 Task: Look for space in Strogino, Russia from 12th July, 2023 to 16th July, 2023 for 8 adults in price range Rs.10000 to Rs.16000. Place can be private room with 8 bedrooms having 8 beds and 8 bathrooms. Property type can be house, flat, guest house. Amenities needed are: wifi, TV, free parkinig on premises, gym, breakfast. Booking option can be shelf check-in. Required host language is English.
Action: Mouse moved to (446, 90)
Screenshot: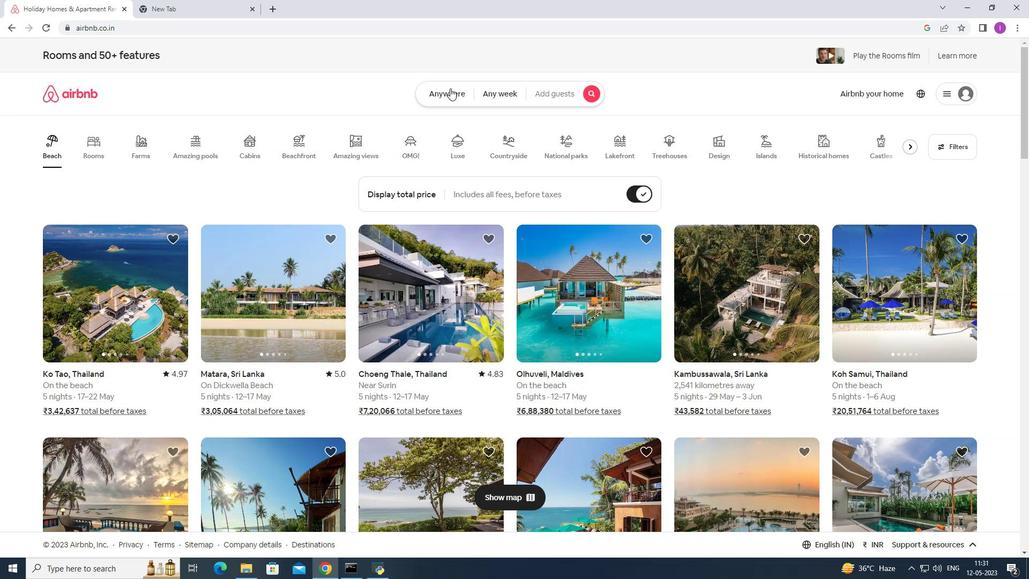 
Action: Mouse pressed left at (446, 90)
Screenshot: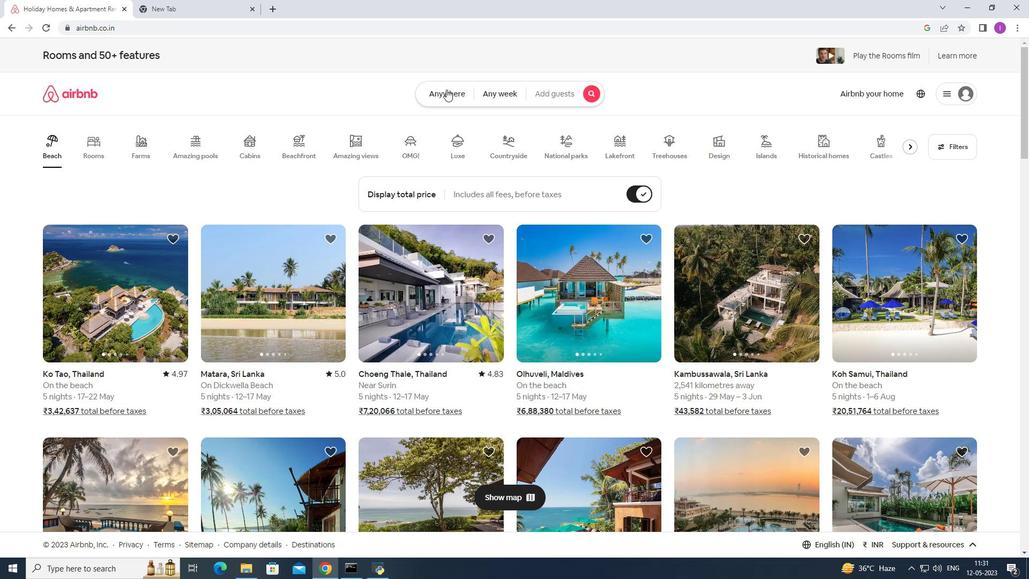 
Action: Mouse moved to (349, 138)
Screenshot: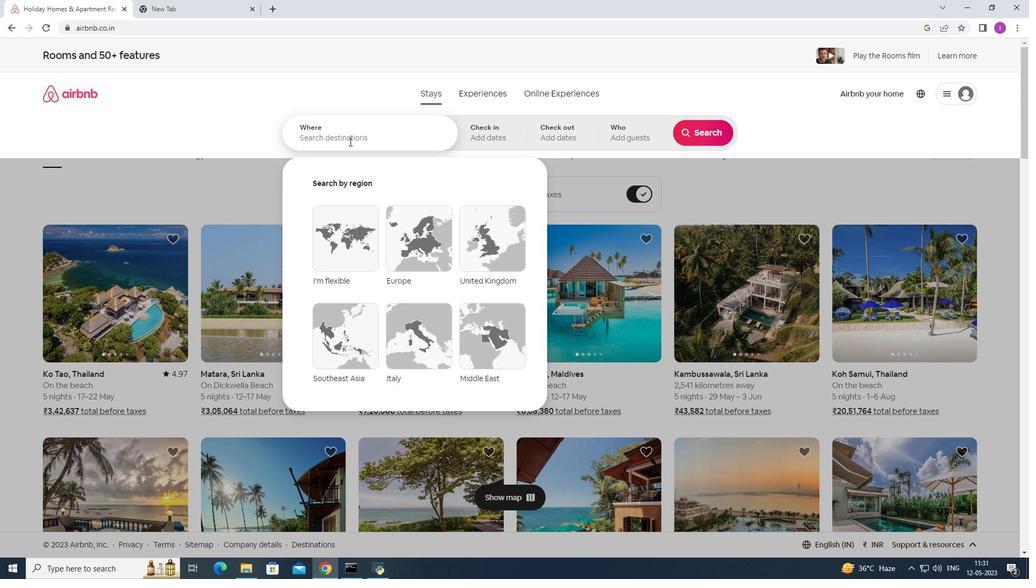 
Action: Mouse pressed left at (349, 138)
Screenshot: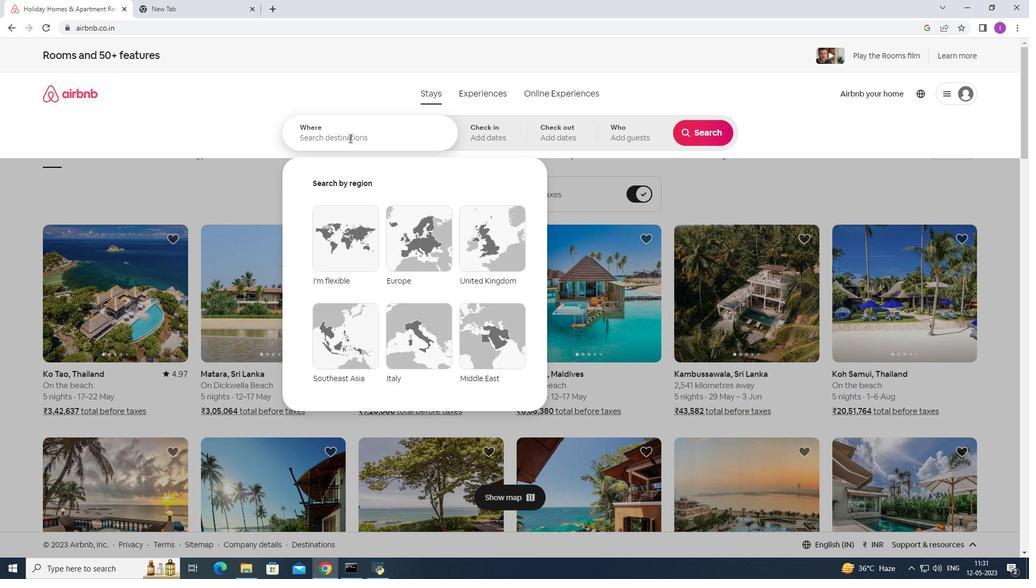 
Action: Mouse moved to (386, 129)
Screenshot: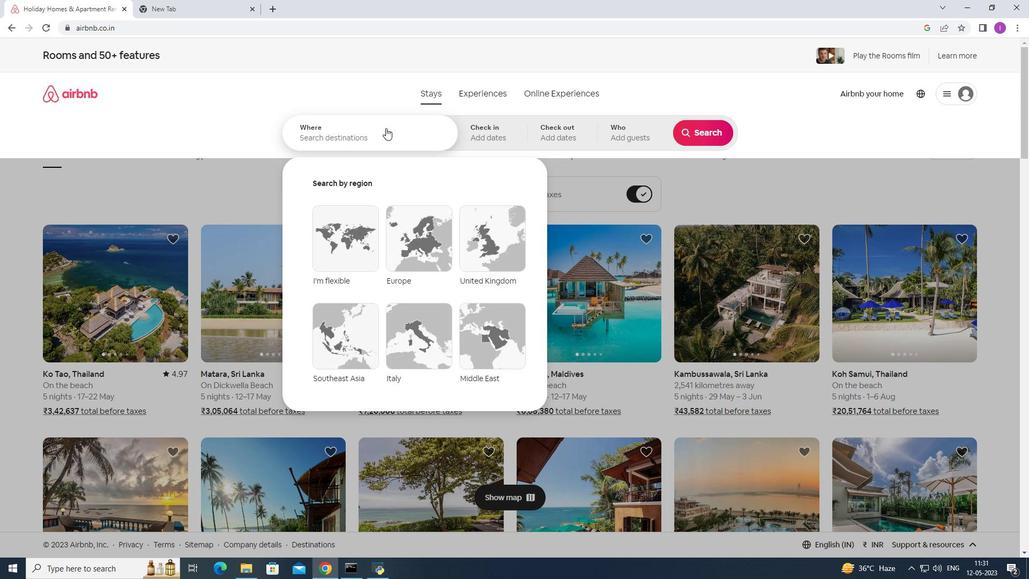 
Action: Key pressed <Key.shift>Strogino,<Key.shift><Key.shift><Key.shift><Key.shift><Key.shift><Key.shift><Key.shift><Key.shift><Key.shift><Key.shift><Key.shift><Key.shift><Key.shift><Key.shift>Russia
Screenshot: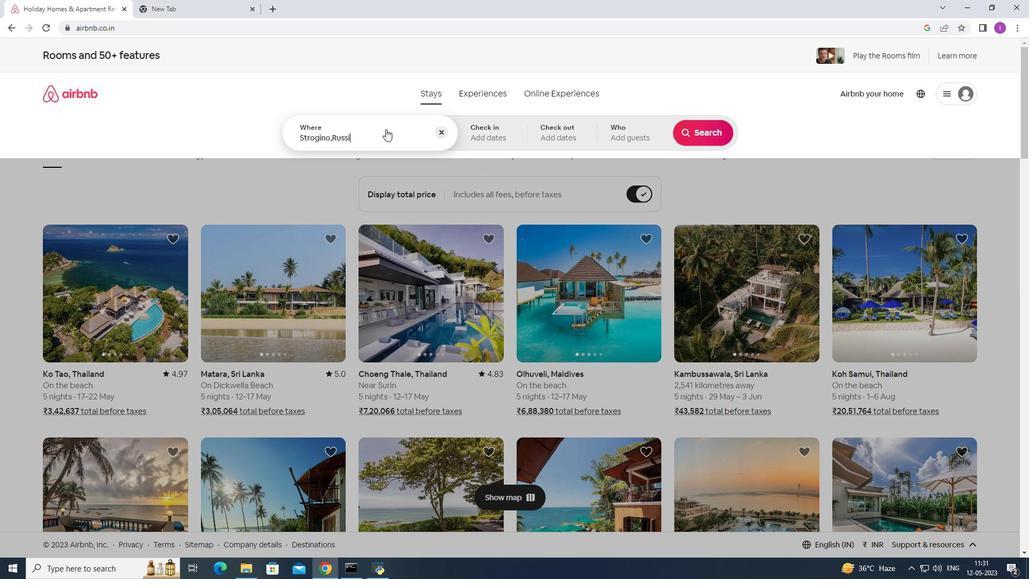 
Action: Mouse moved to (502, 136)
Screenshot: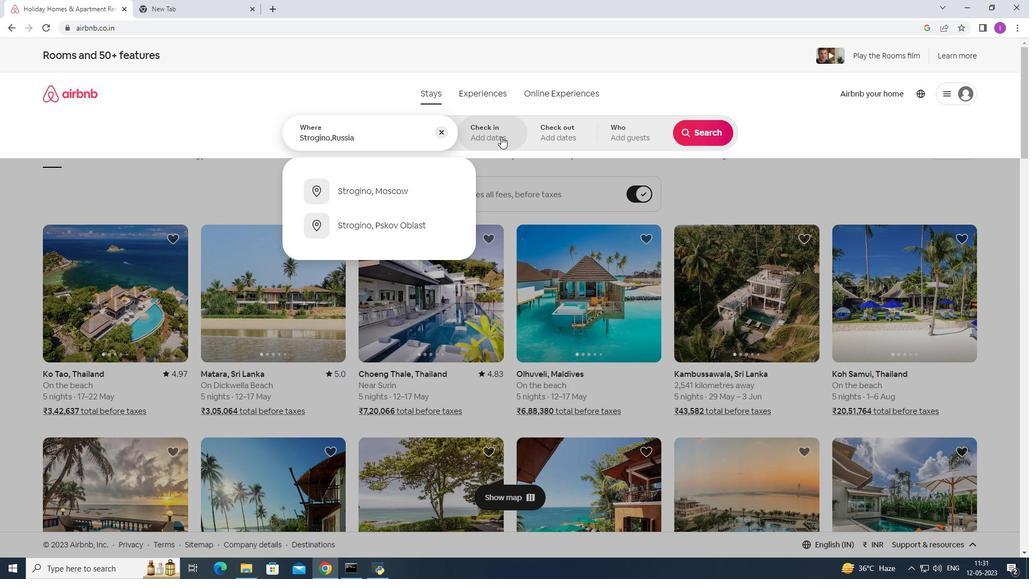 
Action: Mouse pressed left at (502, 136)
Screenshot: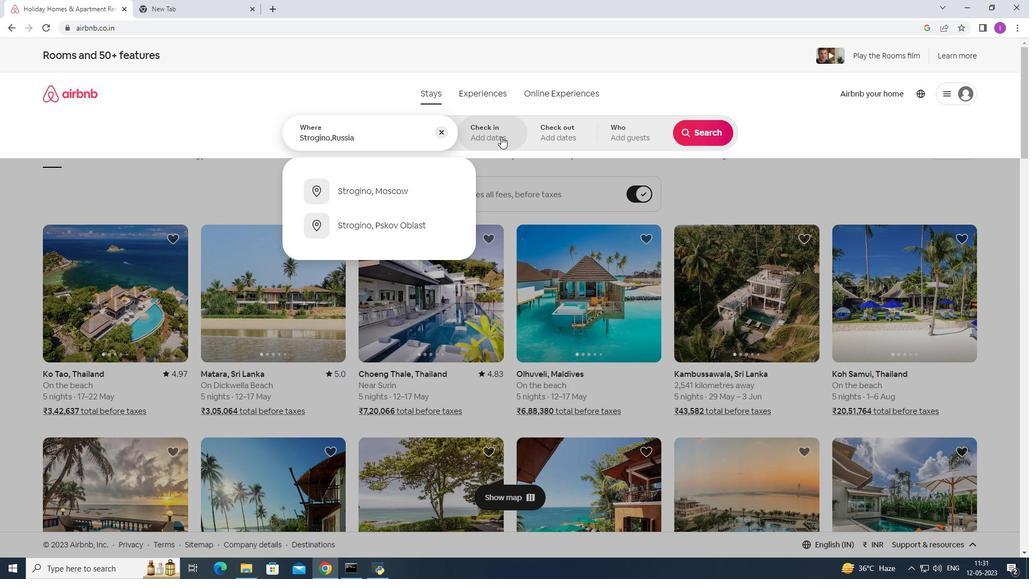 
Action: Mouse moved to (696, 212)
Screenshot: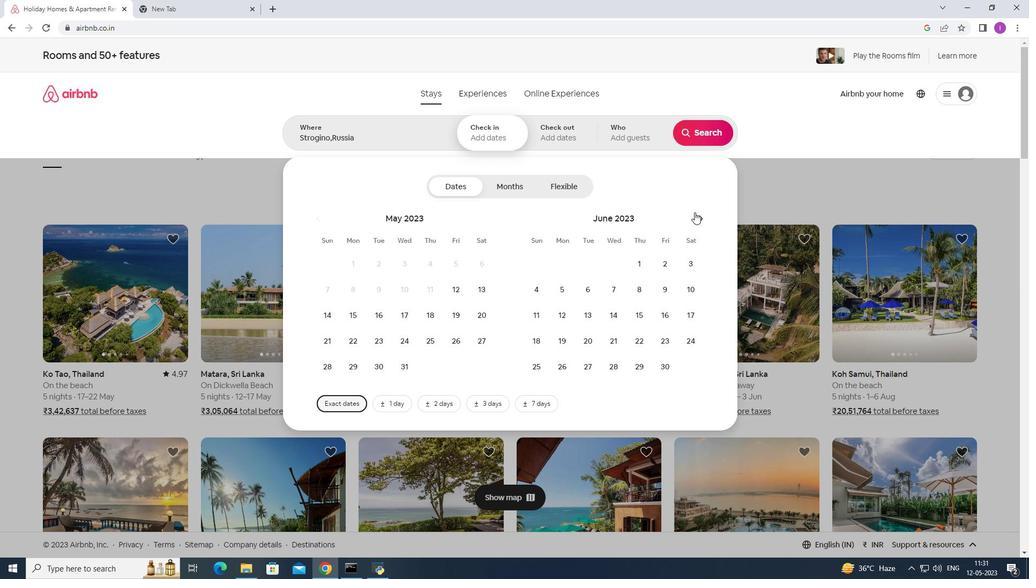 
Action: Mouse pressed left at (696, 212)
Screenshot: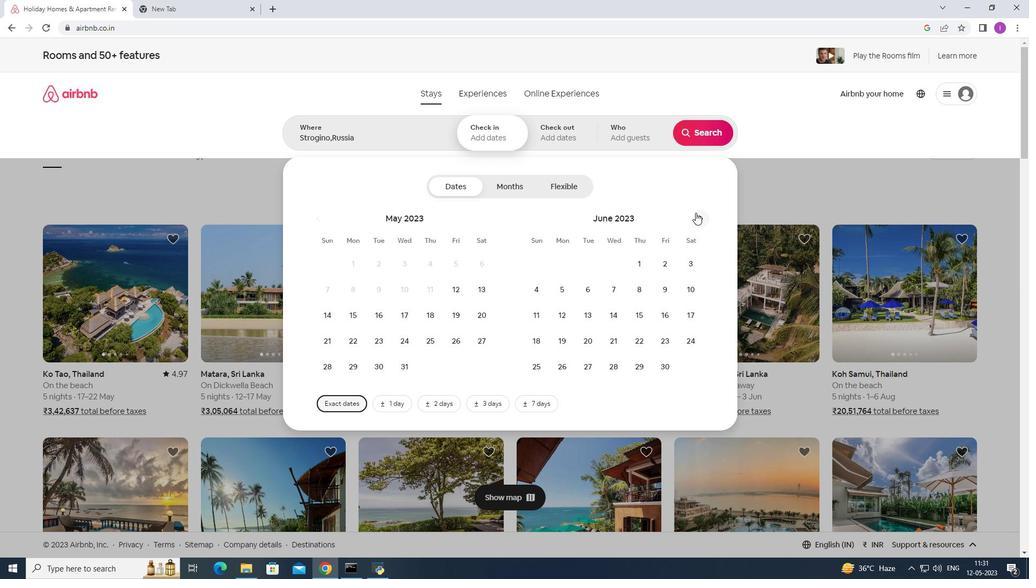 
Action: Mouse moved to (614, 310)
Screenshot: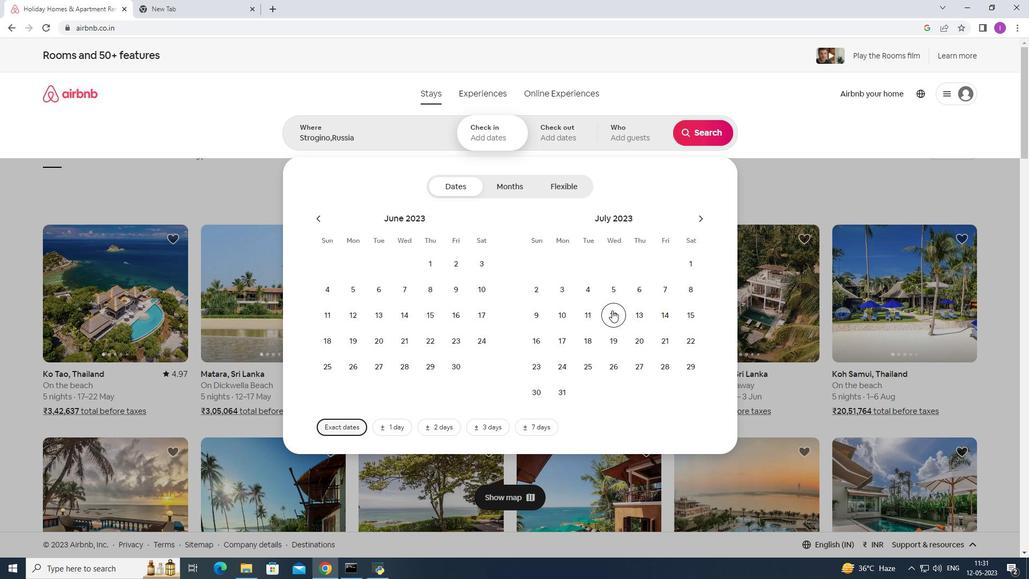 
Action: Mouse pressed left at (614, 310)
Screenshot: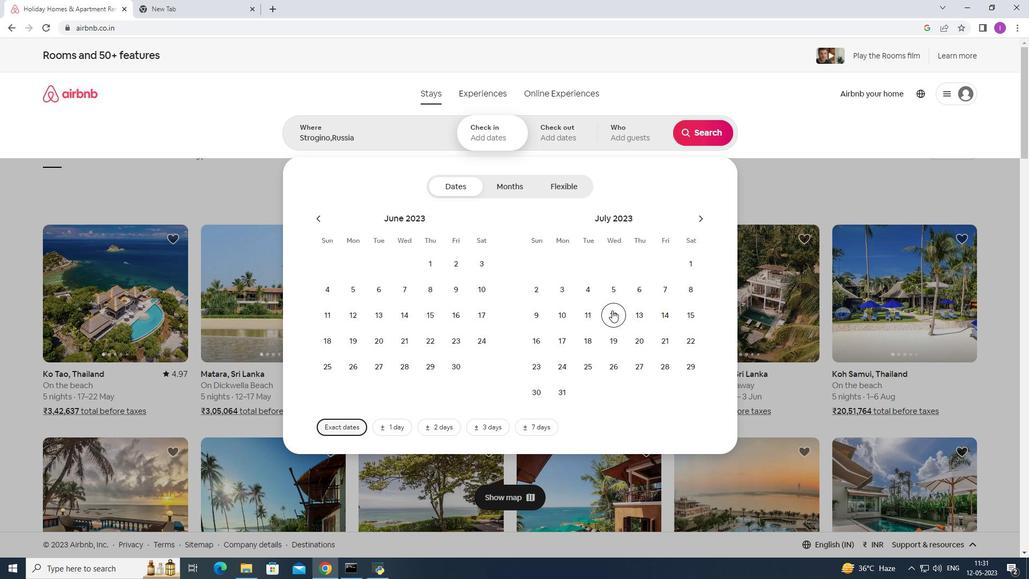 
Action: Mouse moved to (535, 345)
Screenshot: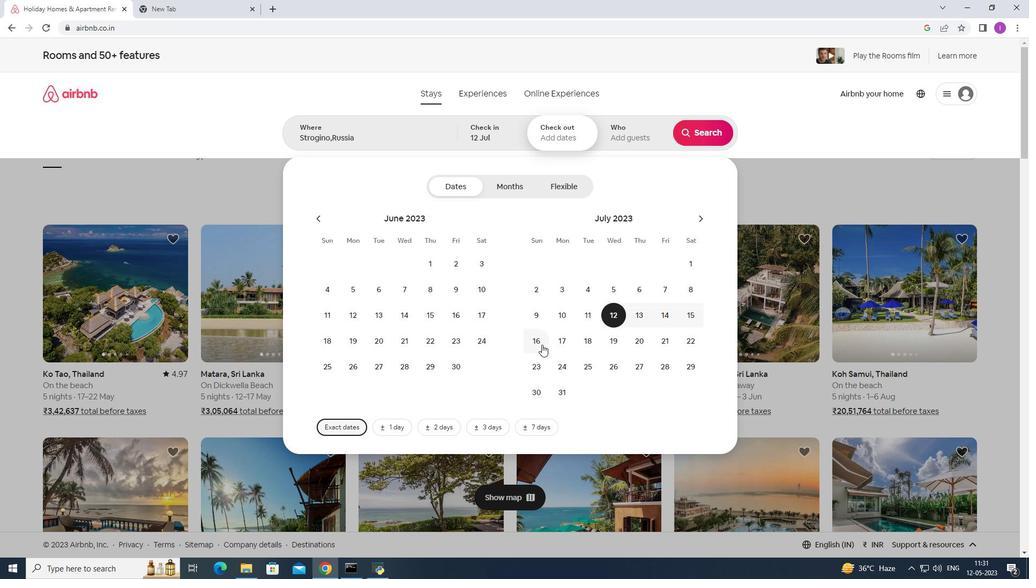 
Action: Mouse pressed left at (535, 345)
Screenshot: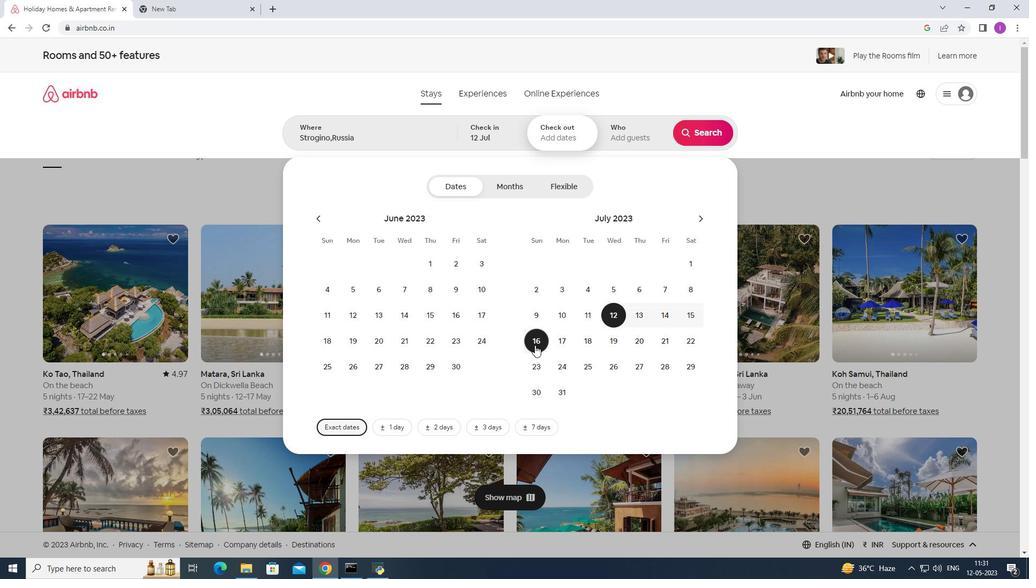 
Action: Mouse moved to (611, 141)
Screenshot: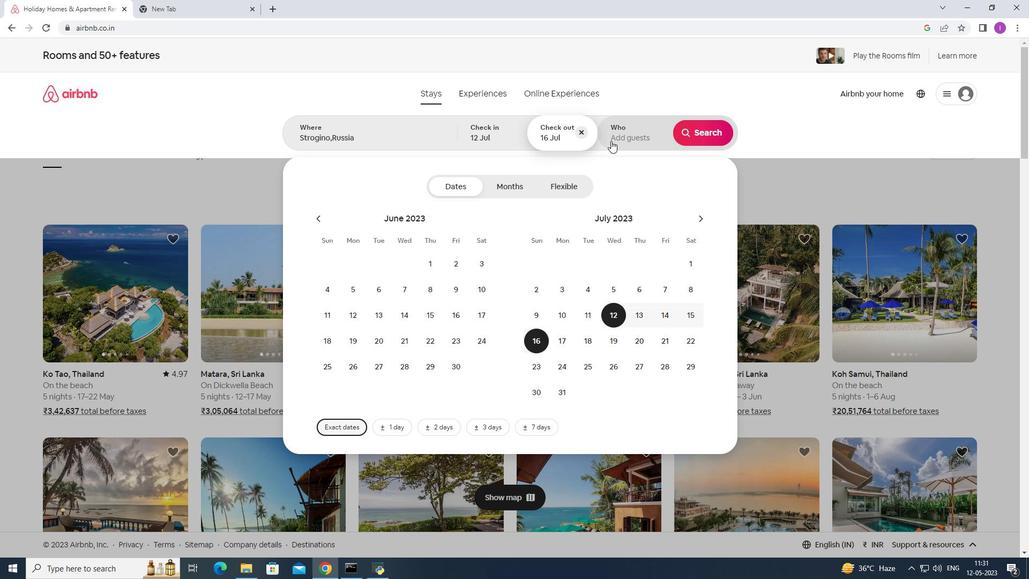 
Action: Mouse pressed left at (611, 141)
Screenshot: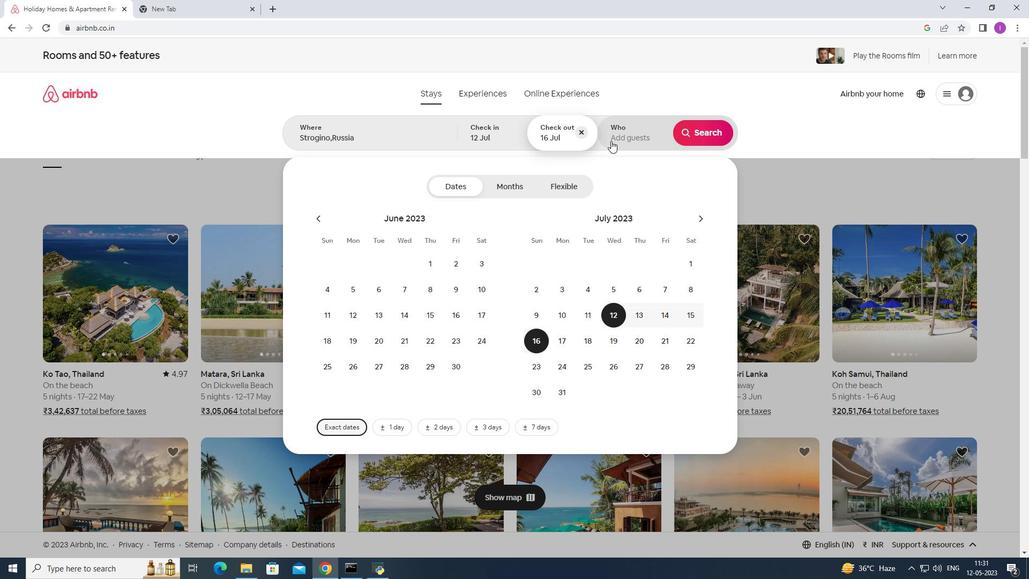 
Action: Mouse moved to (705, 186)
Screenshot: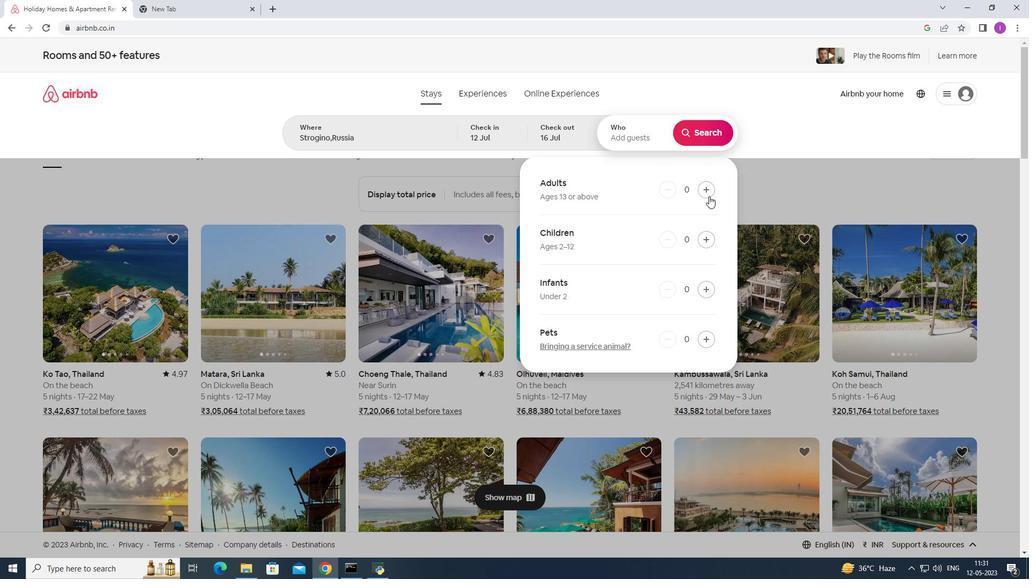 
Action: Mouse pressed left at (705, 186)
Screenshot: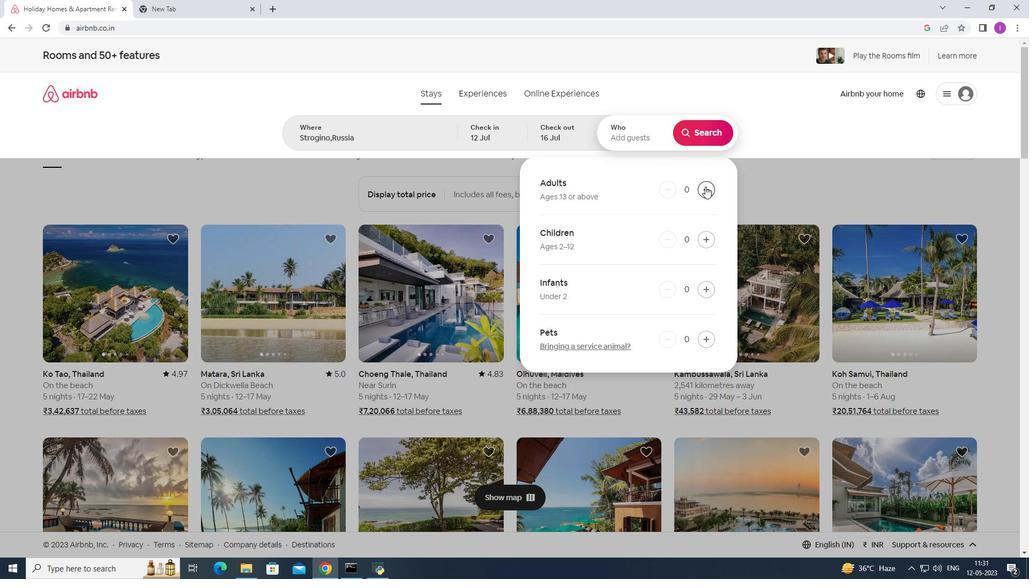 
Action: Mouse pressed left at (705, 186)
Screenshot: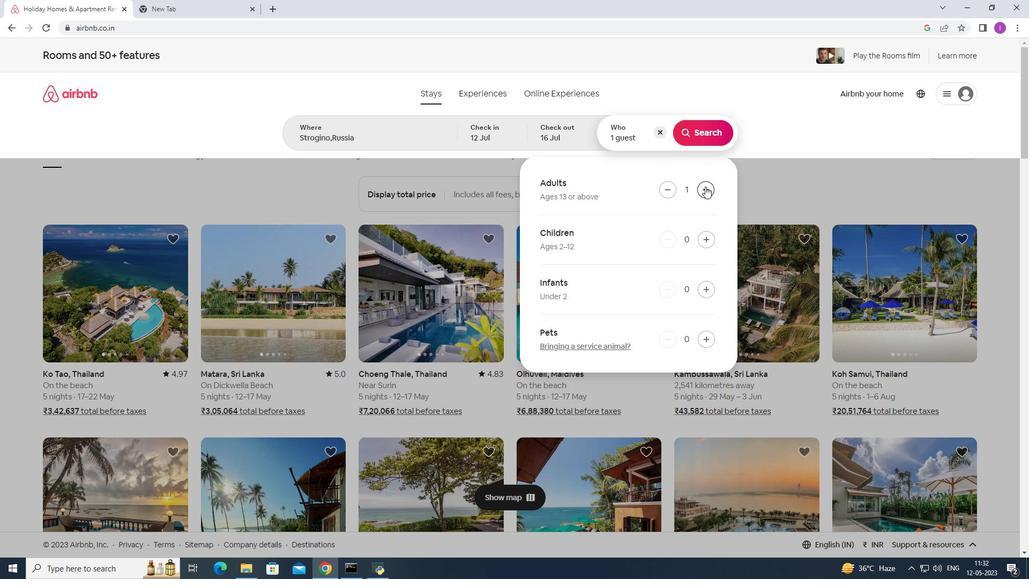 
Action: Mouse pressed left at (705, 186)
Screenshot: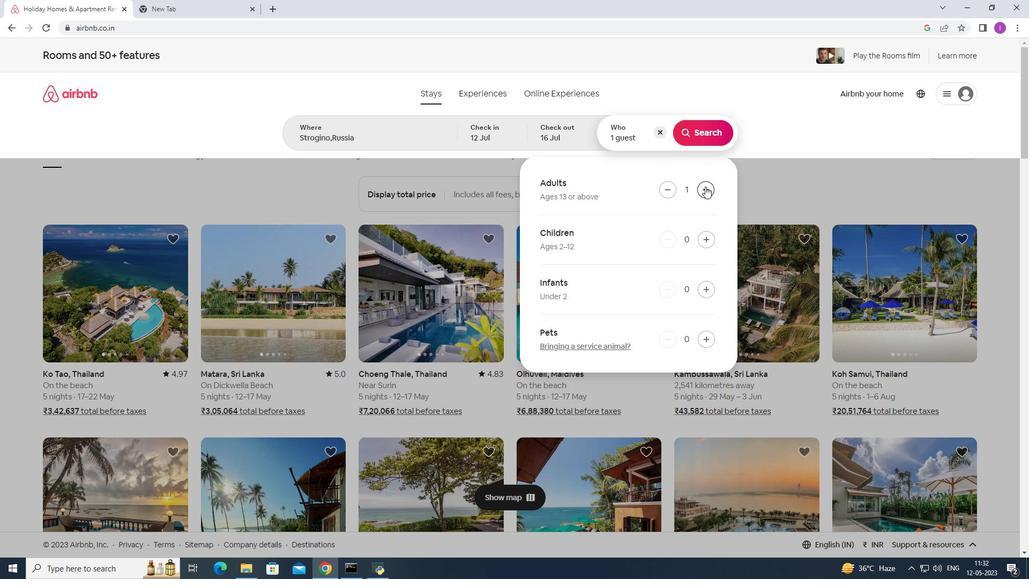 
Action: Mouse pressed left at (705, 186)
Screenshot: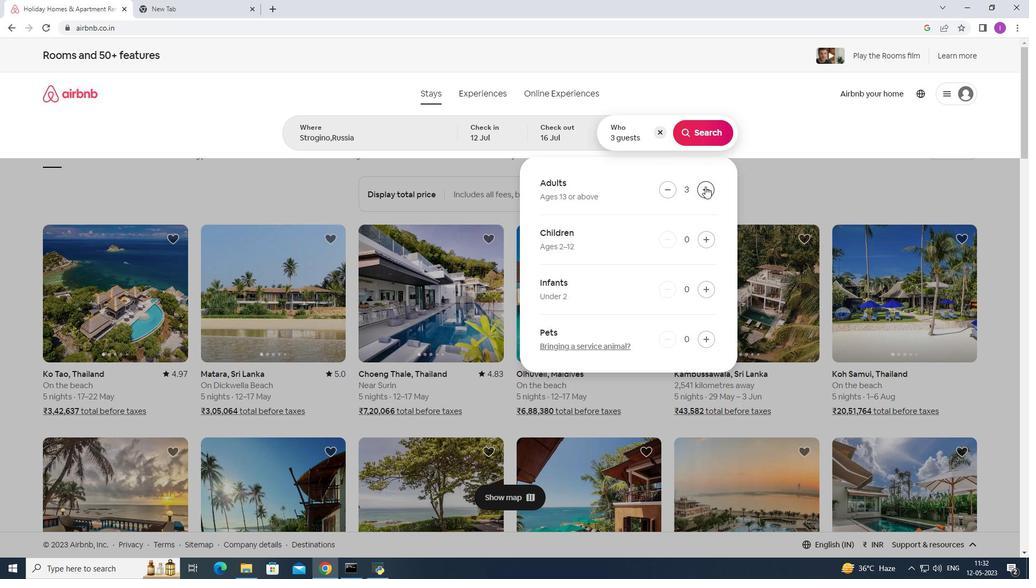 
Action: Mouse pressed left at (705, 186)
Screenshot: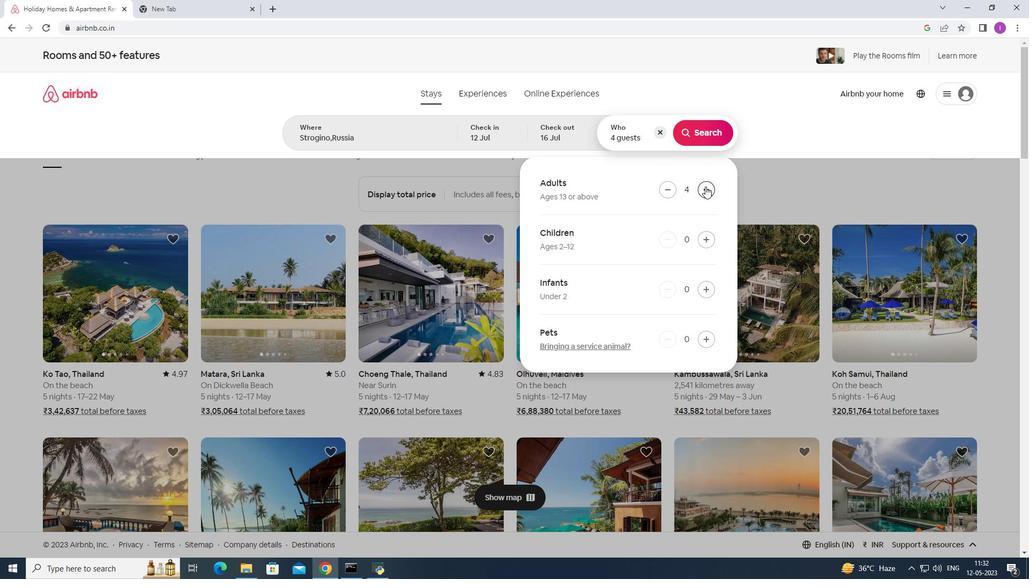 
Action: Mouse pressed left at (705, 186)
Screenshot: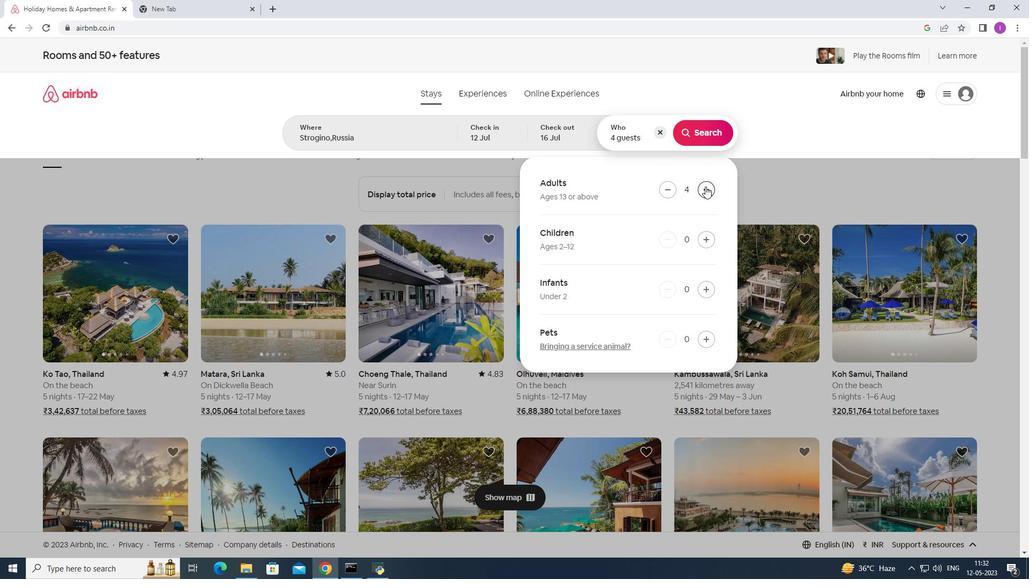 
Action: Mouse pressed left at (705, 186)
Screenshot: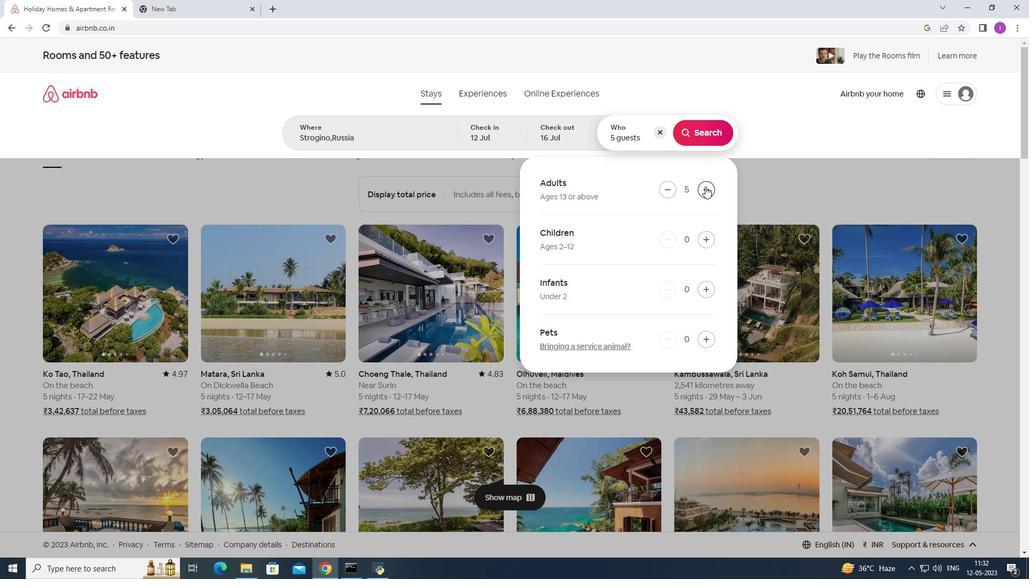 
Action: Mouse pressed left at (705, 186)
Screenshot: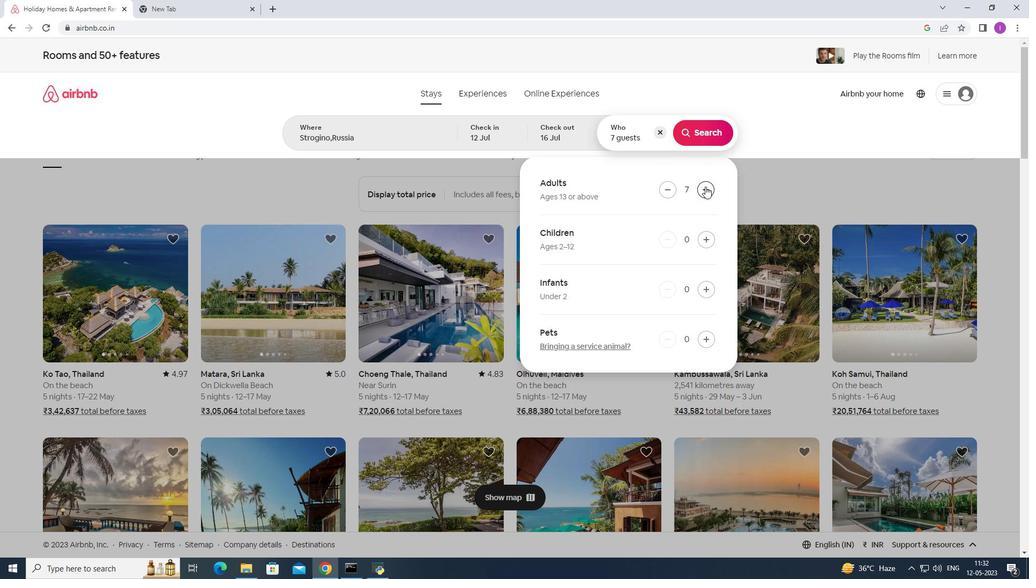 
Action: Mouse moved to (692, 135)
Screenshot: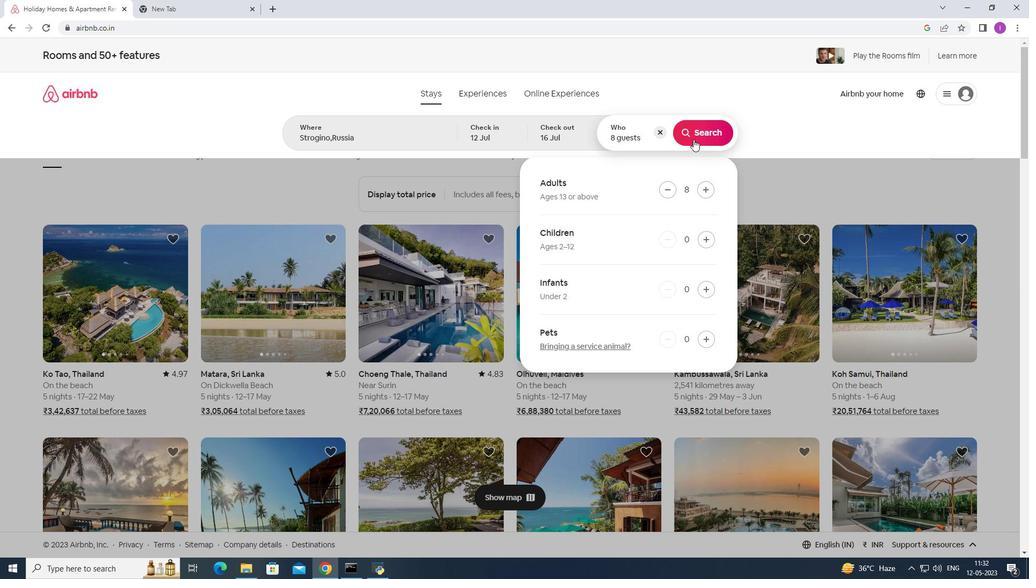 
Action: Mouse pressed left at (692, 135)
Screenshot: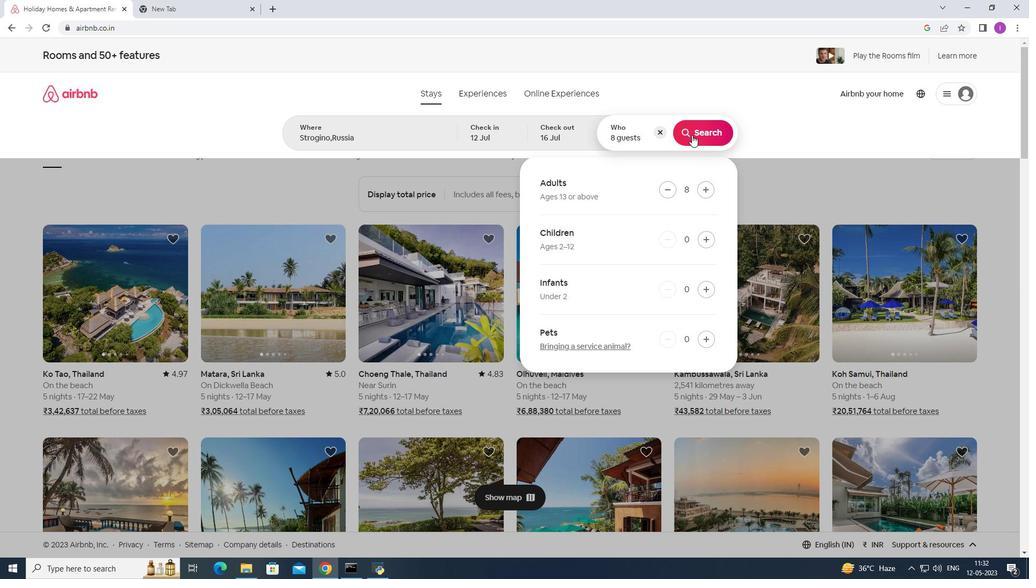 
Action: Mouse moved to (982, 98)
Screenshot: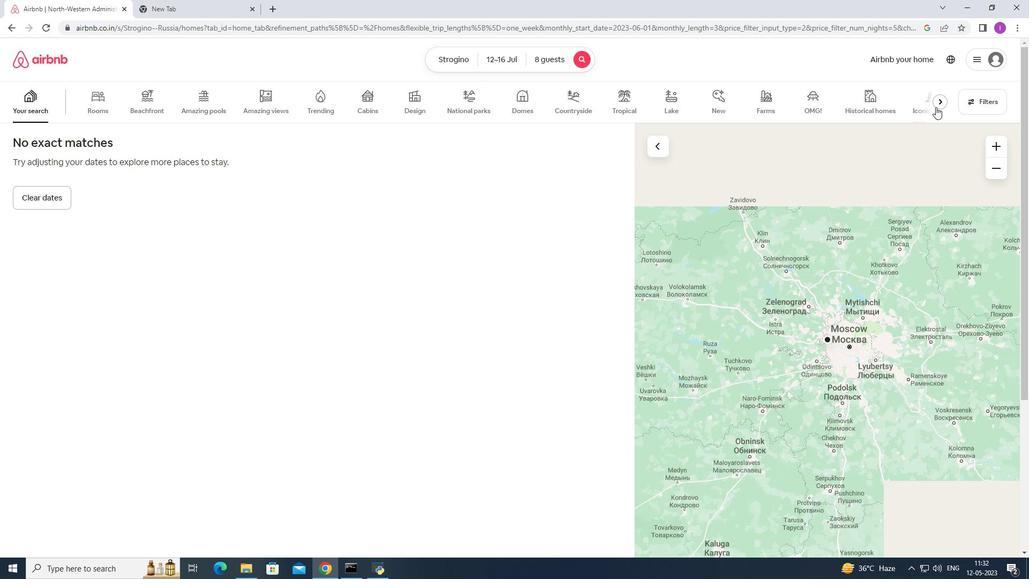 
Action: Mouse pressed left at (982, 98)
Screenshot: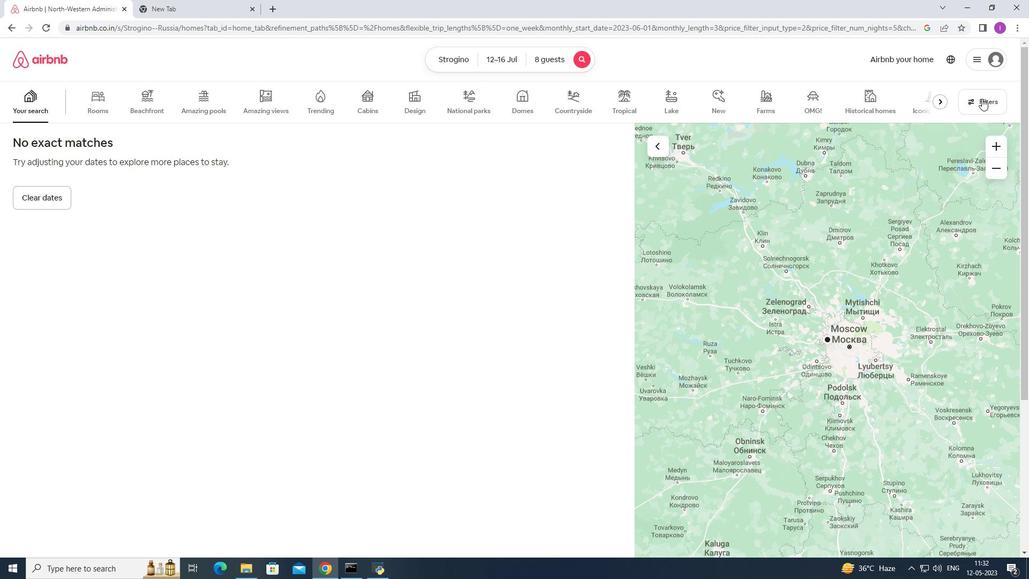 
Action: Mouse moved to (591, 367)
Screenshot: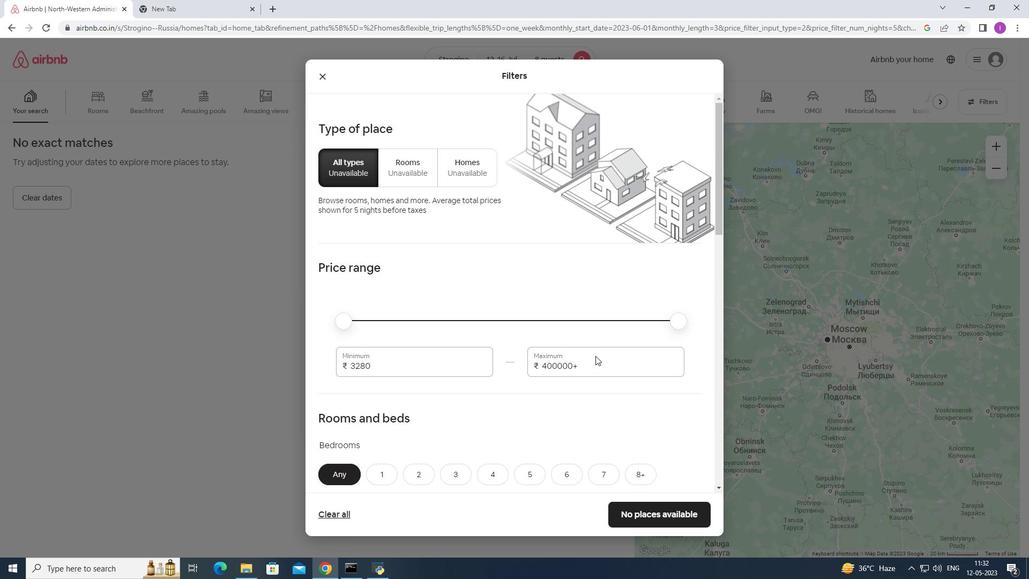 
Action: Mouse pressed left at (591, 367)
Screenshot: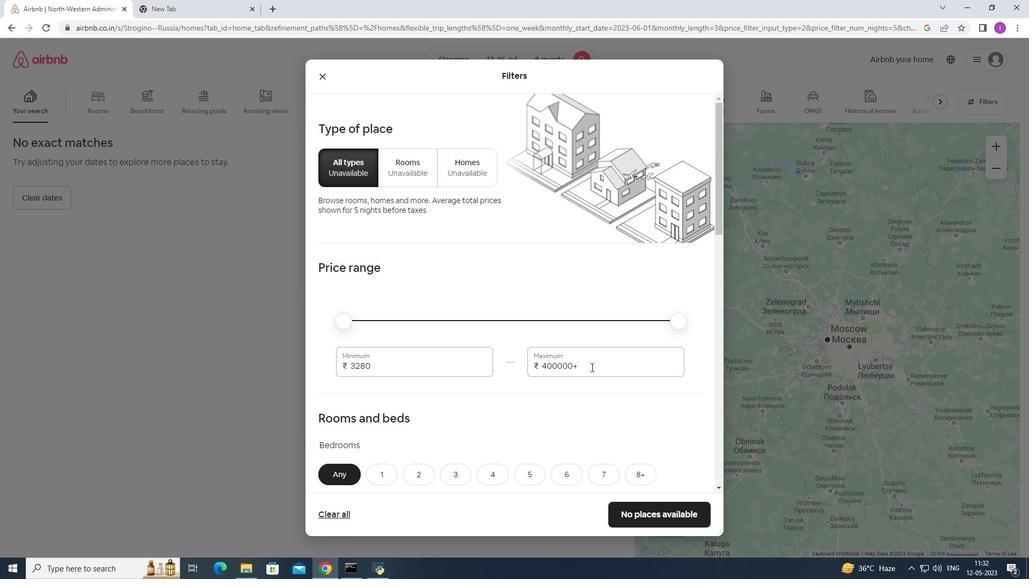 
Action: Mouse moved to (530, 368)
Screenshot: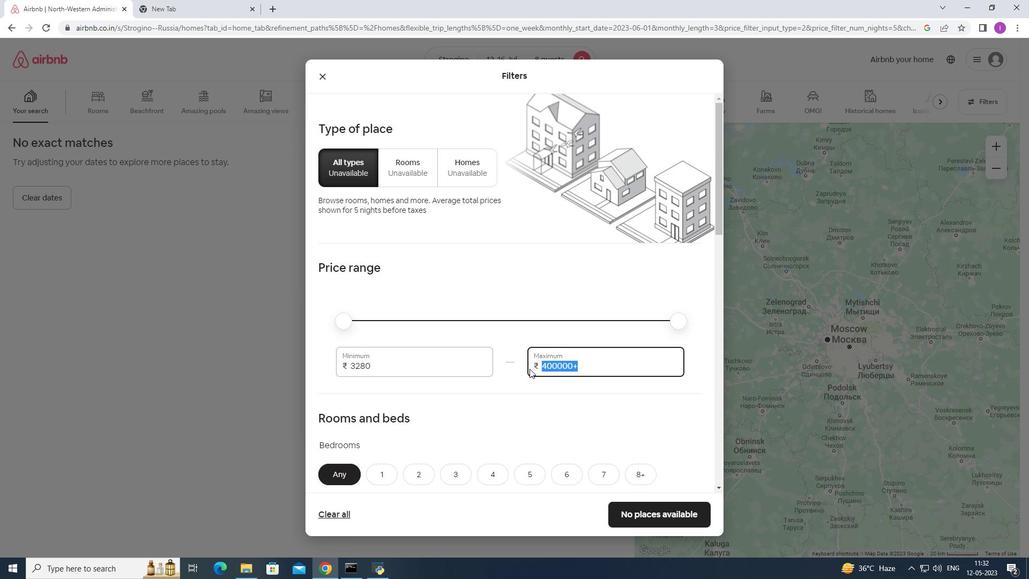 
Action: Key pressed 1
Screenshot: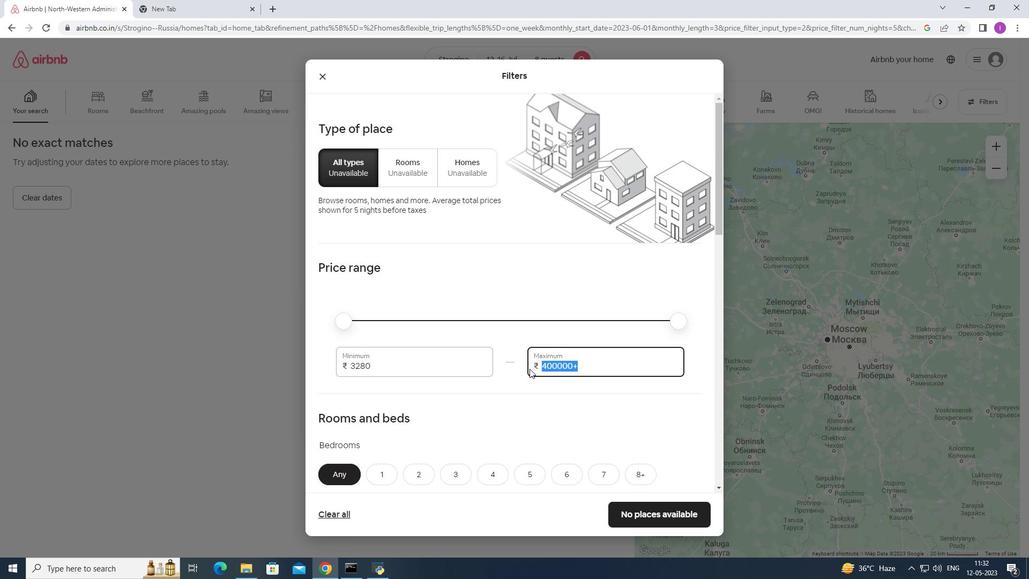 
Action: Mouse moved to (531, 368)
Screenshot: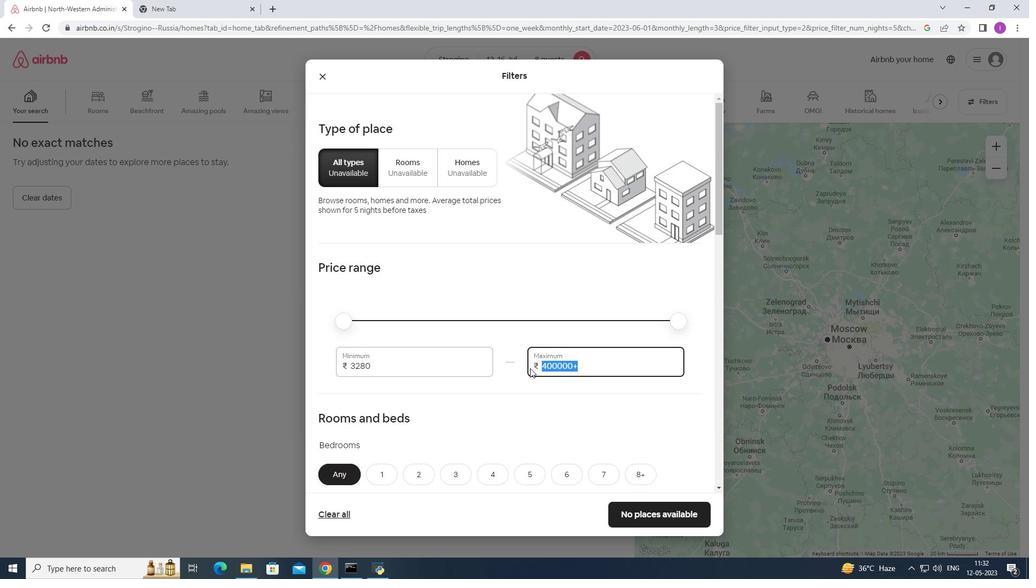 
Action: Key pressed 6
Screenshot: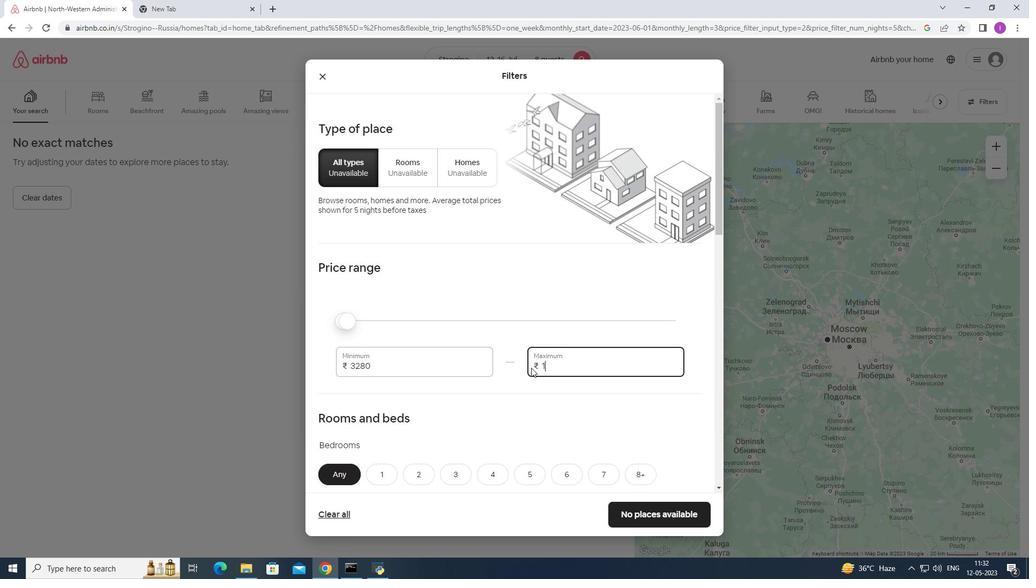 
Action: Mouse moved to (532, 367)
Screenshot: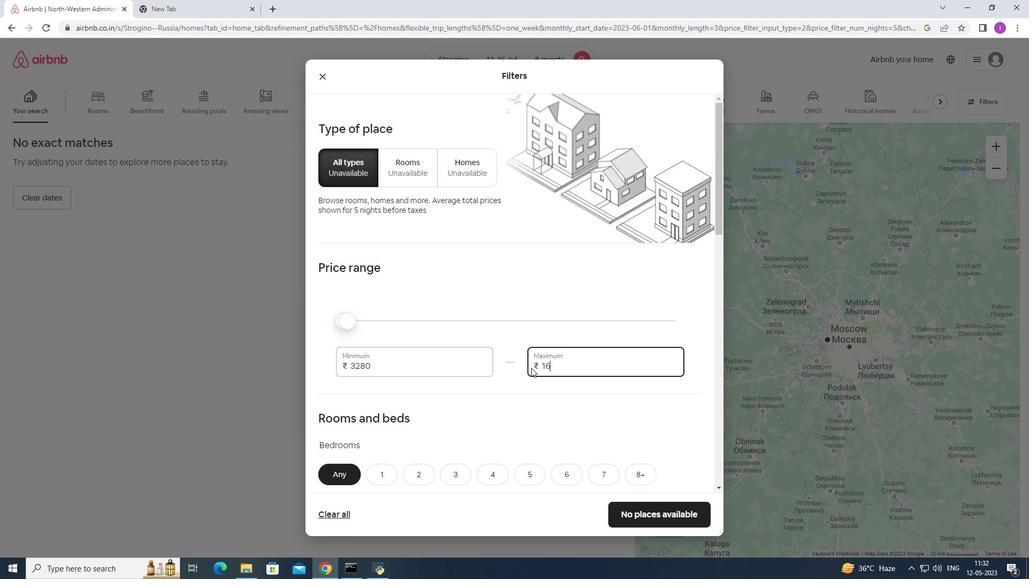 
Action: Key pressed 000
Screenshot: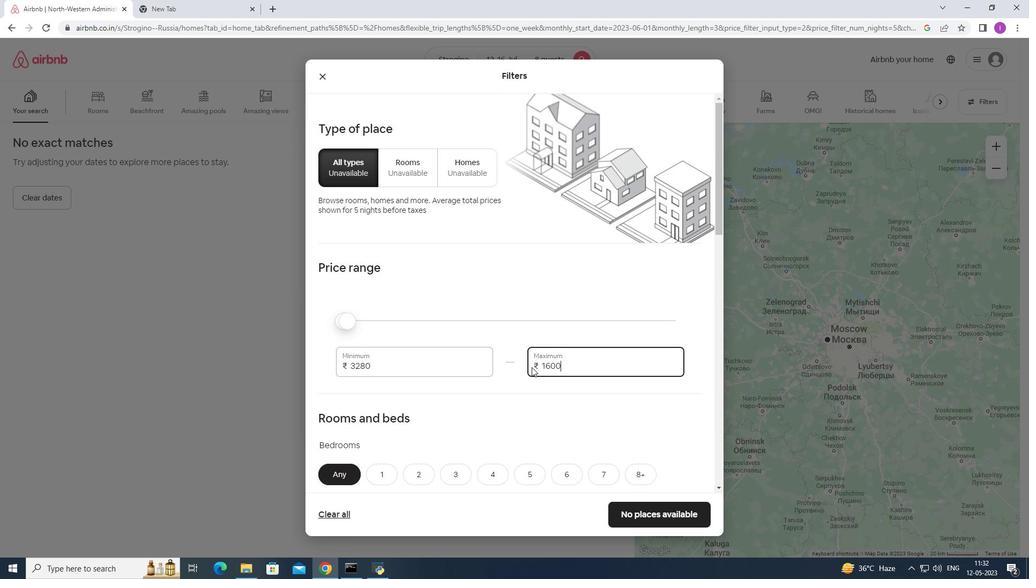 
Action: Mouse moved to (388, 369)
Screenshot: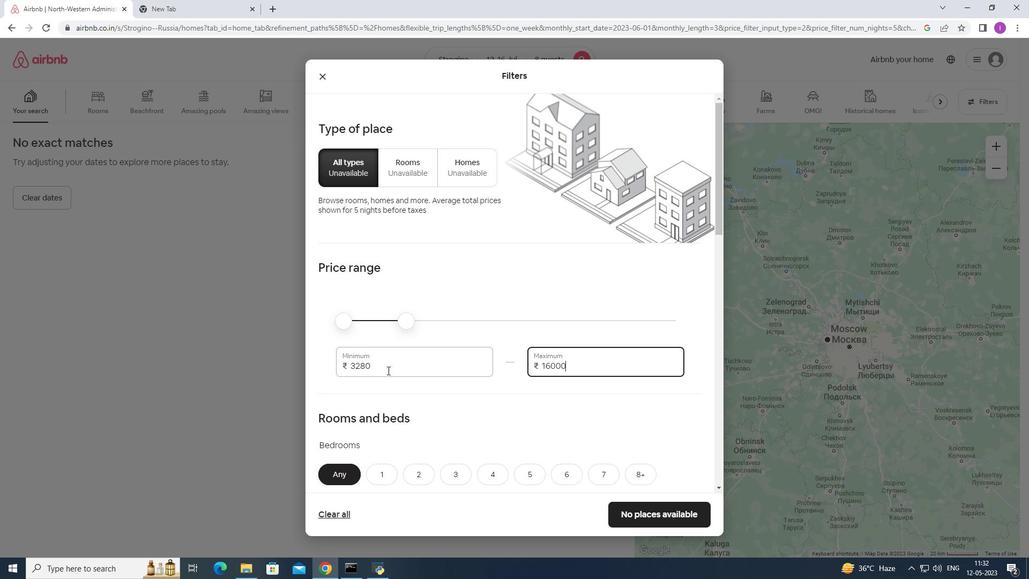 
Action: Mouse pressed left at (388, 369)
Screenshot: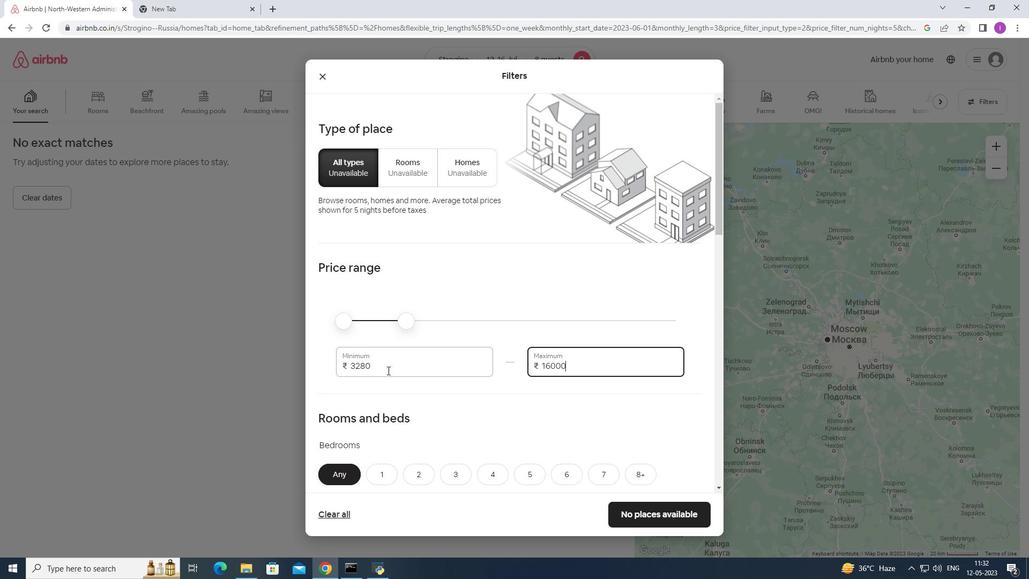 
Action: Mouse moved to (424, 365)
Screenshot: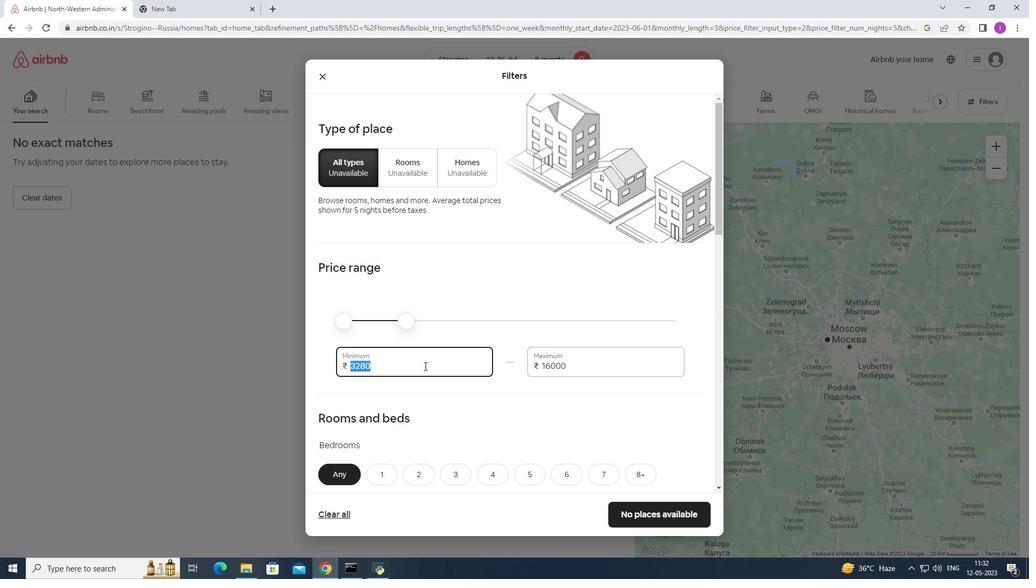 
Action: Key pressed 10000
Screenshot: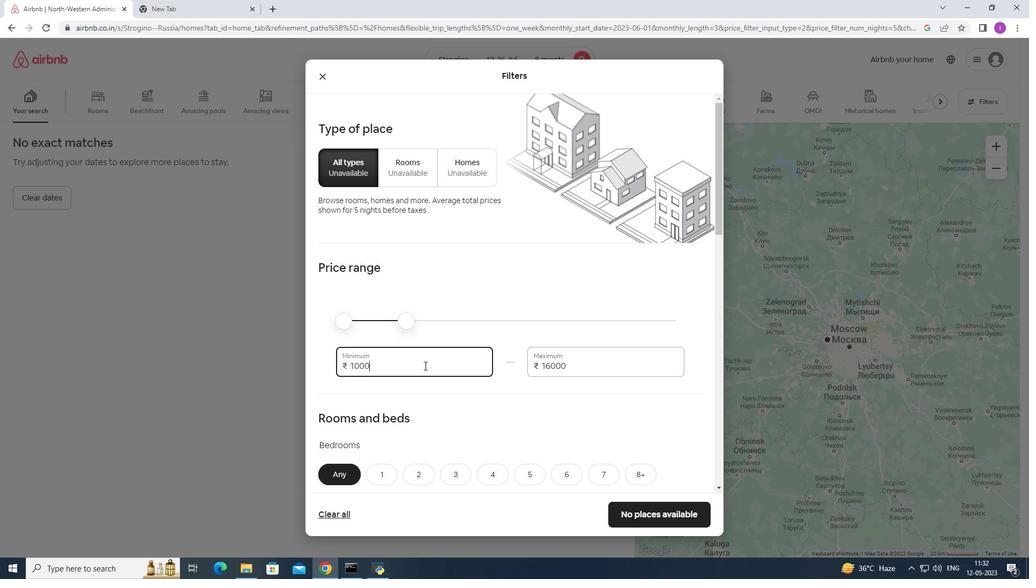 
Action: Mouse moved to (386, 396)
Screenshot: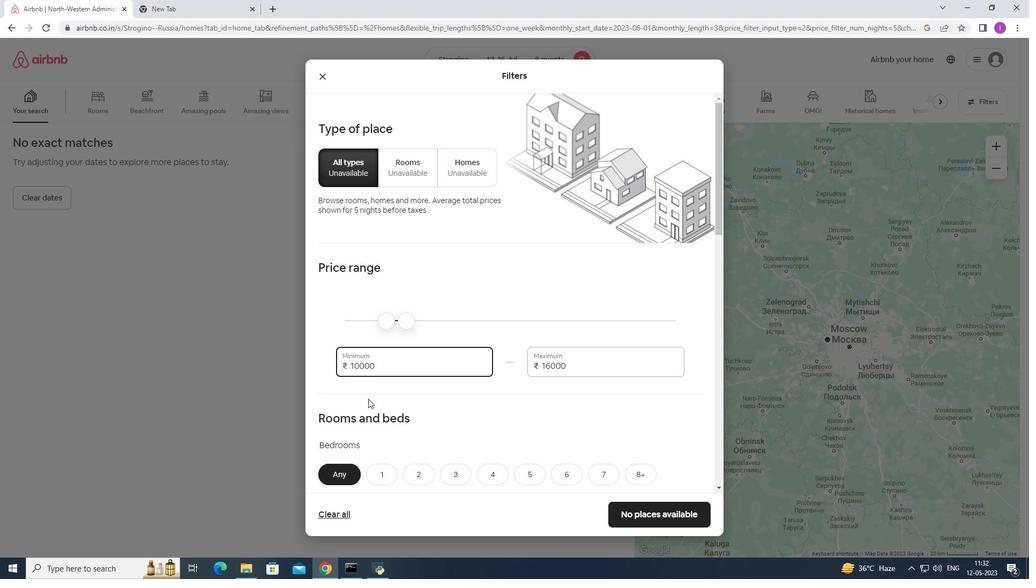 
Action: Mouse scrolled (386, 396) with delta (0, 0)
Screenshot: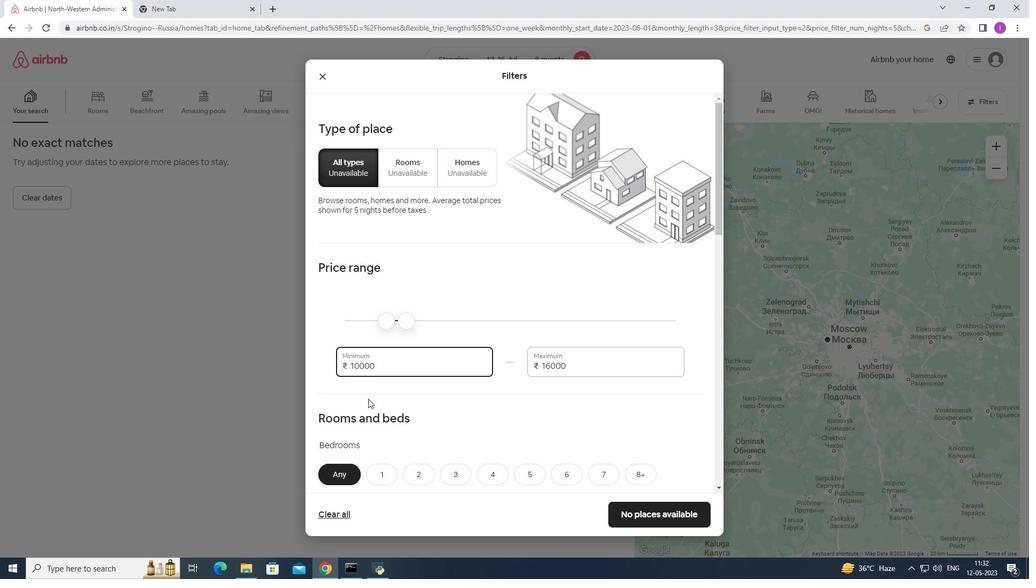 
Action: Mouse moved to (390, 396)
Screenshot: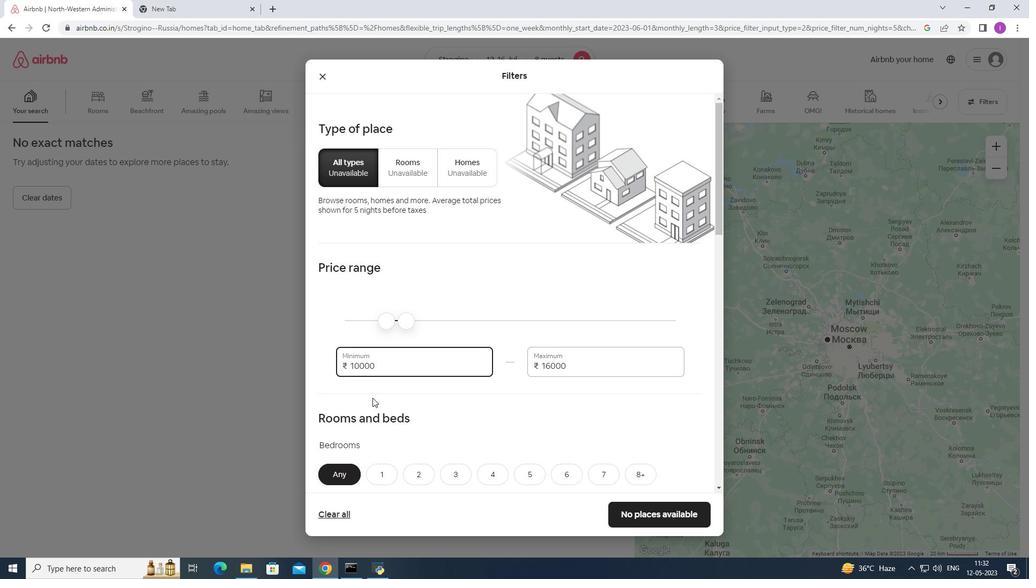 
Action: Mouse scrolled (390, 396) with delta (0, 0)
Screenshot: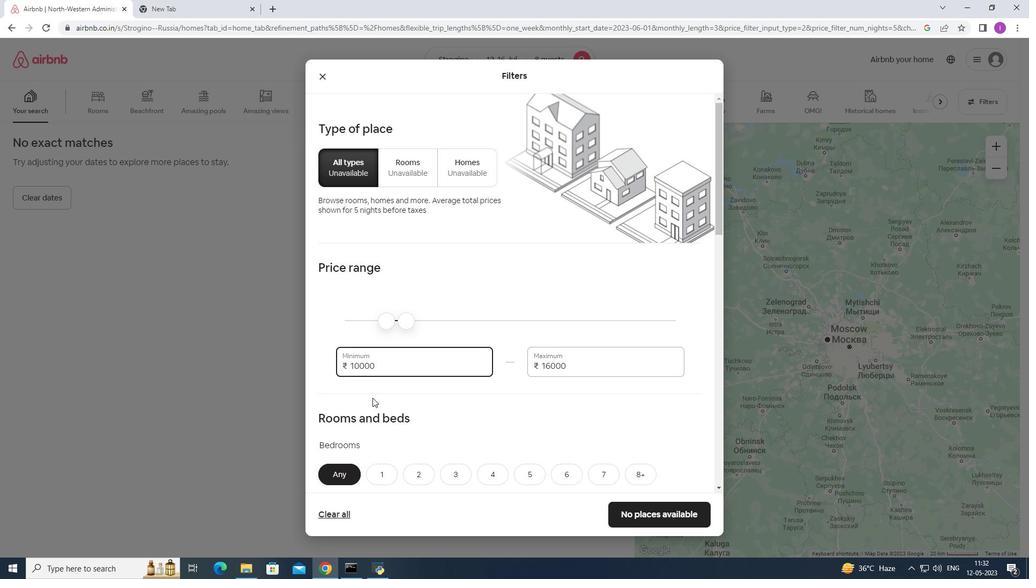
Action: Mouse moved to (393, 396)
Screenshot: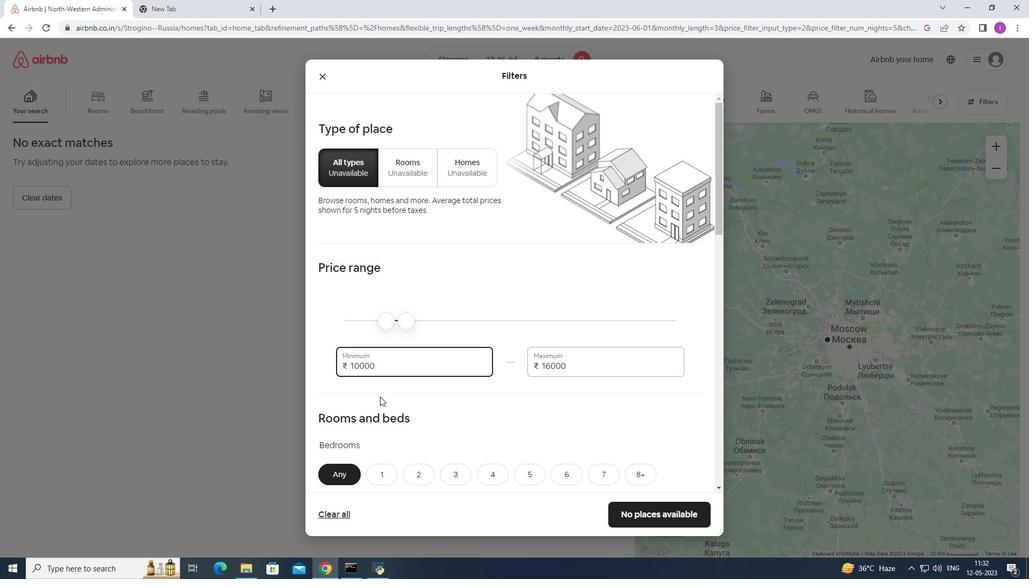 
Action: Mouse scrolled (393, 396) with delta (0, 0)
Screenshot: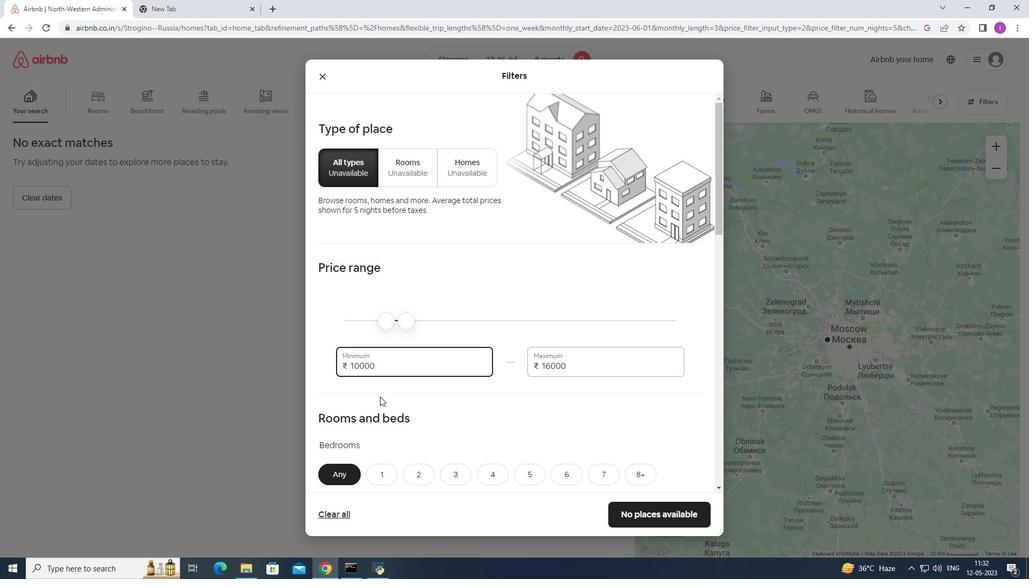
Action: Mouse moved to (394, 396)
Screenshot: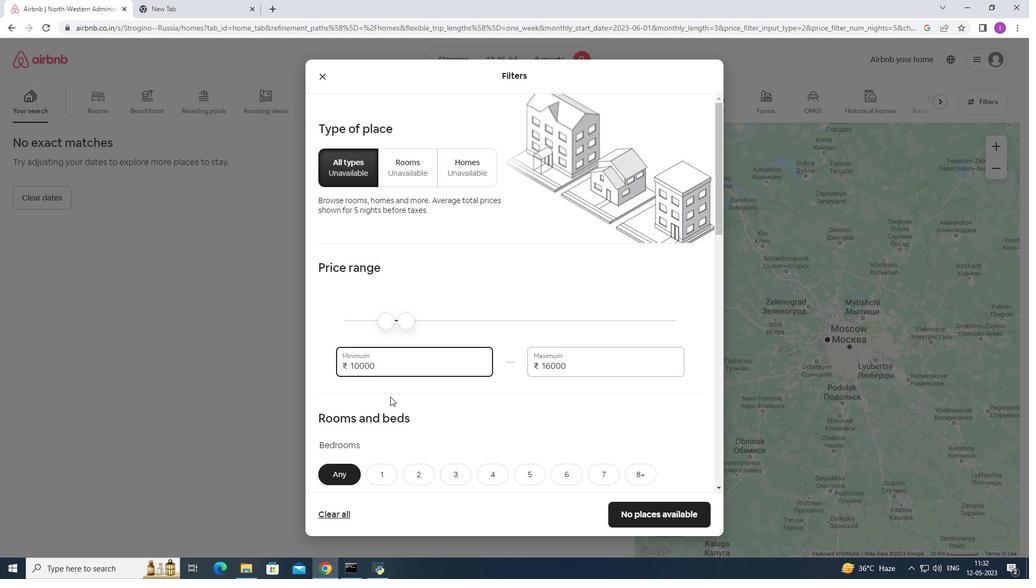 
Action: Mouse scrolled (393, 396) with delta (0, 0)
Screenshot: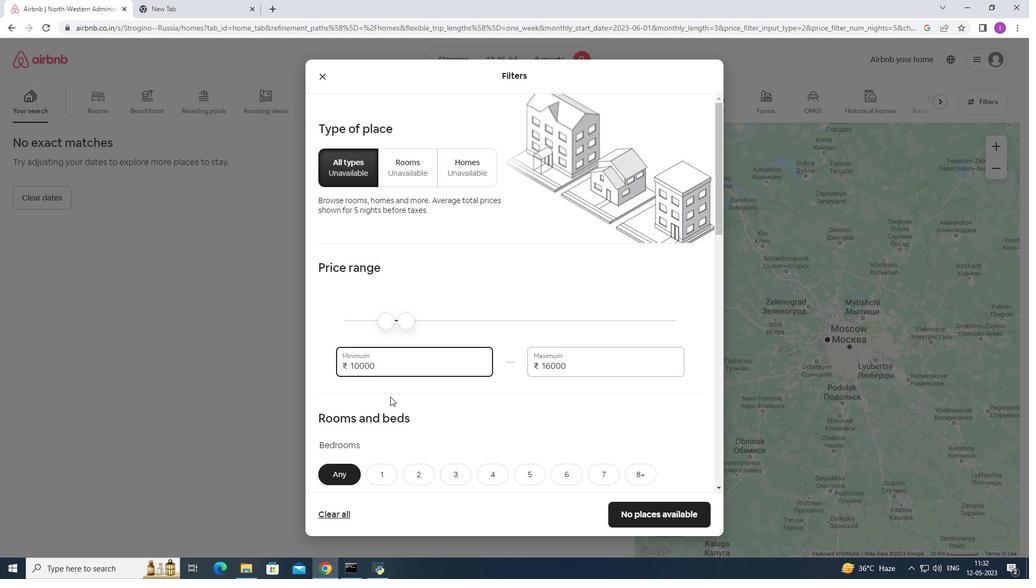 
Action: Mouse moved to (400, 394)
Screenshot: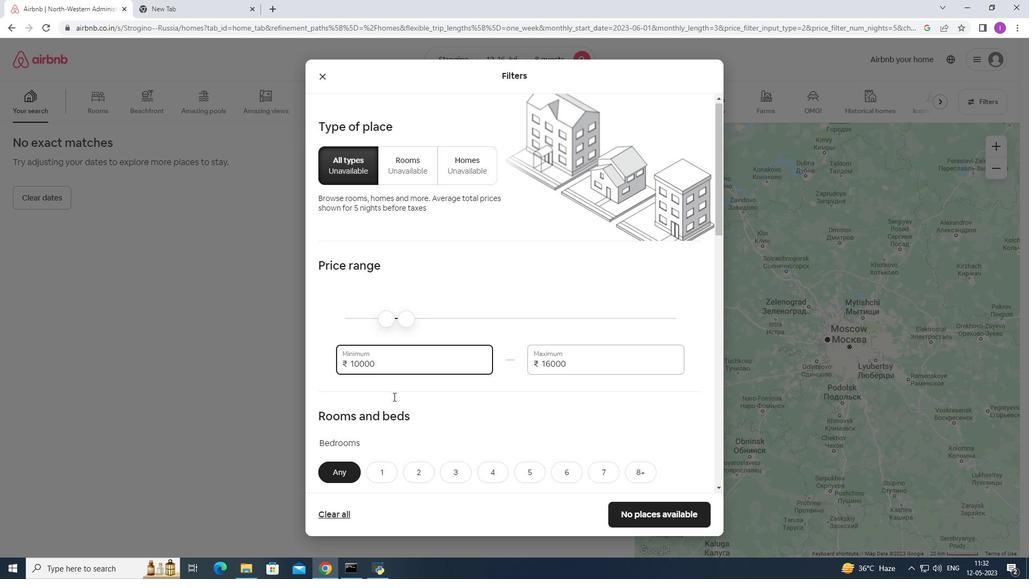 
Action: Mouse scrolled (399, 394) with delta (0, 0)
Screenshot: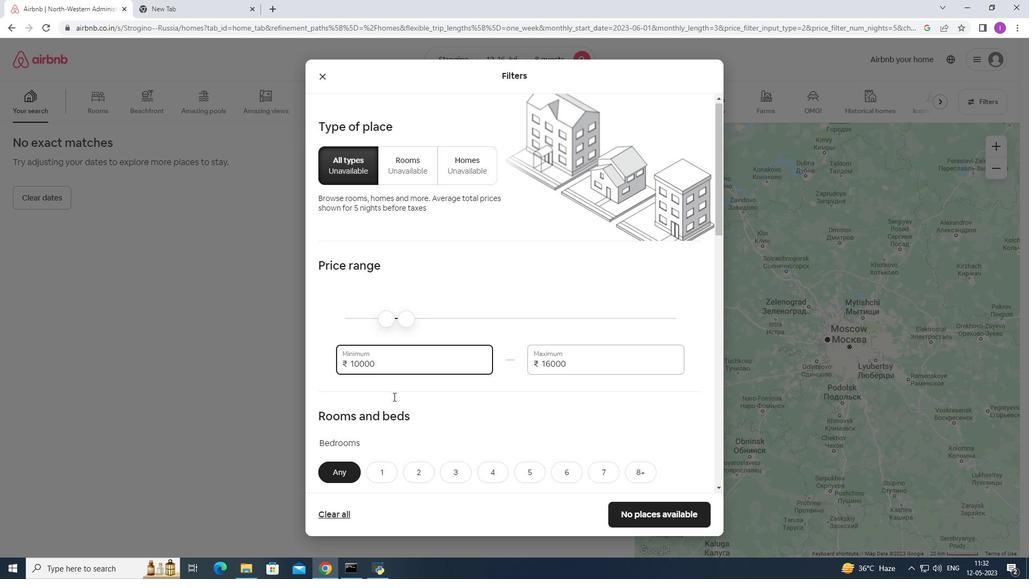 
Action: Mouse moved to (640, 202)
Screenshot: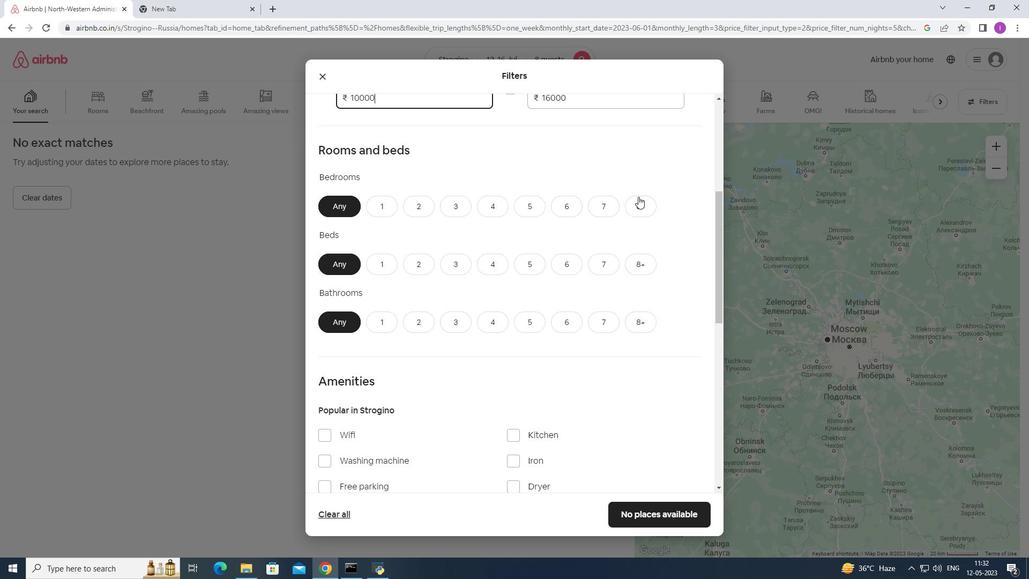 
Action: Mouse pressed left at (640, 202)
Screenshot: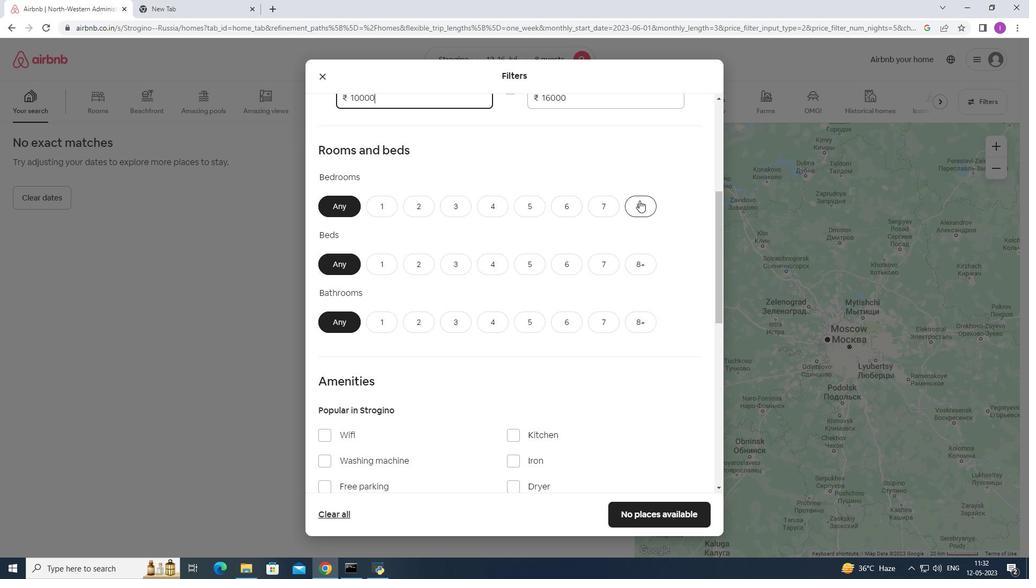 
Action: Mouse moved to (637, 260)
Screenshot: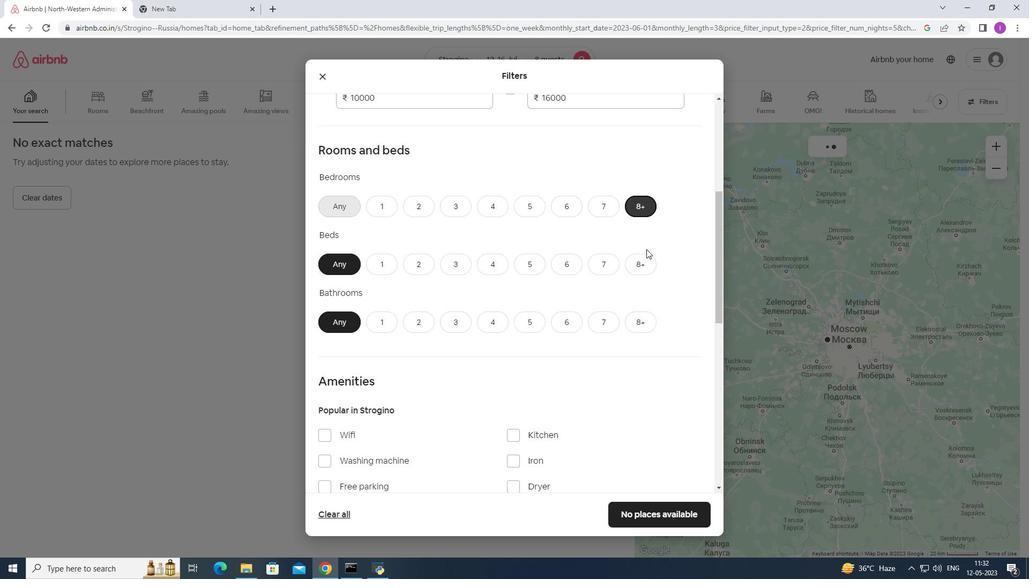 
Action: Mouse pressed left at (637, 260)
Screenshot: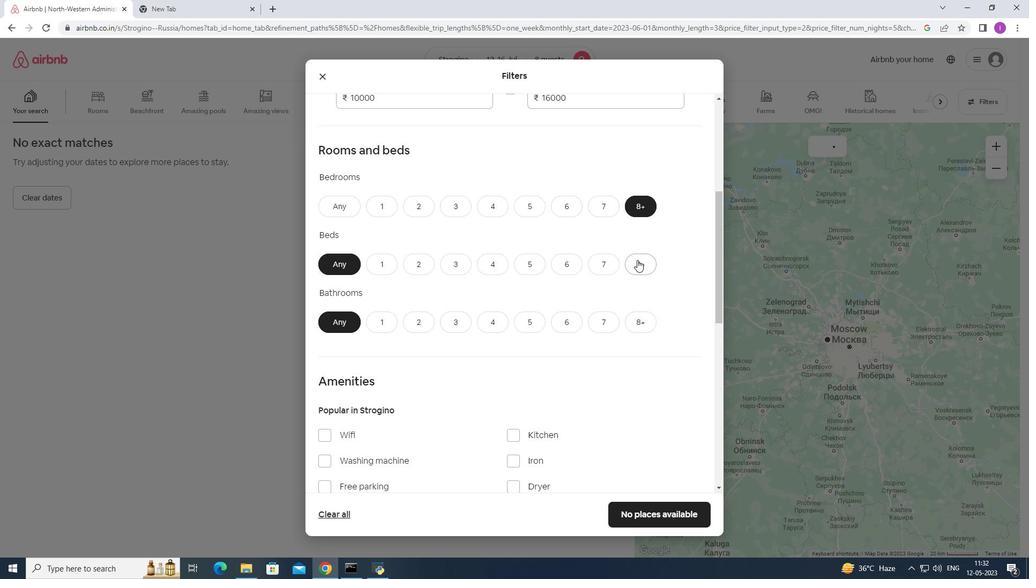 
Action: Mouse moved to (634, 315)
Screenshot: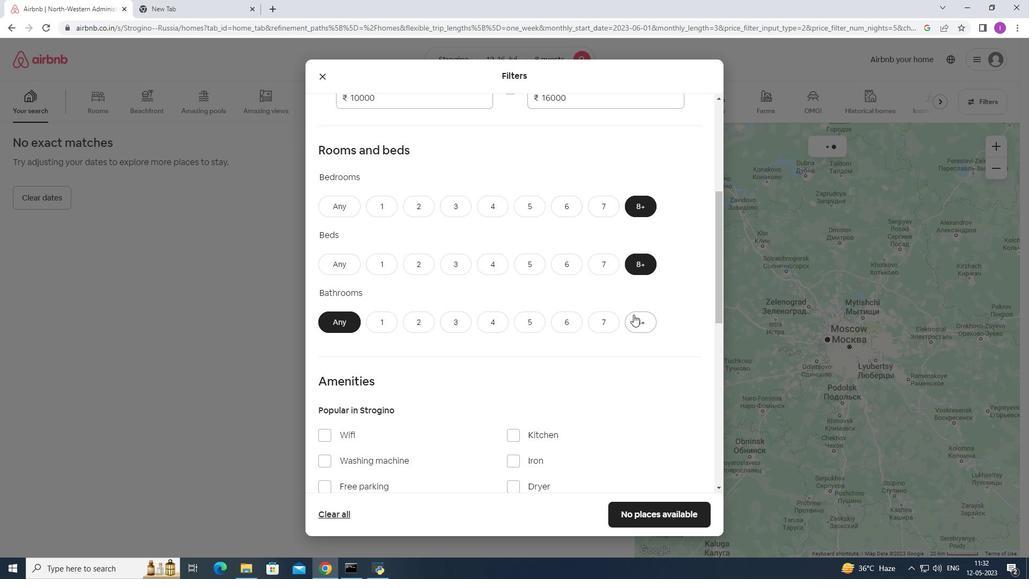 
Action: Mouse pressed left at (634, 315)
Screenshot: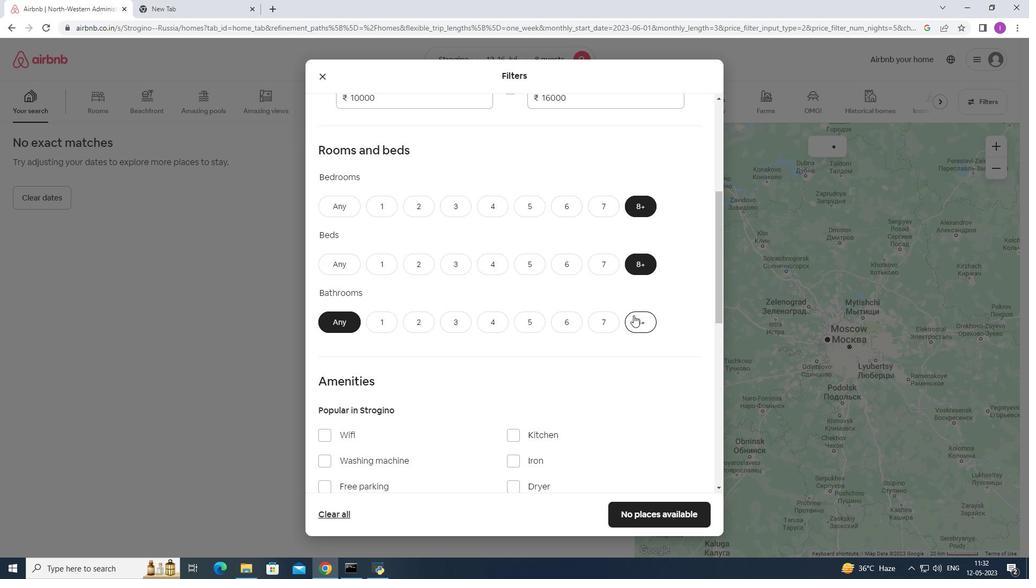 
Action: Mouse moved to (579, 336)
Screenshot: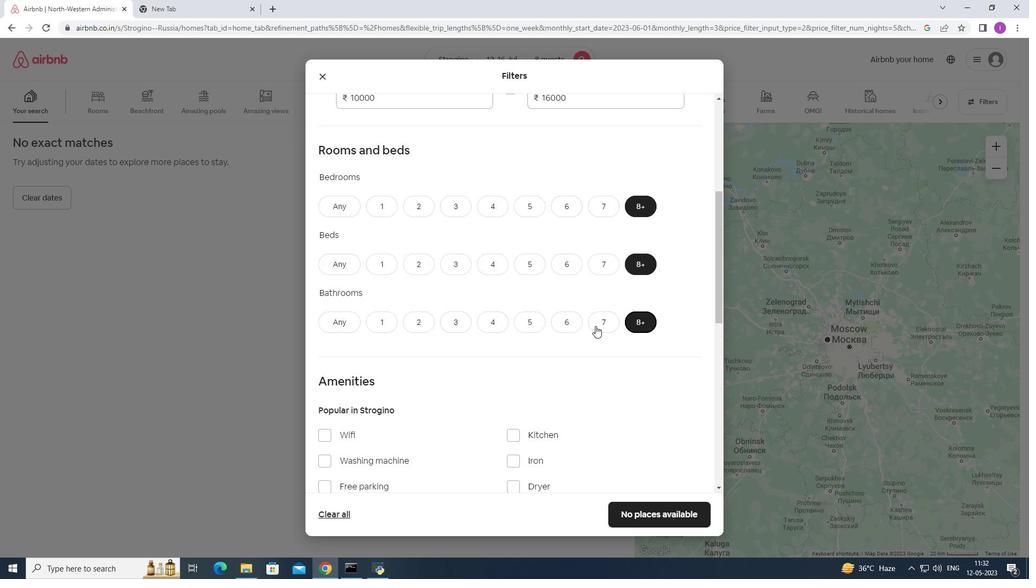 
Action: Mouse scrolled (579, 336) with delta (0, 0)
Screenshot: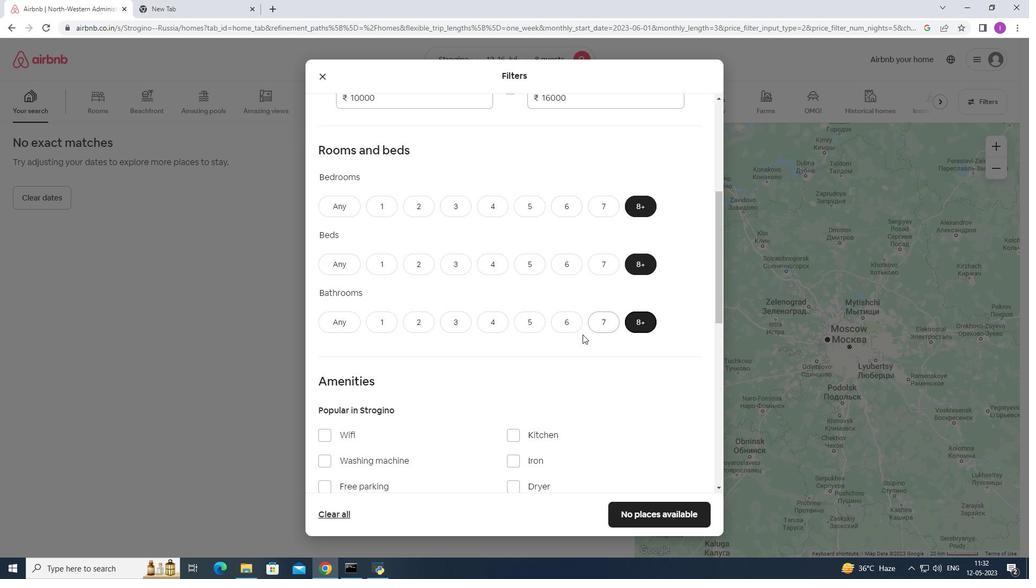 
Action: Mouse scrolled (579, 336) with delta (0, 0)
Screenshot: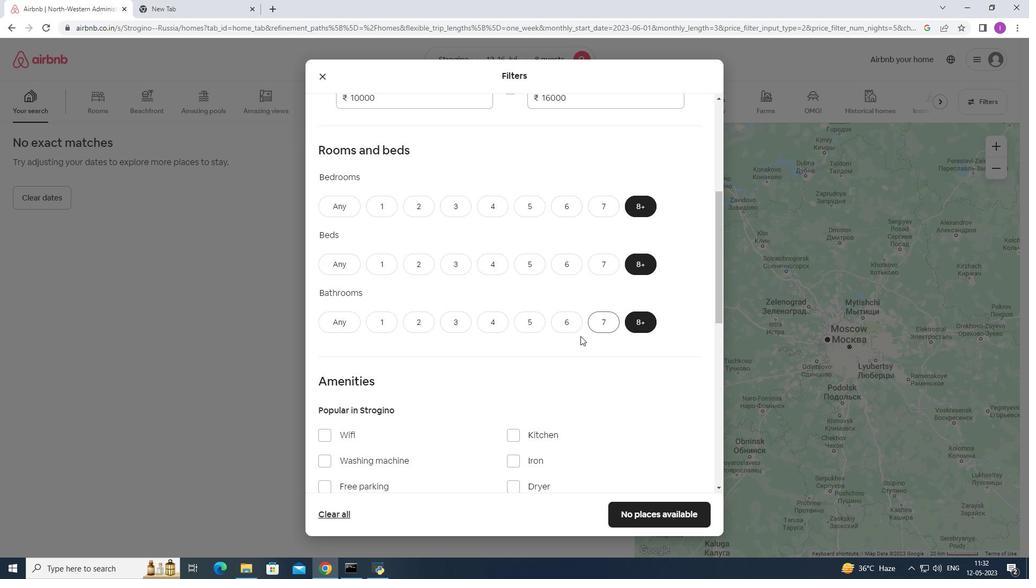 
Action: Mouse scrolled (579, 336) with delta (0, 0)
Screenshot: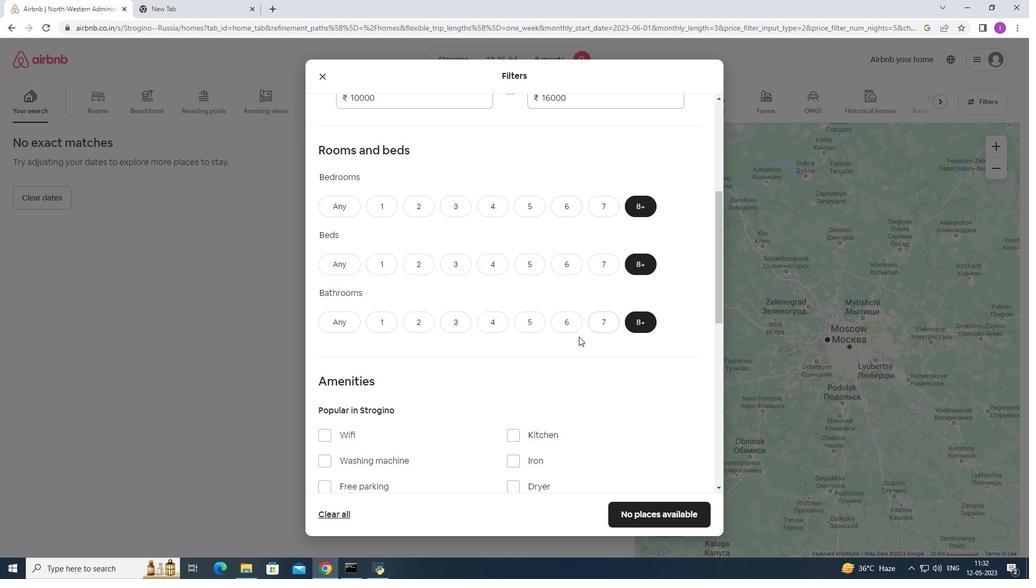 
Action: Mouse moved to (468, 328)
Screenshot: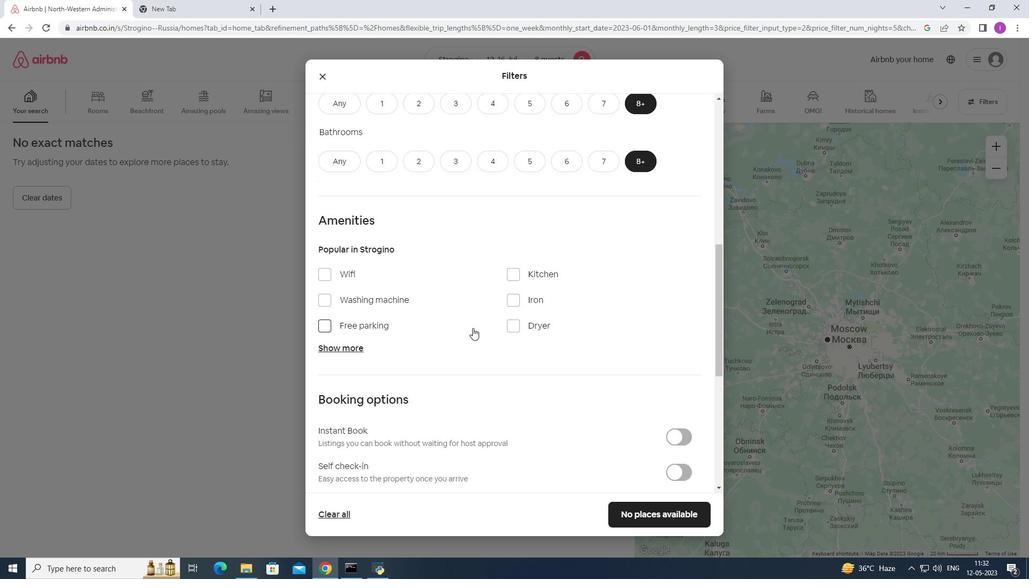 
Action: Mouse scrolled (468, 327) with delta (0, 0)
Screenshot: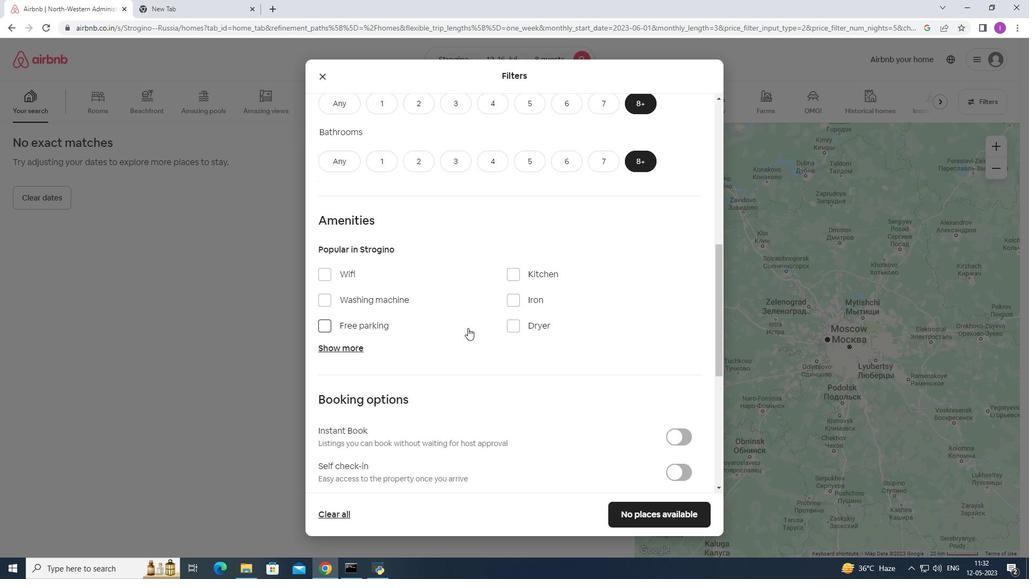 
Action: Mouse moved to (325, 219)
Screenshot: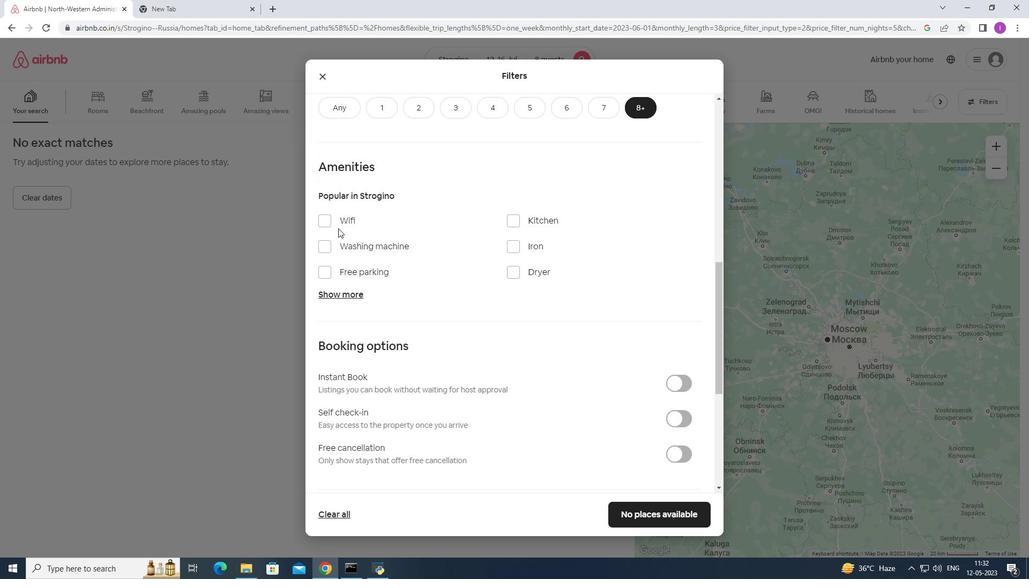 
Action: Mouse pressed left at (325, 219)
Screenshot: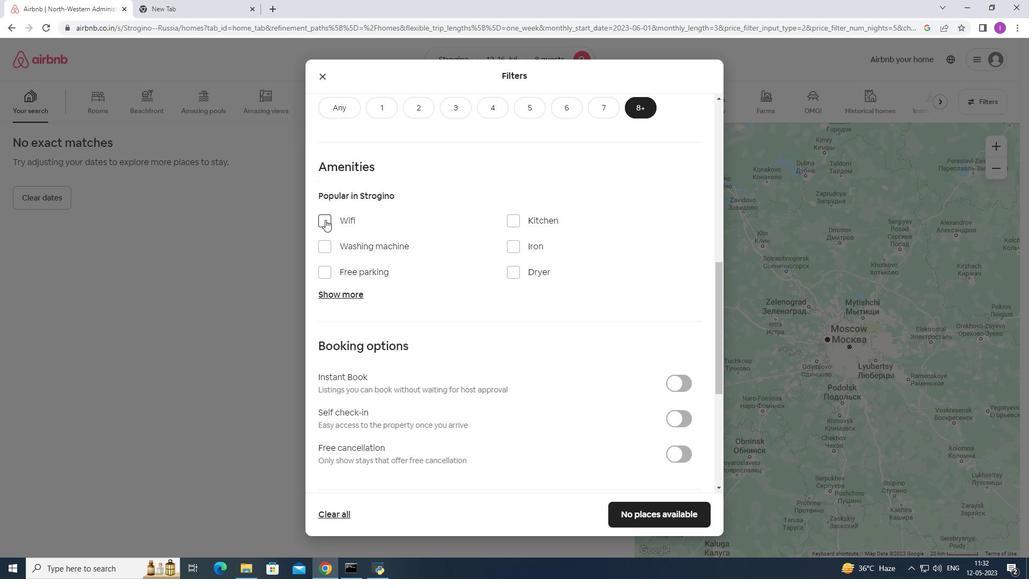 
Action: Mouse moved to (415, 237)
Screenshot: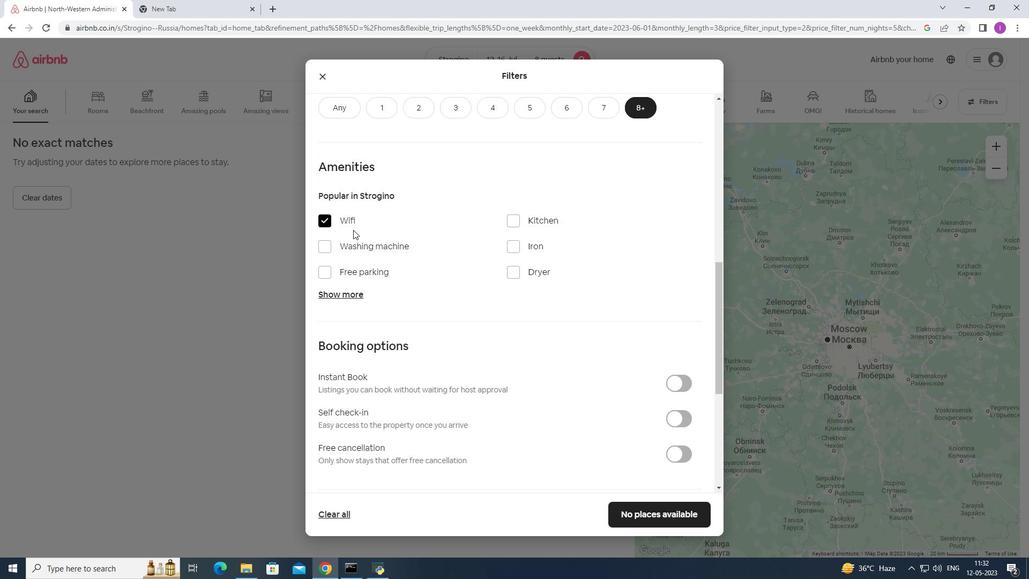 
Action: Mouse scrolled (415, 236) with delta (0, 0)
Screenshot: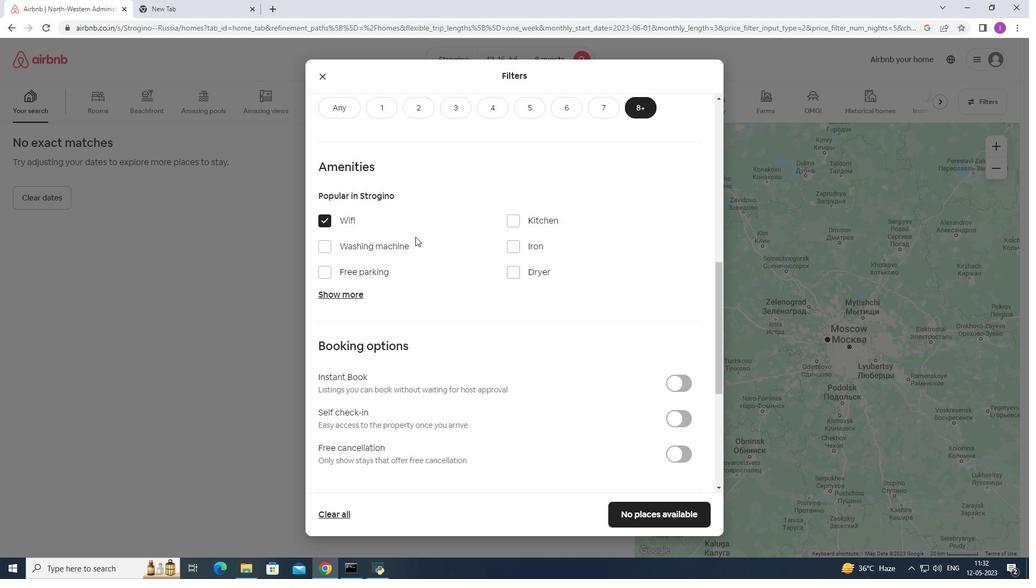 
Action: Mouse moved to (325, 225)
Screenshot: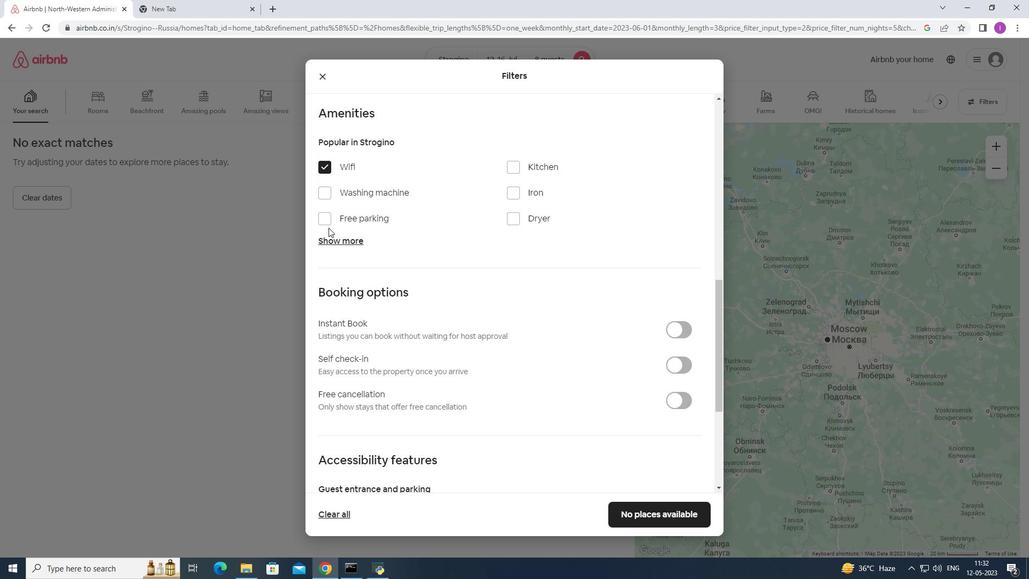
Action: Mouse pressed left at (325, 225)
Screenshot: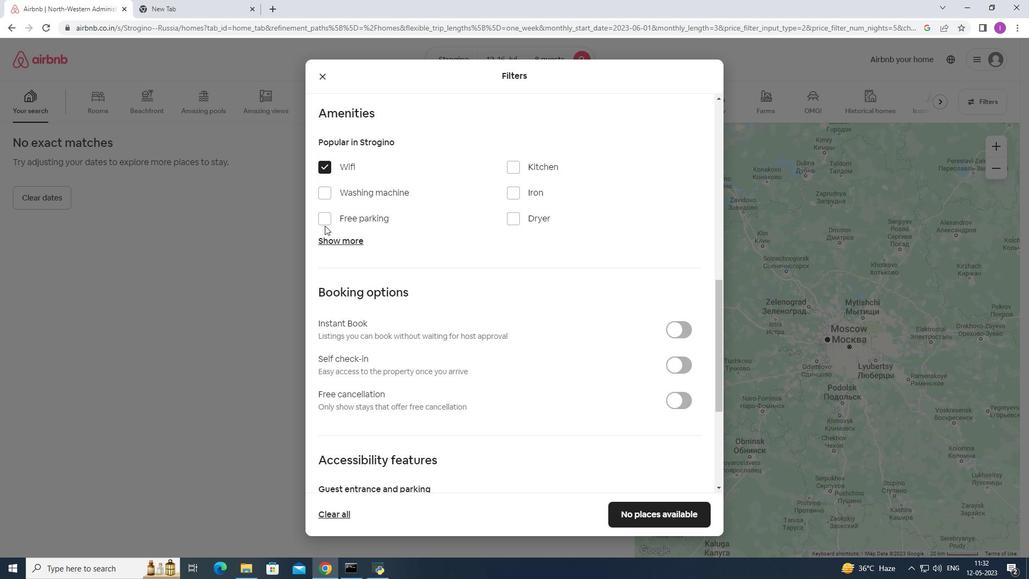 
Action: Mouse pressed left at (325, 225)
Screenshot: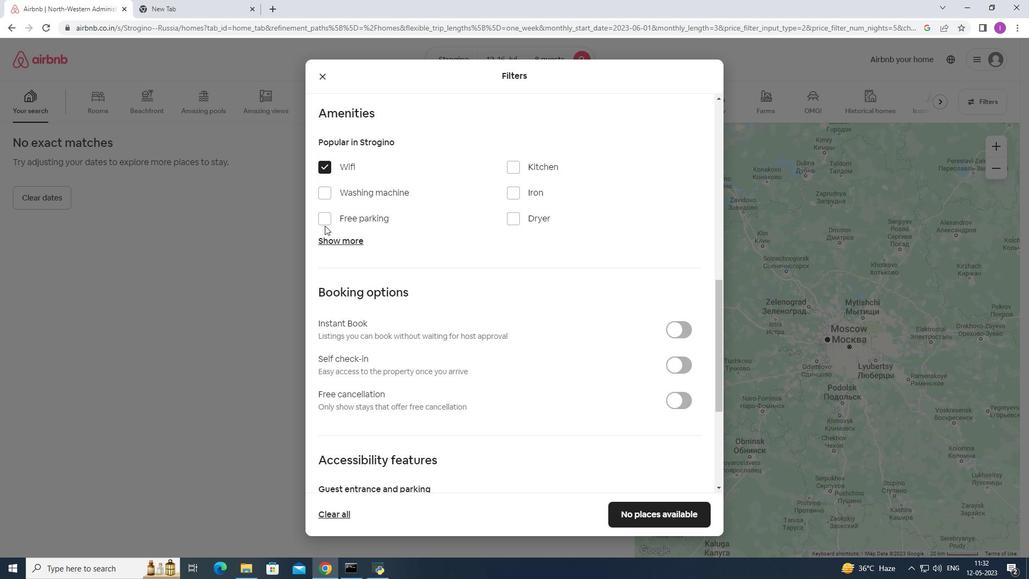 
Action: Mouse moved to (324, 220)
Screenshot: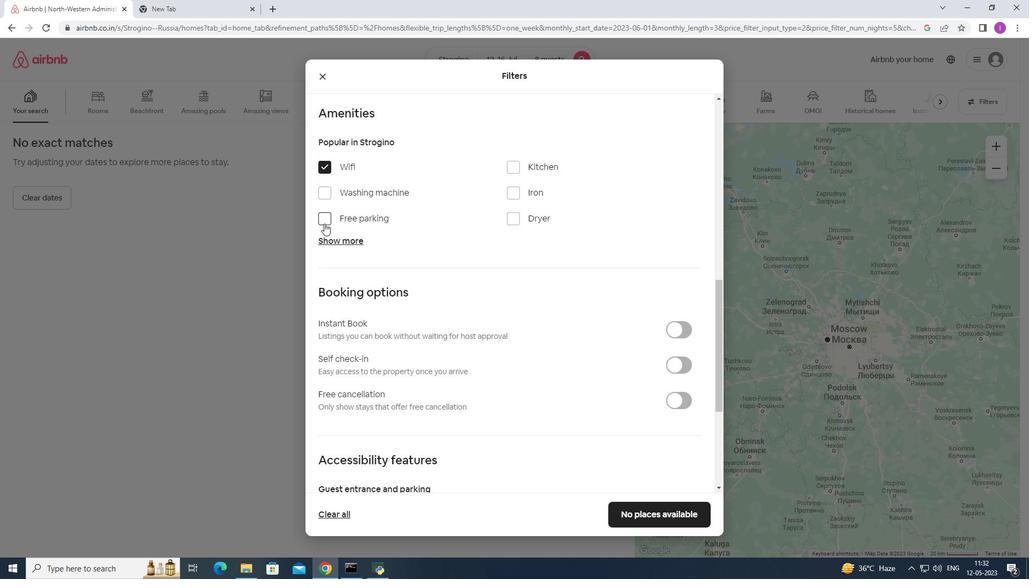 
Action: Mouse pressed left at (324, 220)
Screenshot: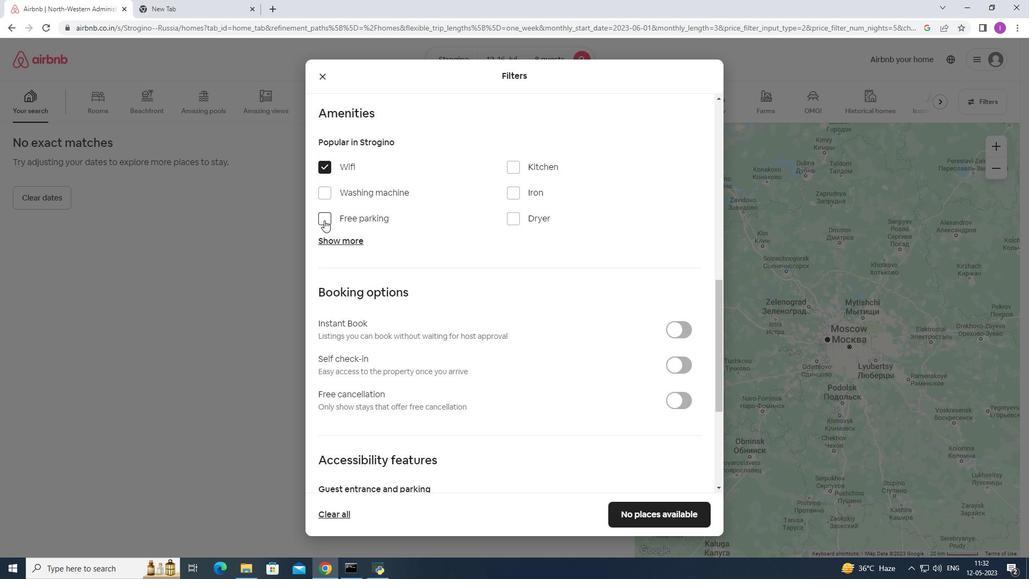 
Action: Mouse moved to (350, 239)
Screenshot: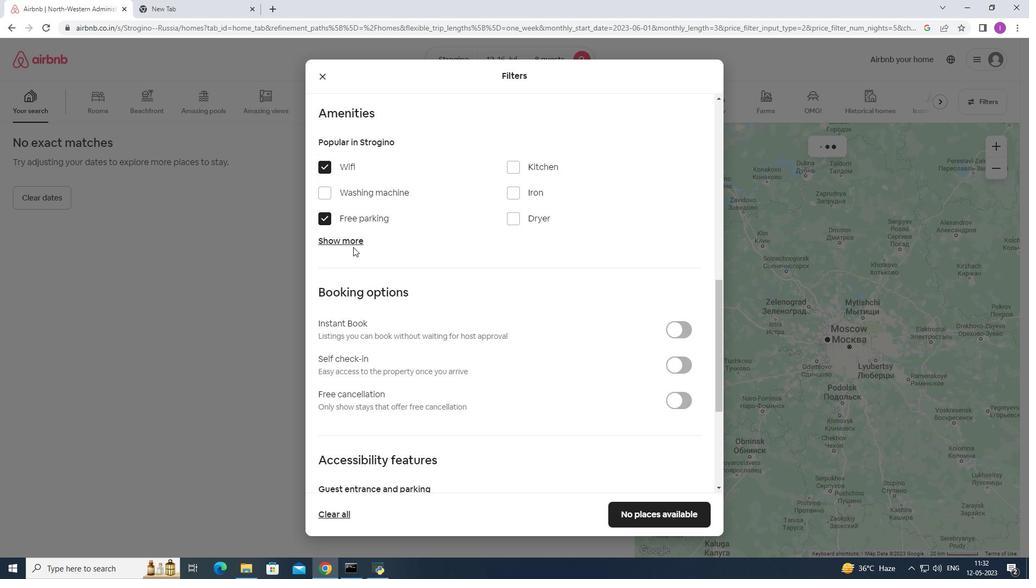
Action: Mouse pressed left at (350, 239)
Screenshot: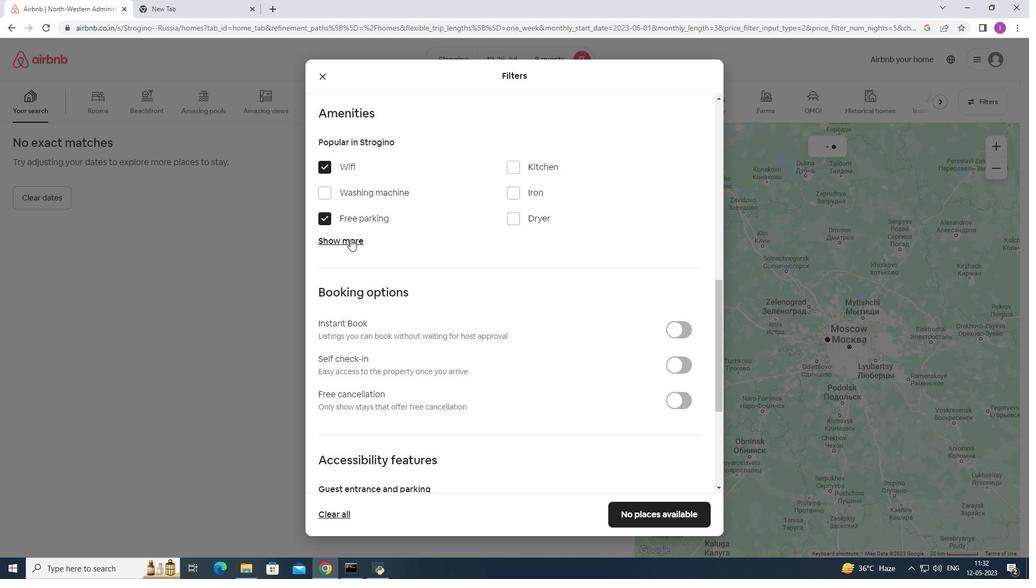 
Action: Mouse moved to (516, 302)
Screenshot: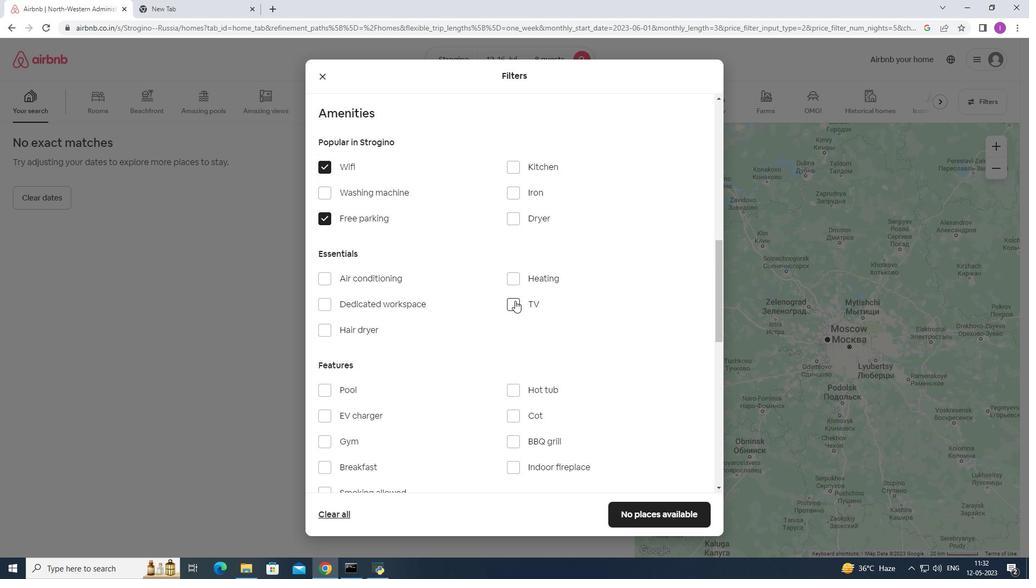 
Action: Mouse pressed left at (516, 302)
Screenshot: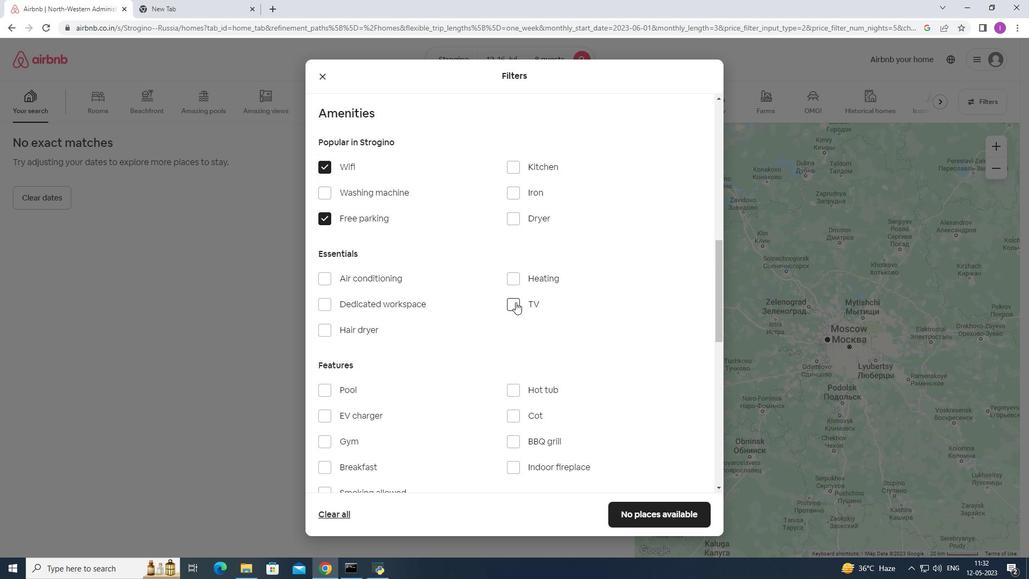 
Action: Mouse moved to (367, 336)
Screenshot: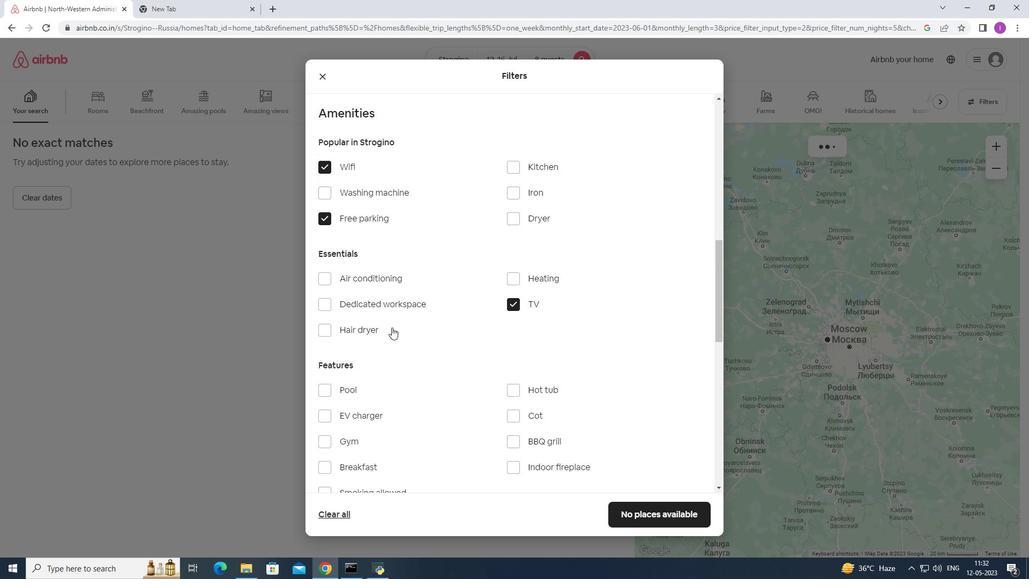 
Action: Mouse scrolled (367, 336) with delta (0, 0)
Screenshot: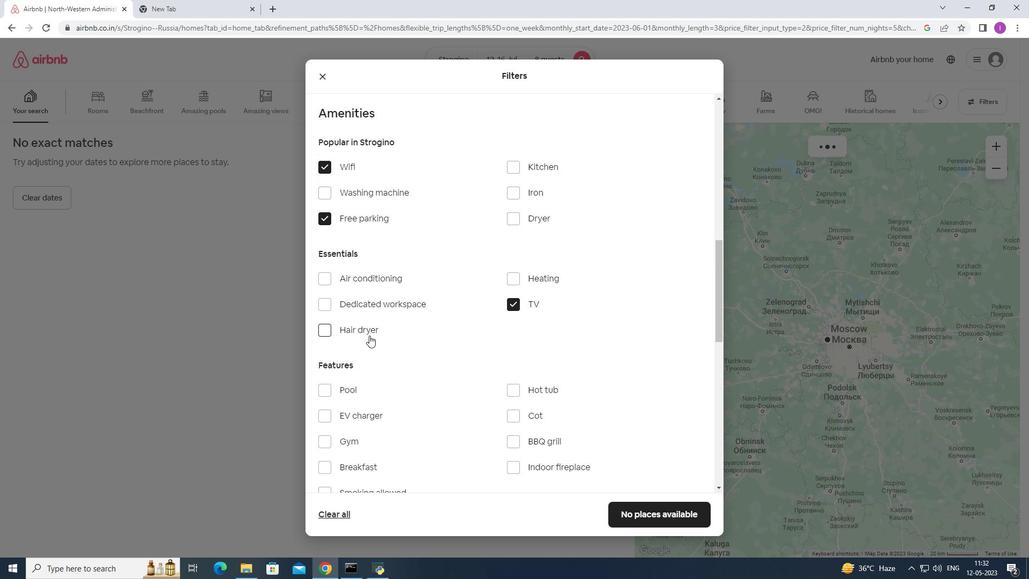 
Action: Mouse moved to (366, 337)
Screenshot: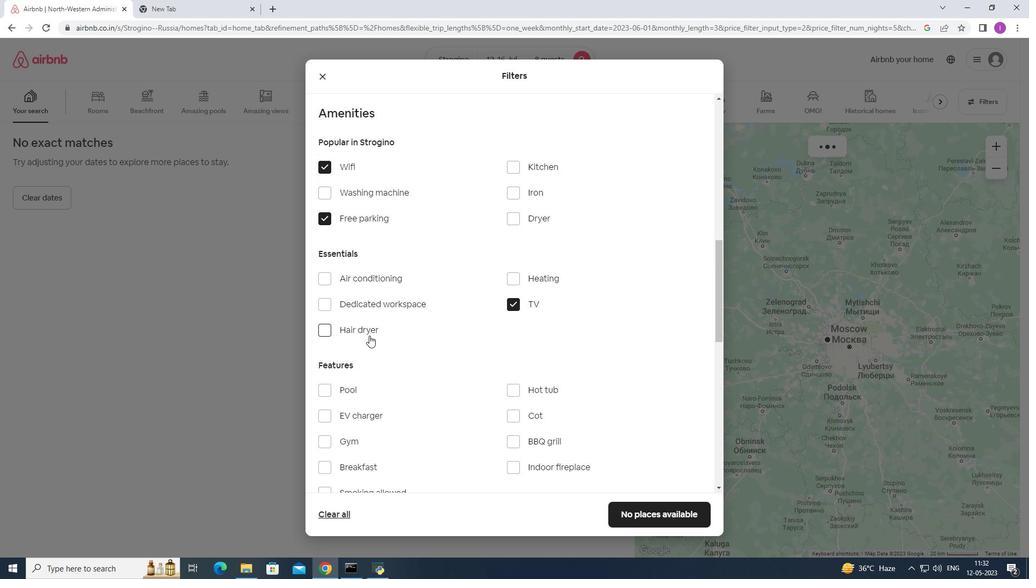 
Action: Mouse scrolled (366, 336) with delta (0, 0)
Screenshot: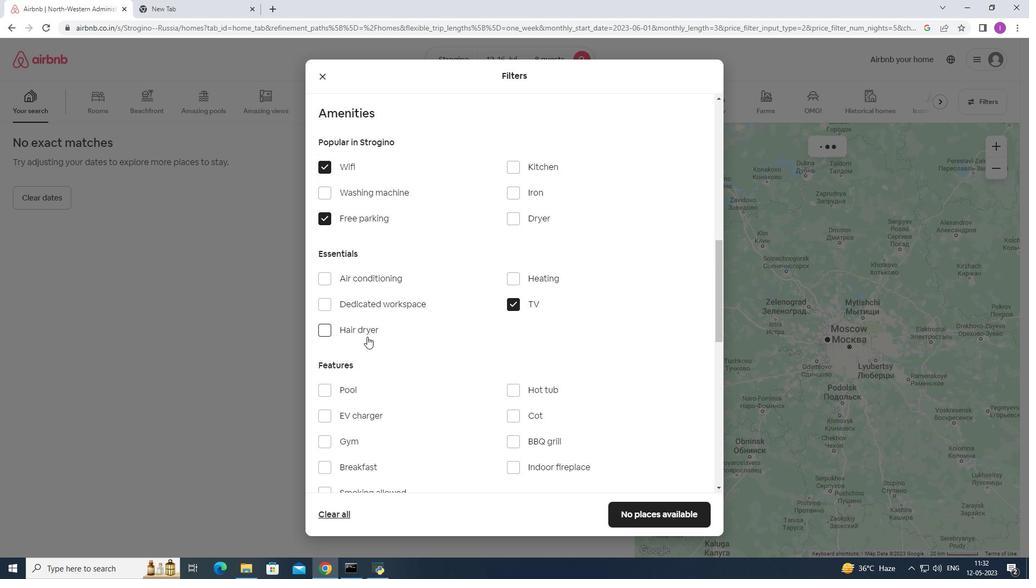 
Action: Mouse moved to (326, 335)
Screenshot: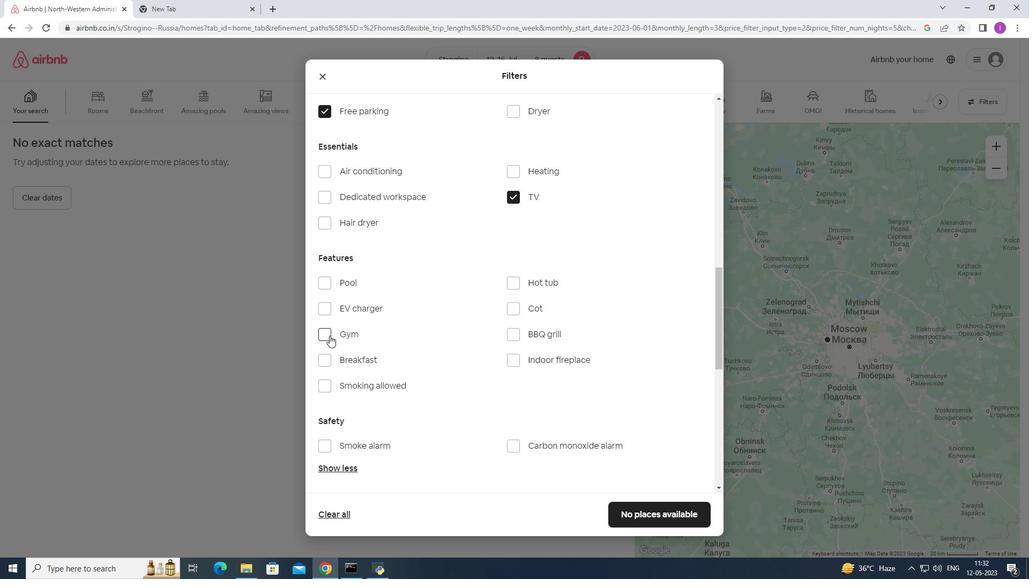 
Action: Mouse pressed left at (326, 335)
Screenshot: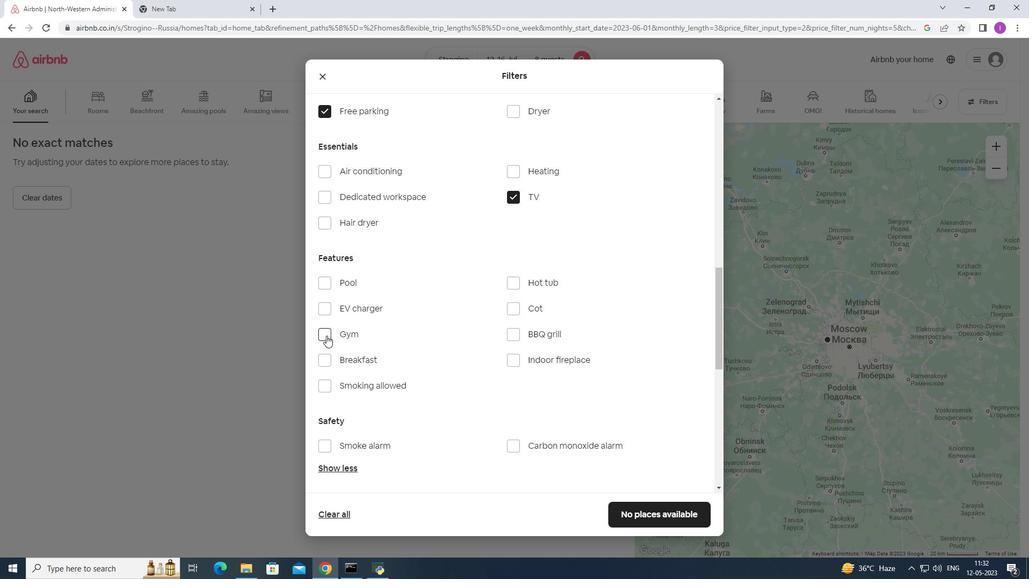
Action: Mouse moved to (326, 362)
Screenshot: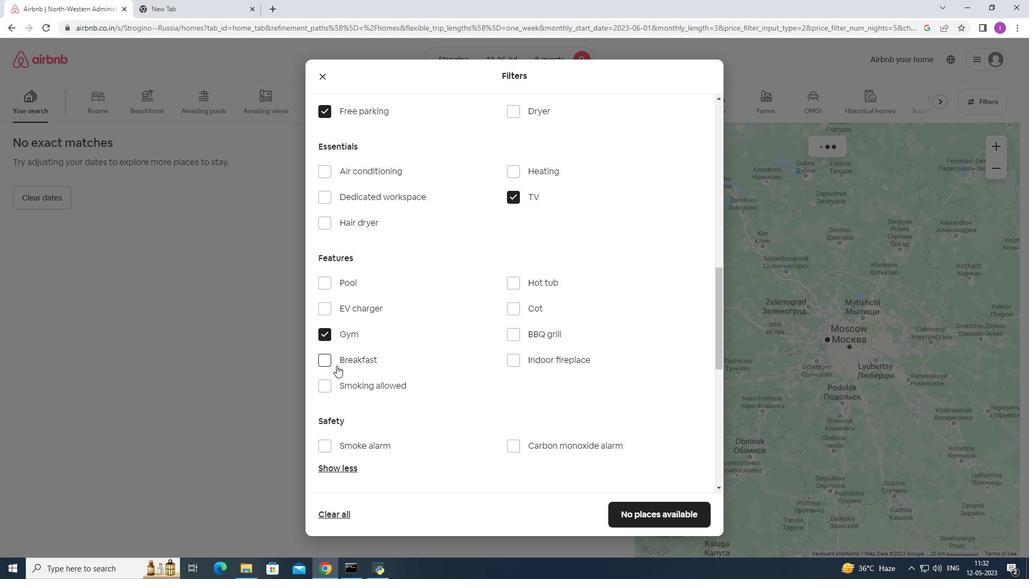 
Action: Mouse pressed left at (326, 362)
Screenshot: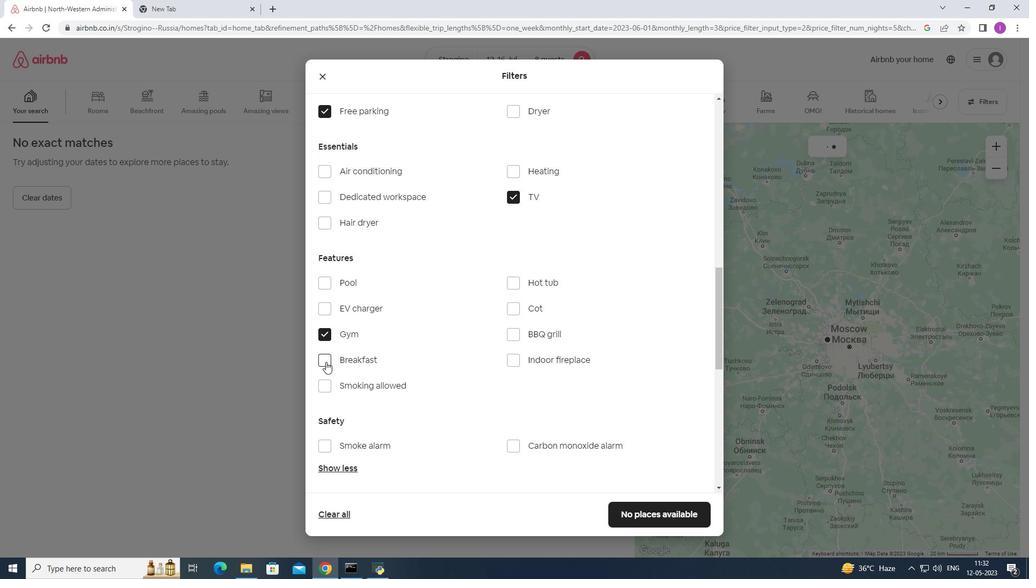 
Action: Mouse moved to (459, 347)
Screenshot: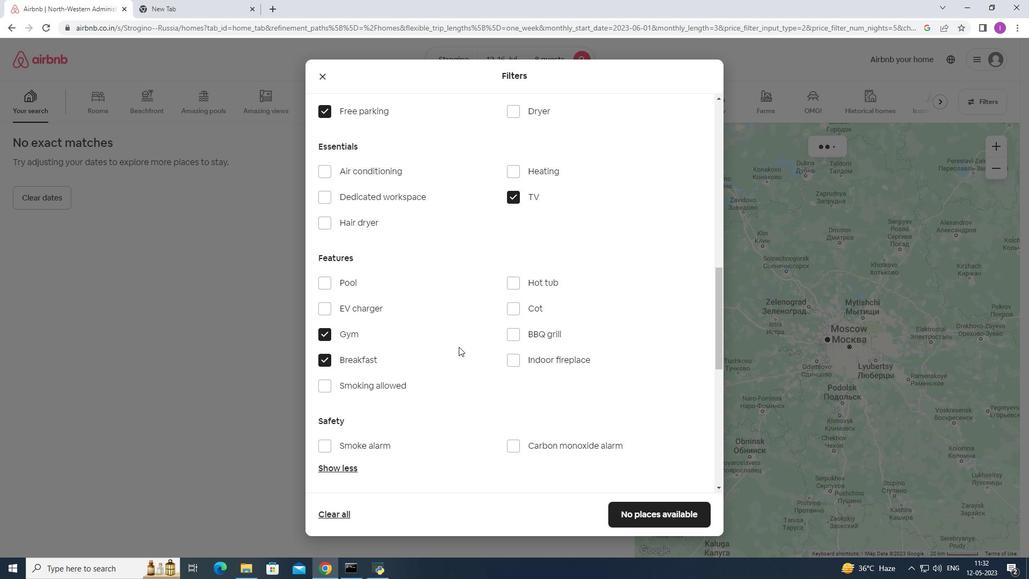 
Action: Mouse scrolled (459, 346) with delta (0, 0)
Screenshot: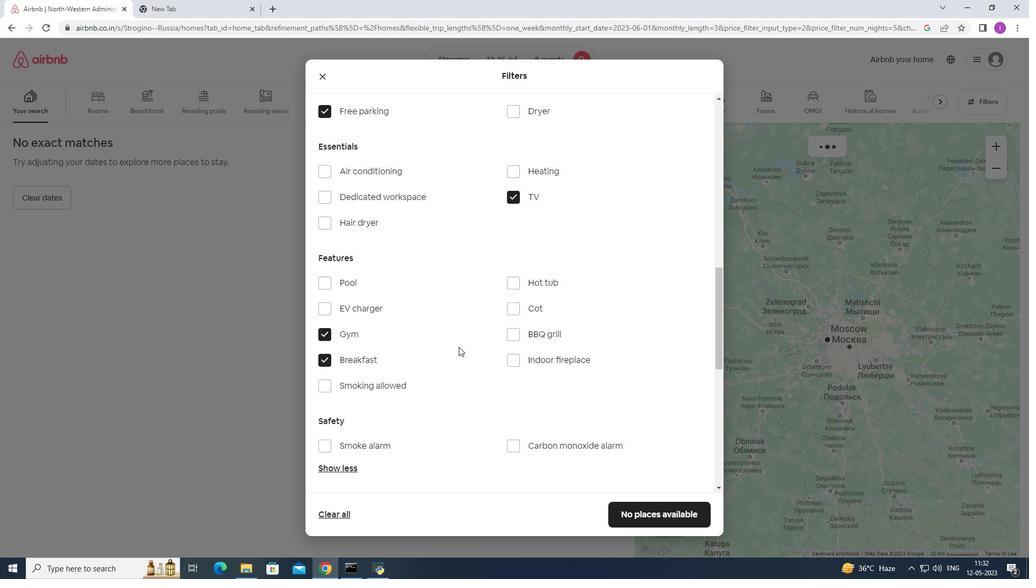 
Action: Mouse scrolled (459, 346) with delta (0, 0)
Screenshot: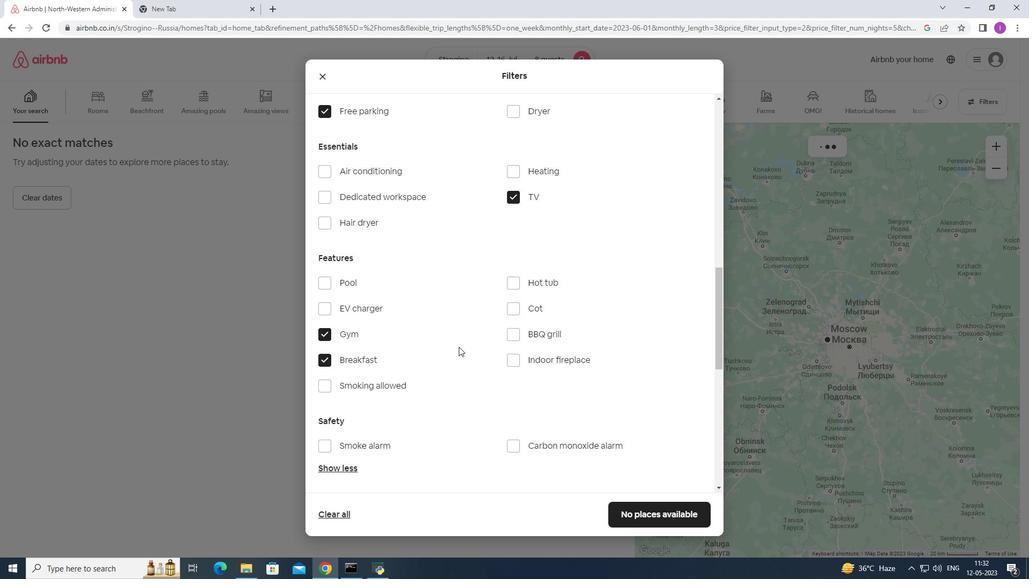 
Action: Mouse scrolled (459, 346) with delta (0, 0)
Screenshot: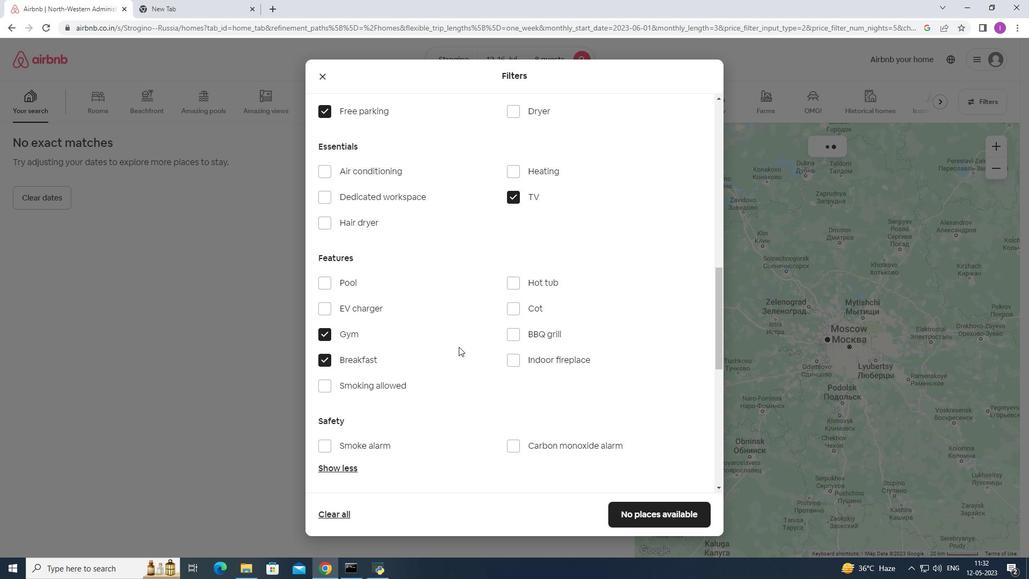 
Action: Mouse moved to (459, 347)
Screenshot: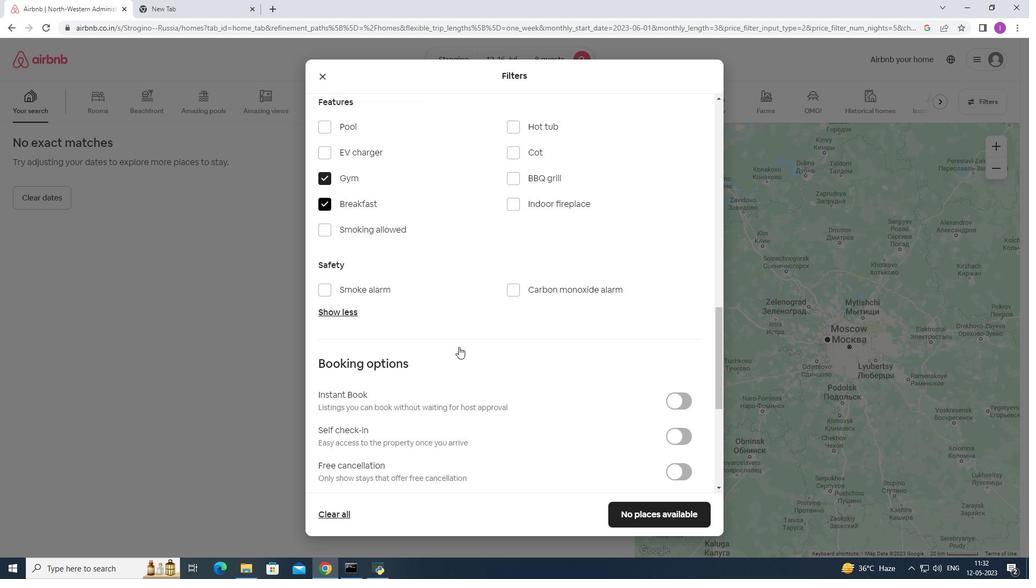 
Action: Mouse scrolled (459, 346) with delta (0, 0)
Screenshot: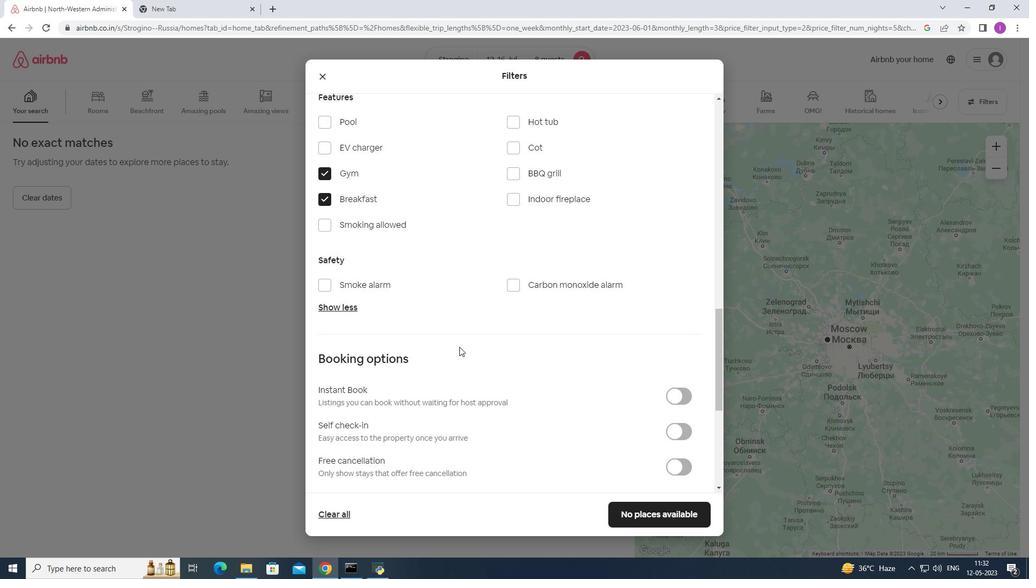 
Action: Mouse moved to (469, 346)
Screenshot: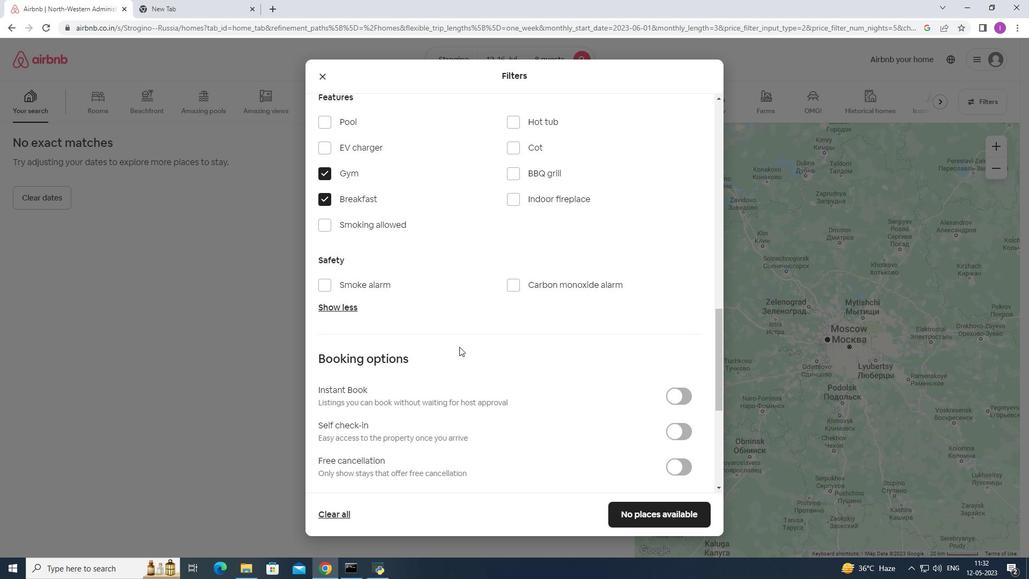 
Action: Mouse scrolled (469, 346) with delta (0, 0)
Screenshot: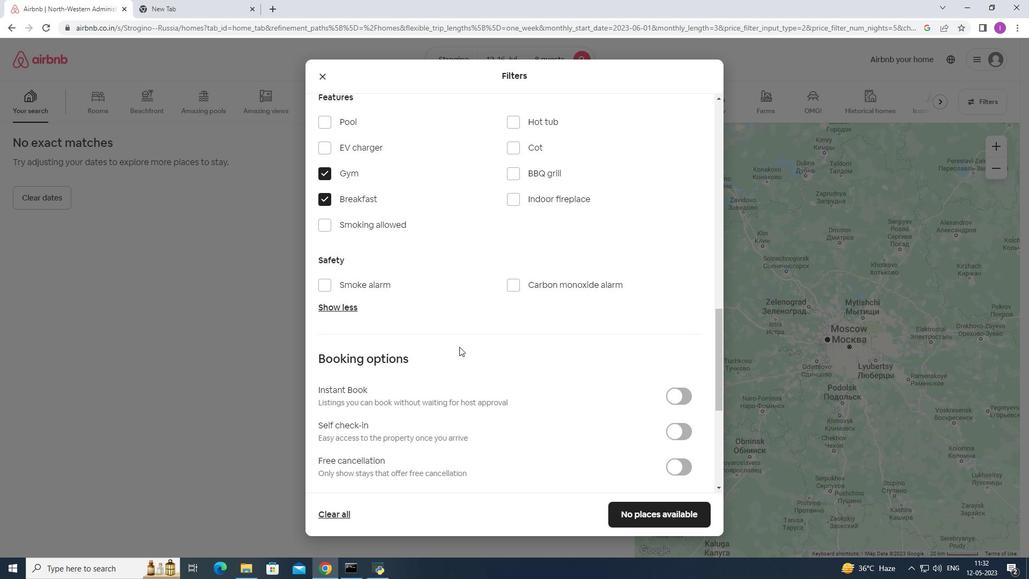
Action: Mouse moved to (687, 320)
Screenshot: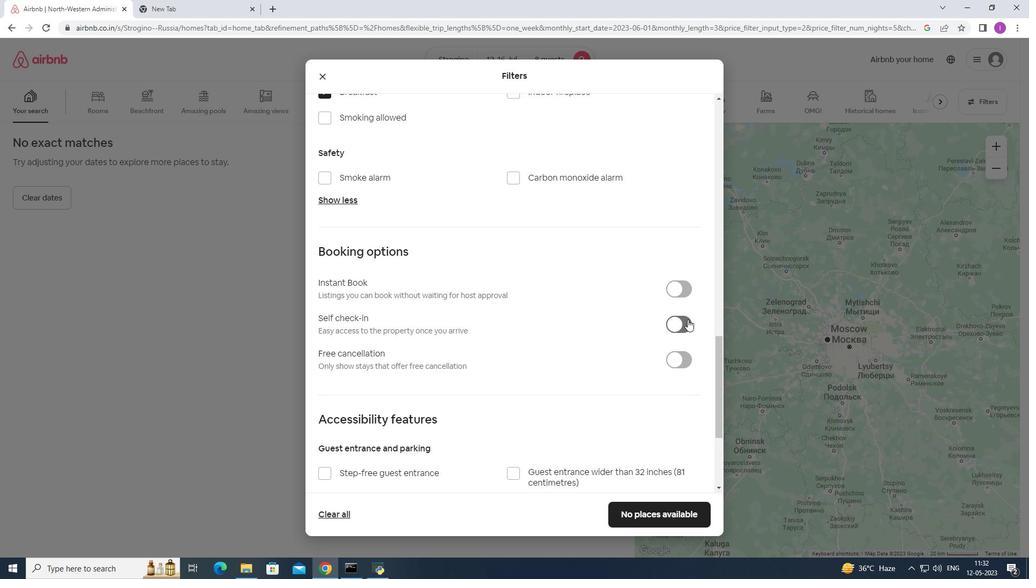 
Action: Mouse pressed left at (687, 320)
Screenshot: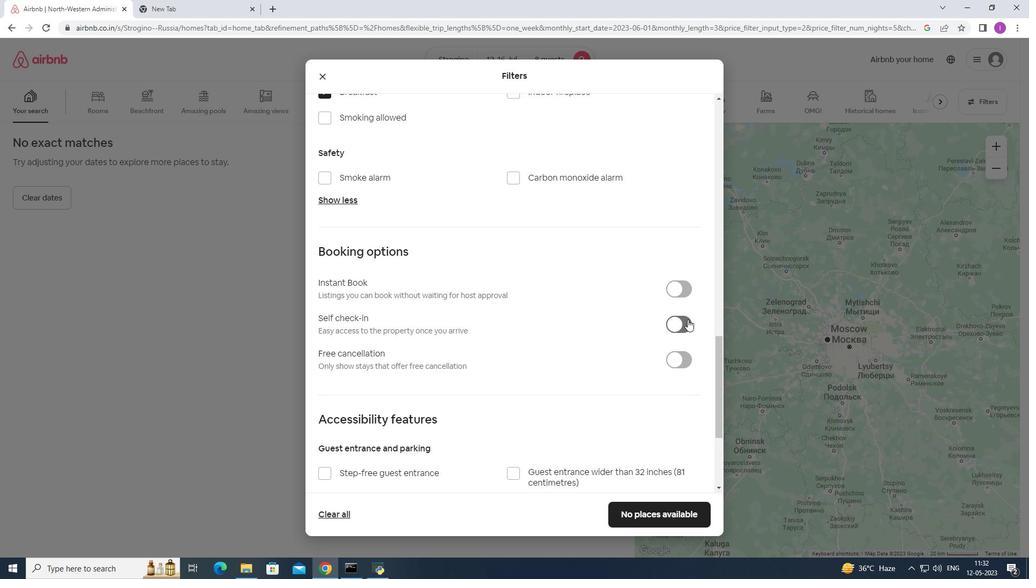 
Action: Mouse moved to (452, 353)
Screenshot: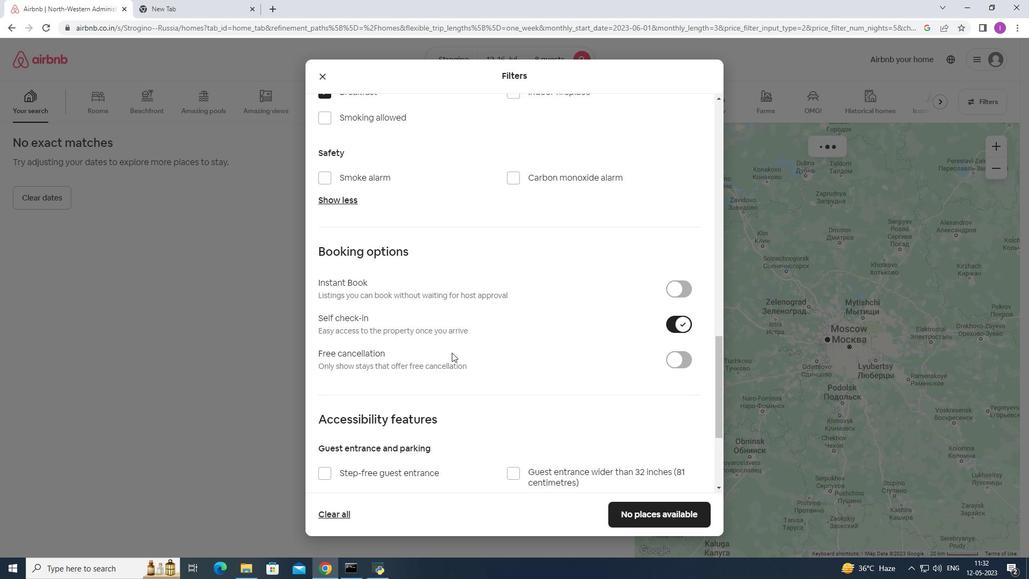 
Action: Mouse scrolled (452, 352) with delta (0, 0)
Screenshot: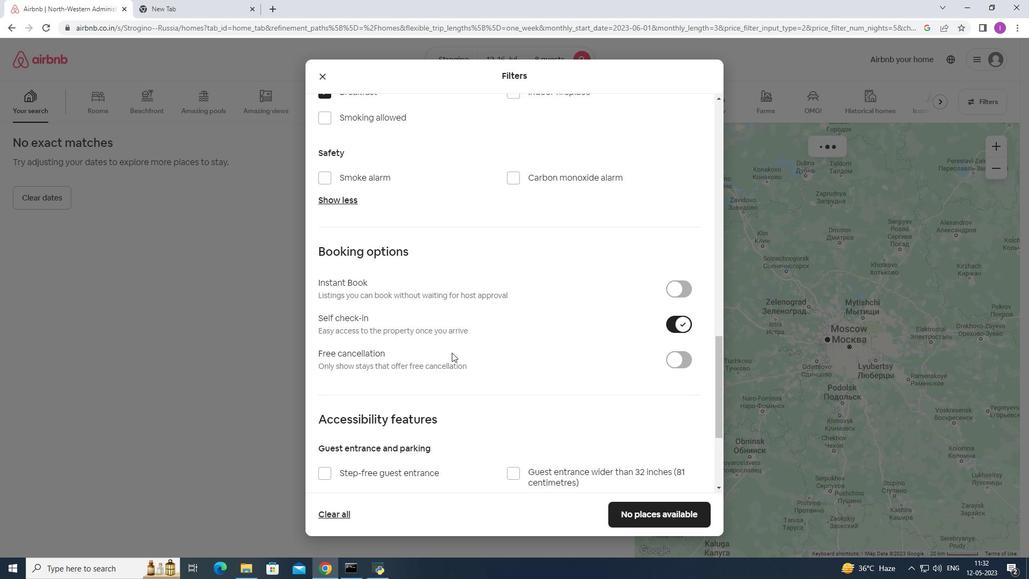 
Action: Mouse moved to (452, 354)
Screenshot: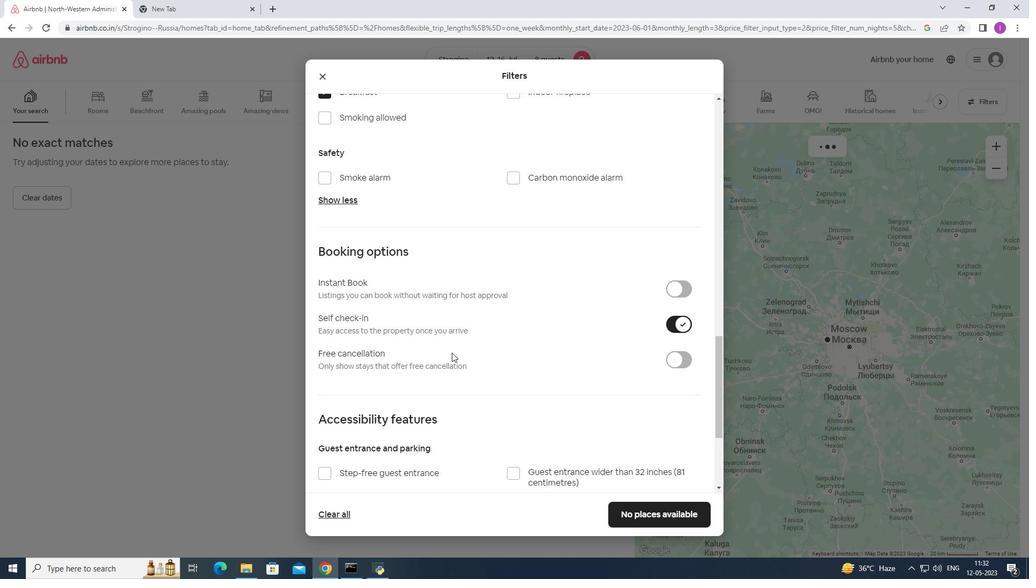 
Action: Mouse scrolled (452, 354) with delta (0, 0)
Screenshot: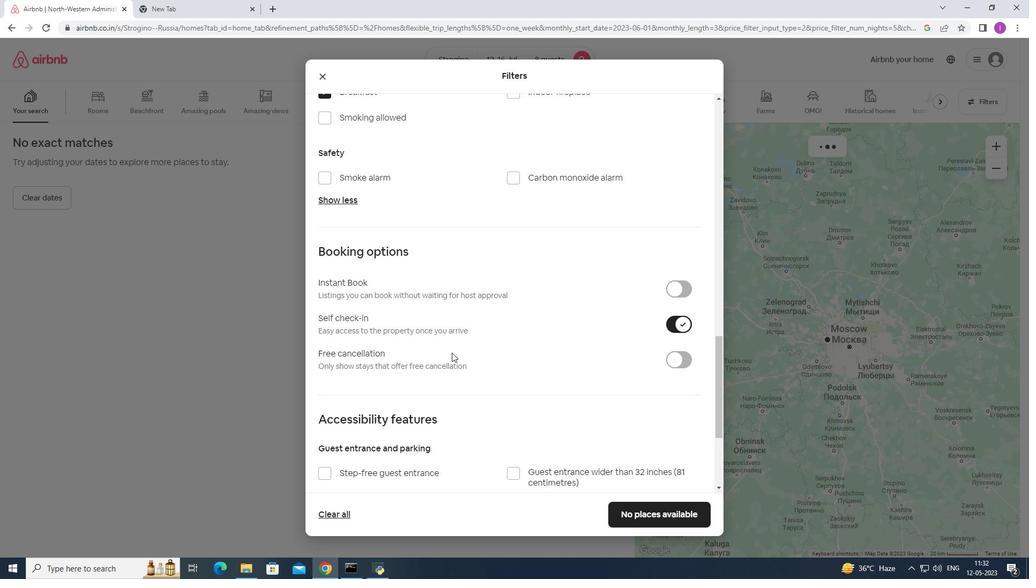 
Action: Mouse moved to (452, 355)
Screenshot: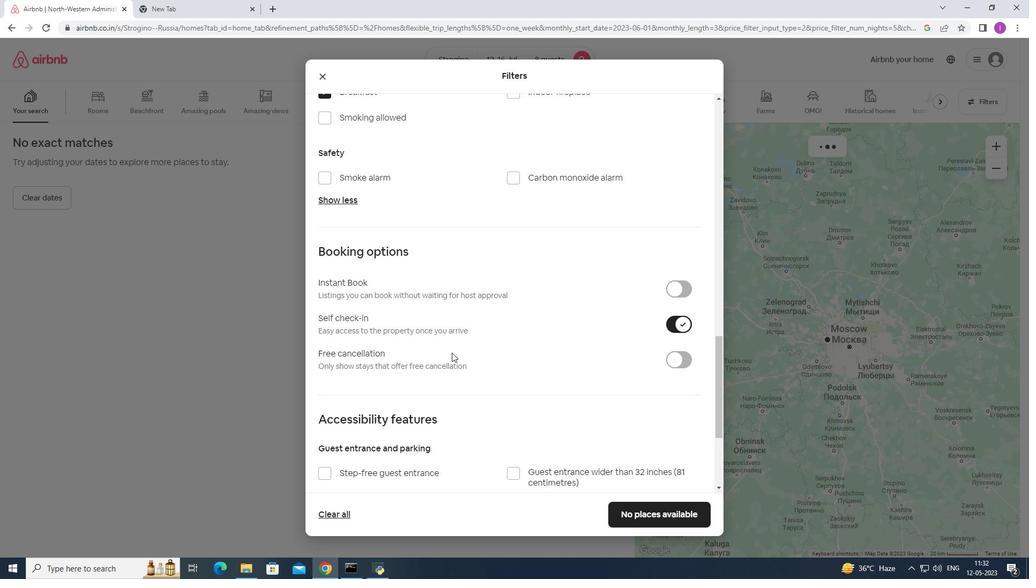 
Action: Mouse scrolled (452, 355) with delta (0, 0)
Screenshot: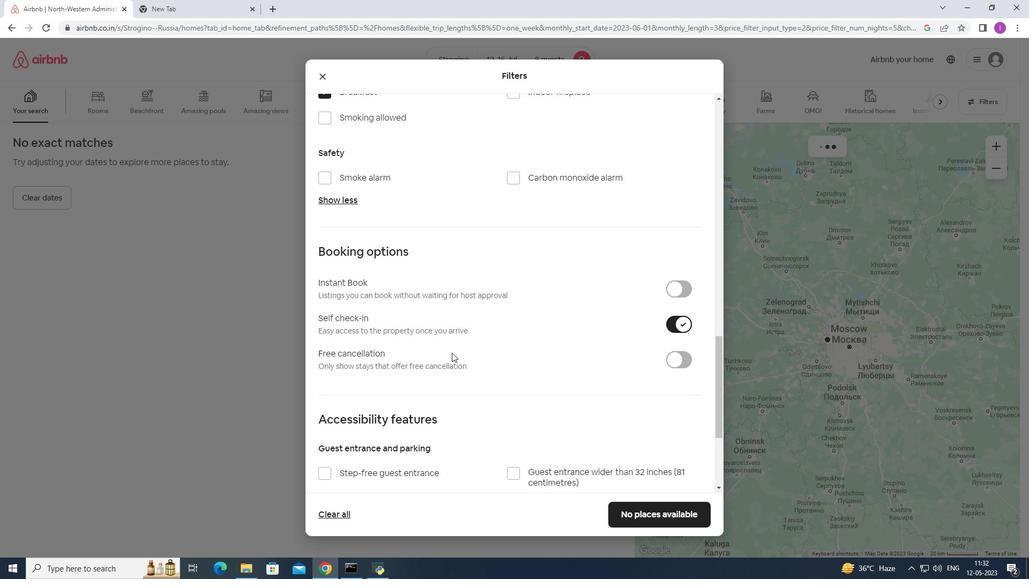 
Action: Mouse moved to (452, 356)
Screenshot: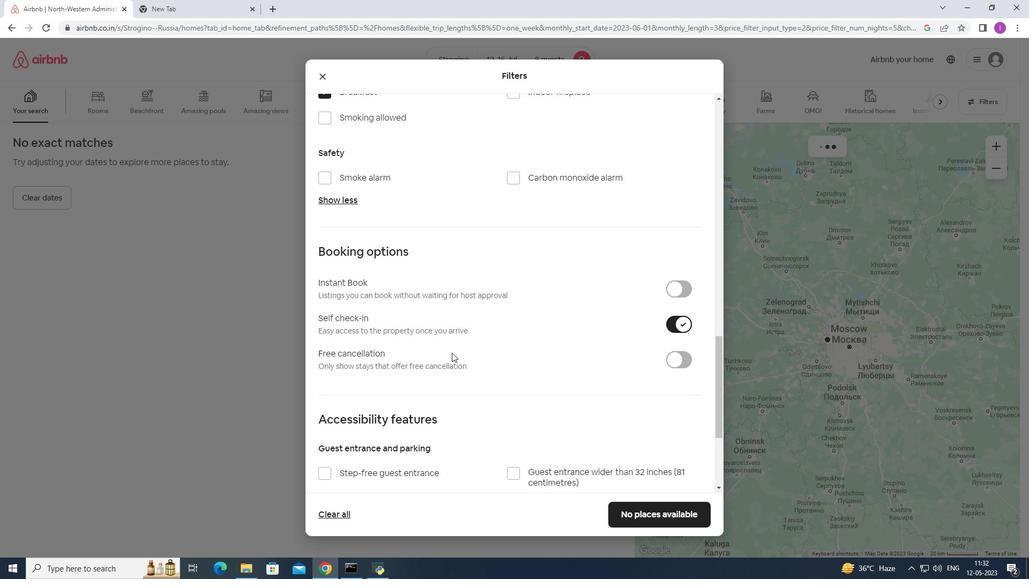 
Action: Mouse scrolled (452, 357) with delta (0, 0)
Screenshot: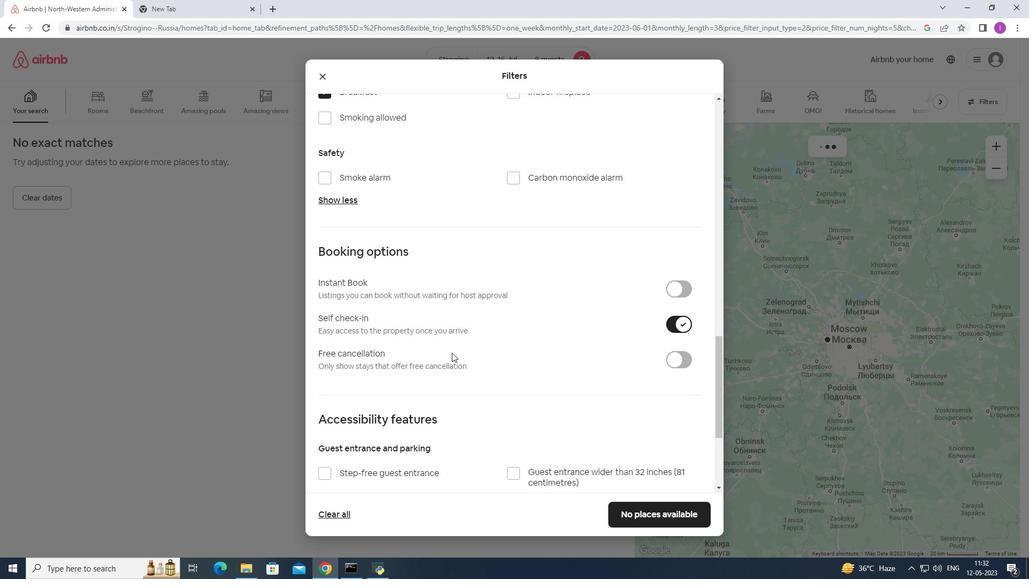 
Action: Mouse scrolled (452, 356) with delta (0, 0)
Screenshot: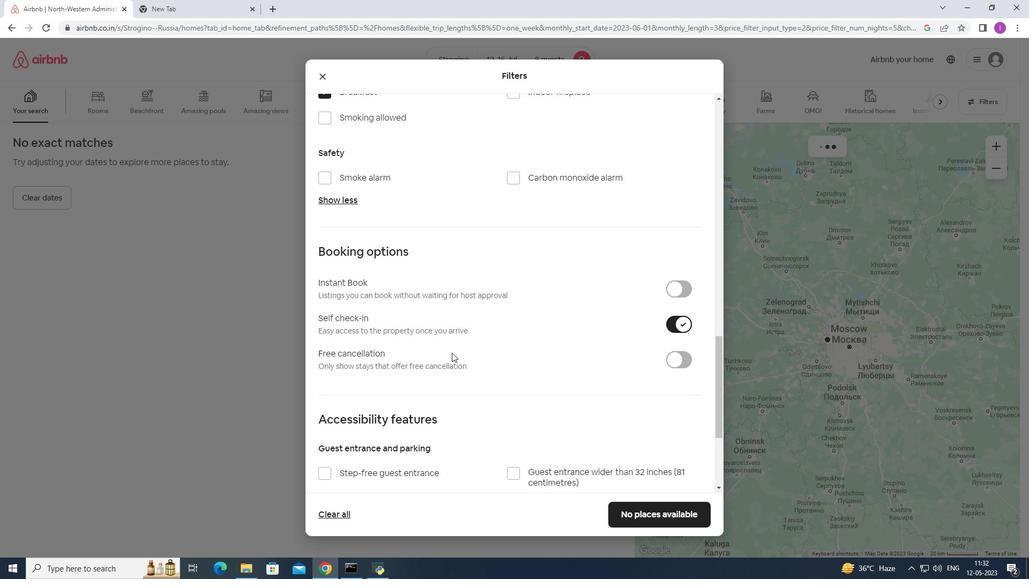 
Action: Mouse moved to (453, 361)
Screenshot: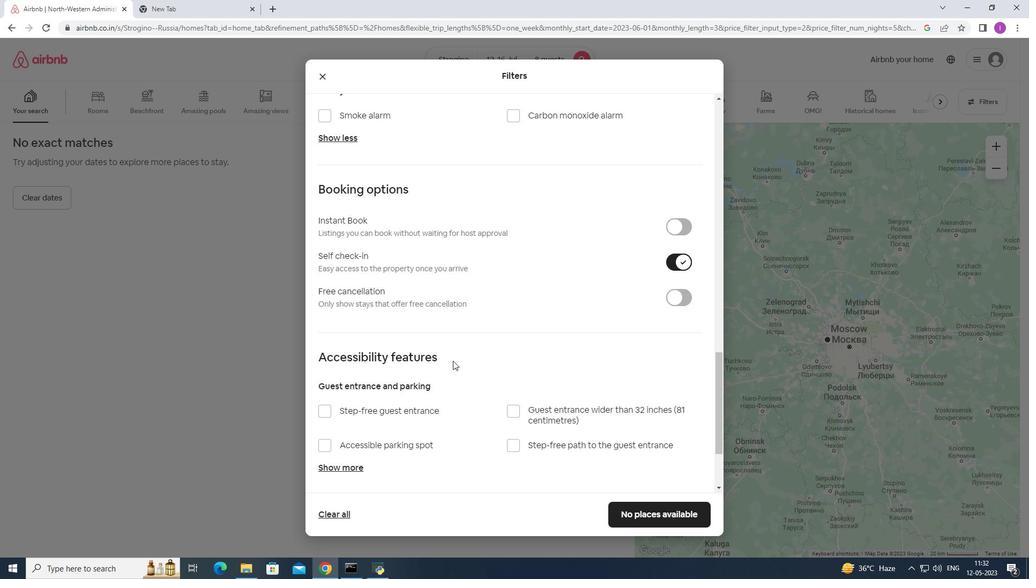 
Action: Mouse scrolled (453, 360) with delta (0, 0)
Screenshot: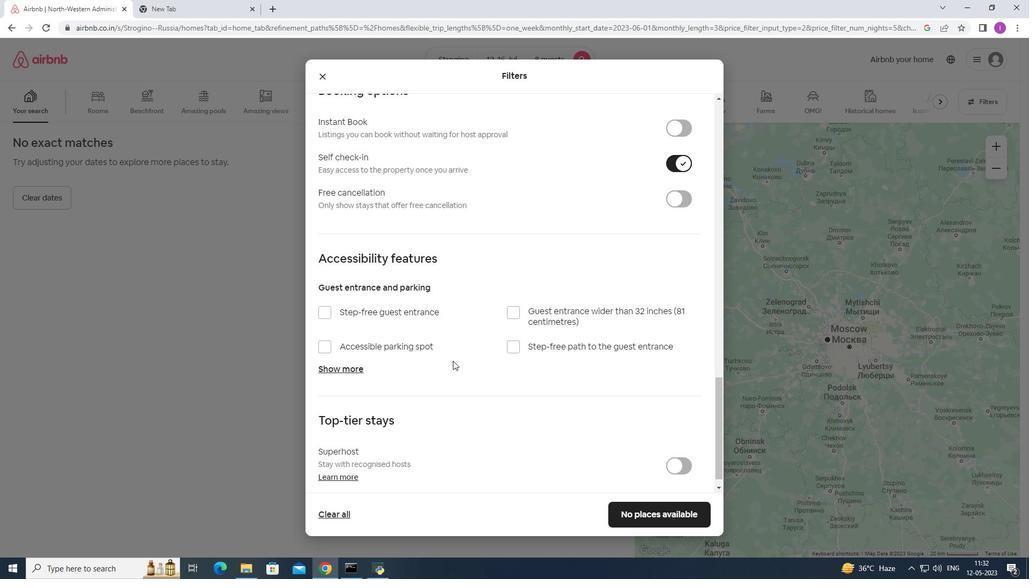 
Action: Mouse scrolled (453, 360) with delta (0, 0)
Screenshot: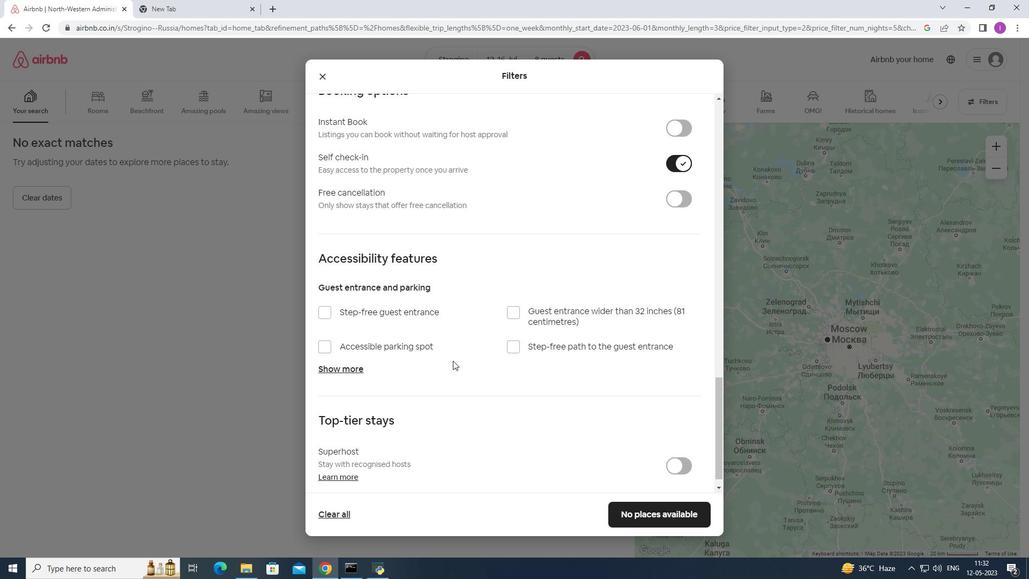 
Action: Mouse scrolled (453, 360) with delta (0, 0)
Screenshot: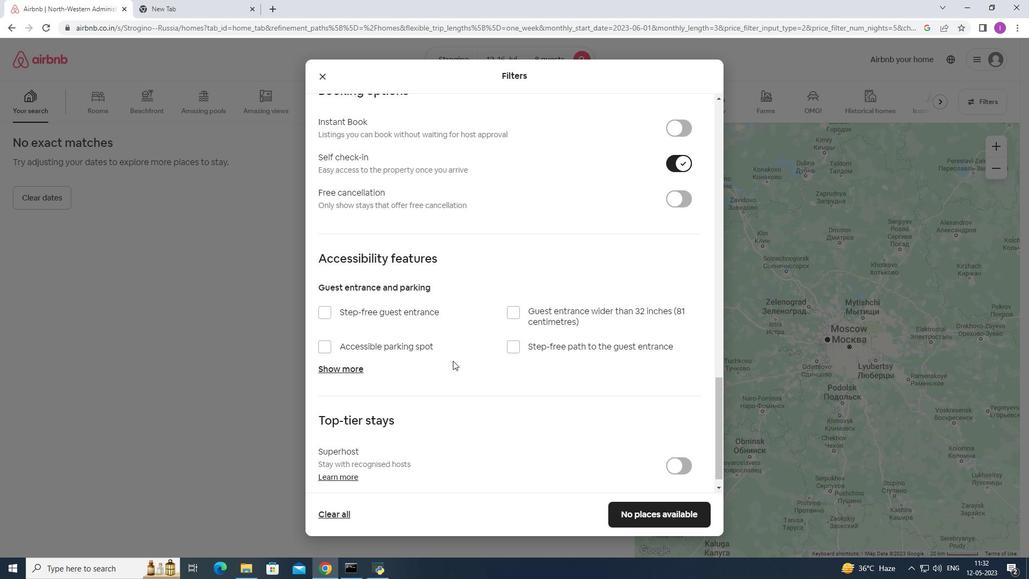 
Action: Mouse scrolled (453, 360) with delta (0, 0)
Screenshot: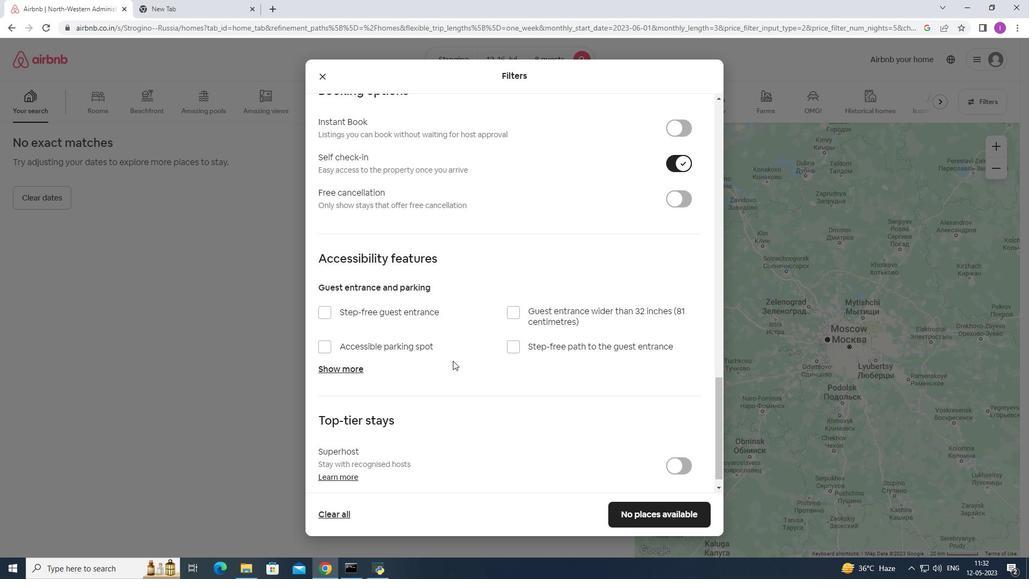 
Action: Mouse scrolled (453, 360) with delta (0, 0)
Screenshot: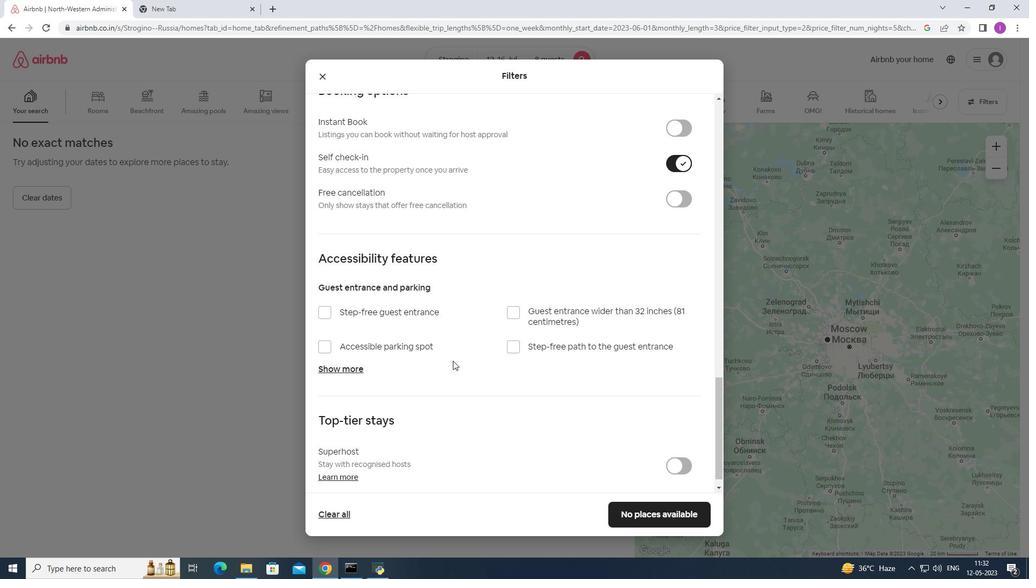 
Action: Mouse moved to (456, 359)
Screenshot: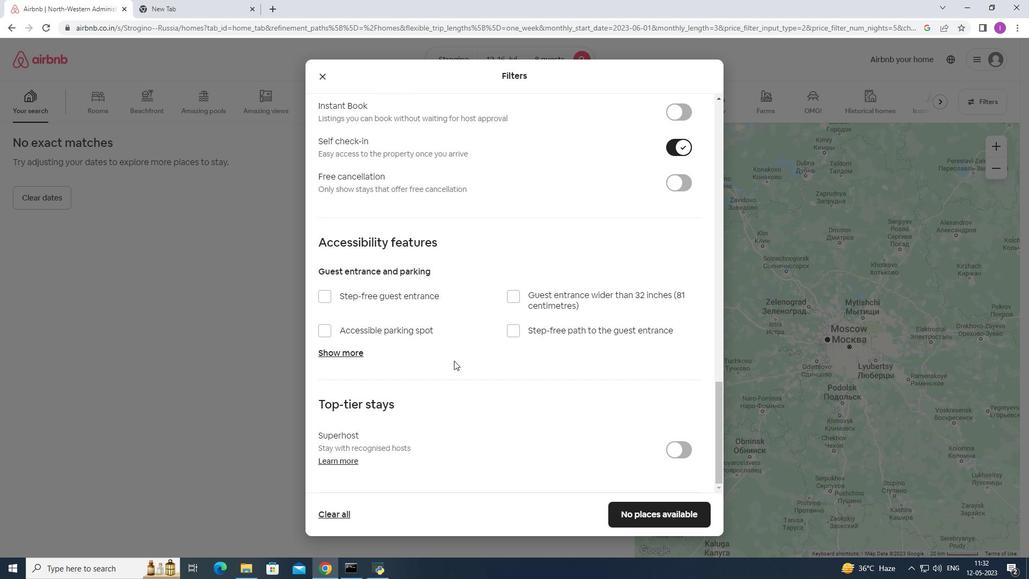
Action: Mouse scrolled (456, 358) with delta (0, 0)
Screenshot: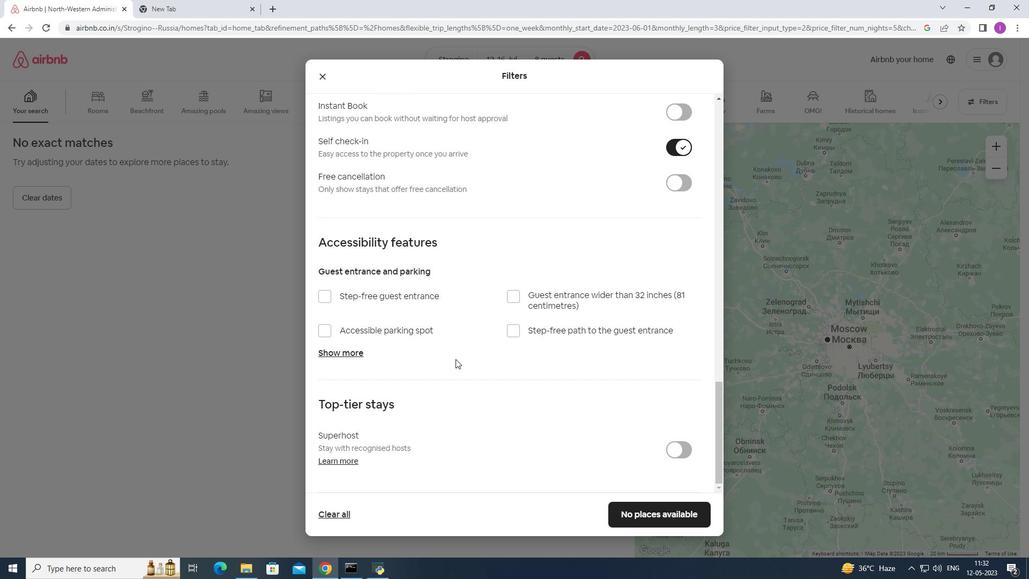 
Action: Mouse scrolled (456, 358) with delta (0, 0)
Screenshot: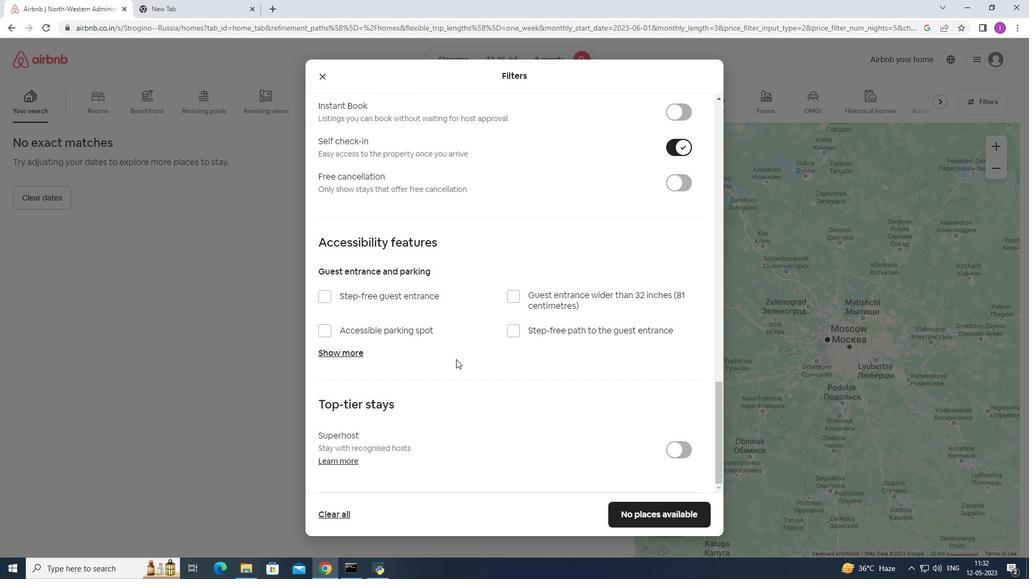 
Action: Mouse scrolled (456, 358) with delta (0, 0)
Screenshot: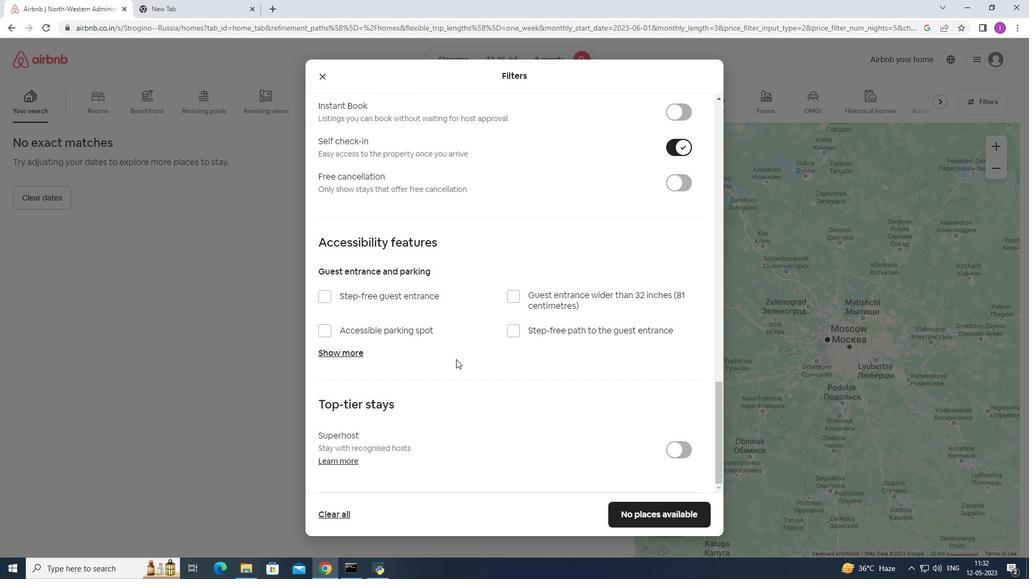 
Action: Mouse moved to (457, 358)
Screenshot: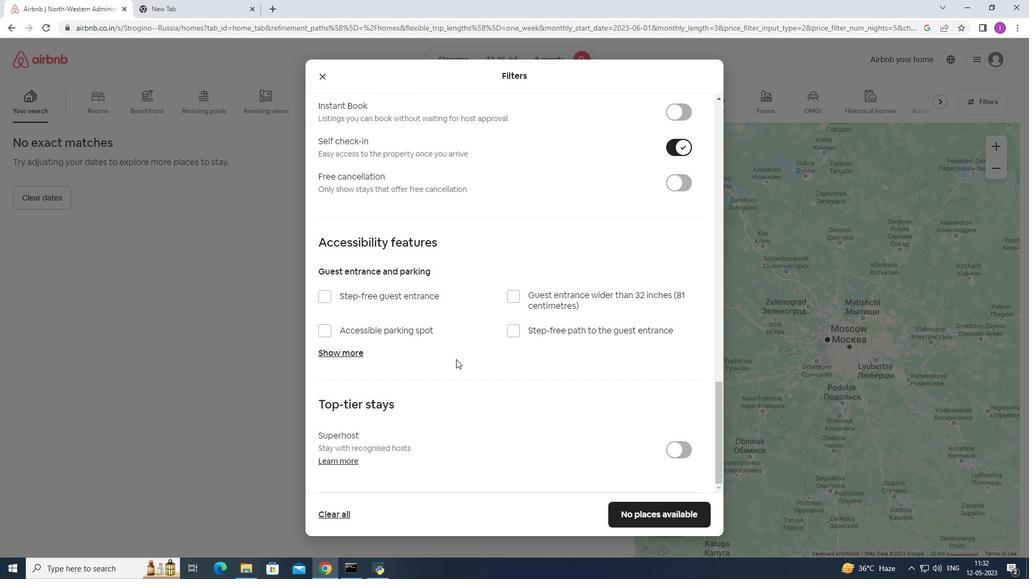
Action: Mouse scrolled (457, 358) with delta (0, 0)
Screenshot: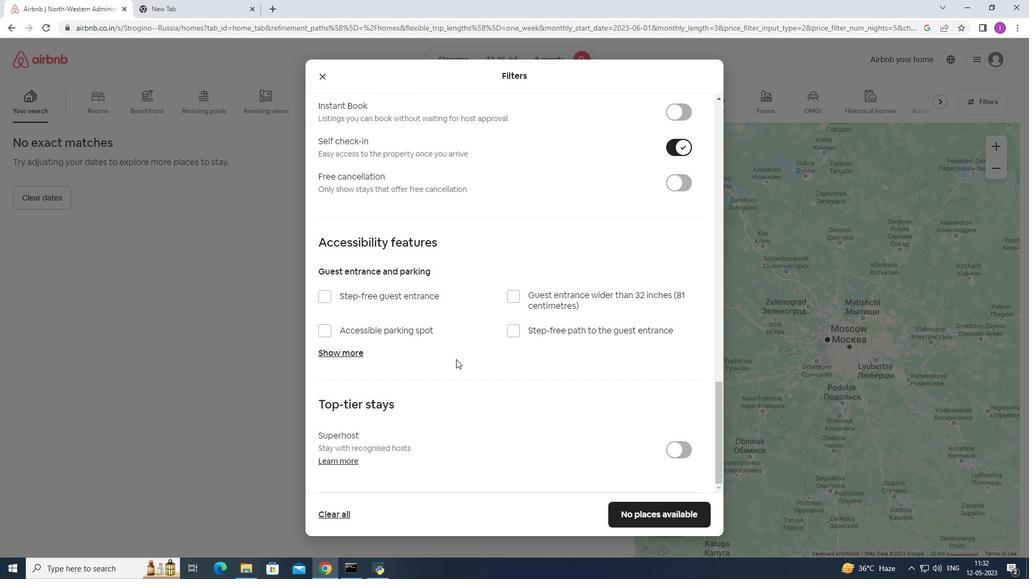 
Action: Mouse moved to (459, 360)
Screenshot: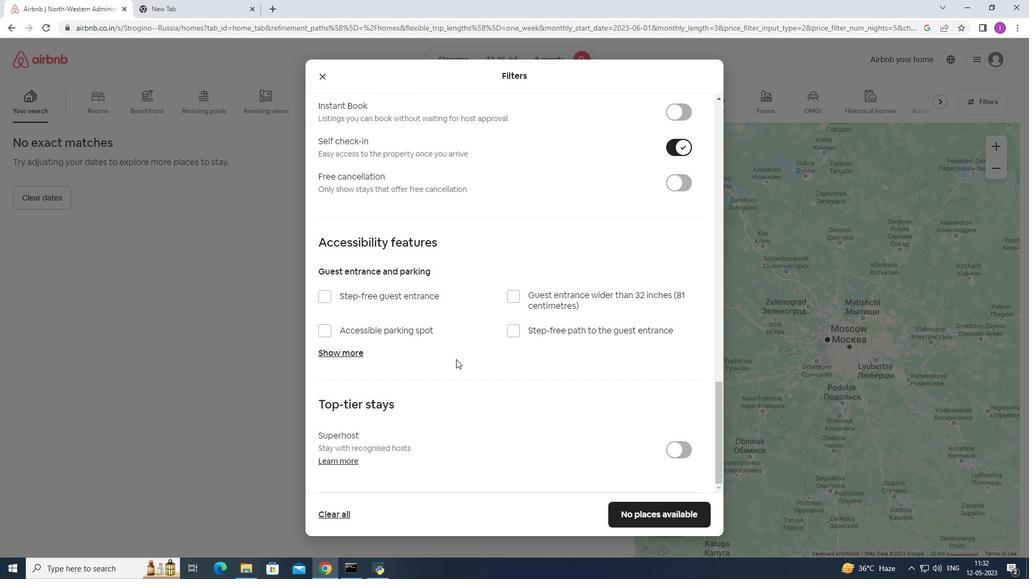 
Action: Mouse scrolled (458, 358) with delta (0, 0)
Screenshot: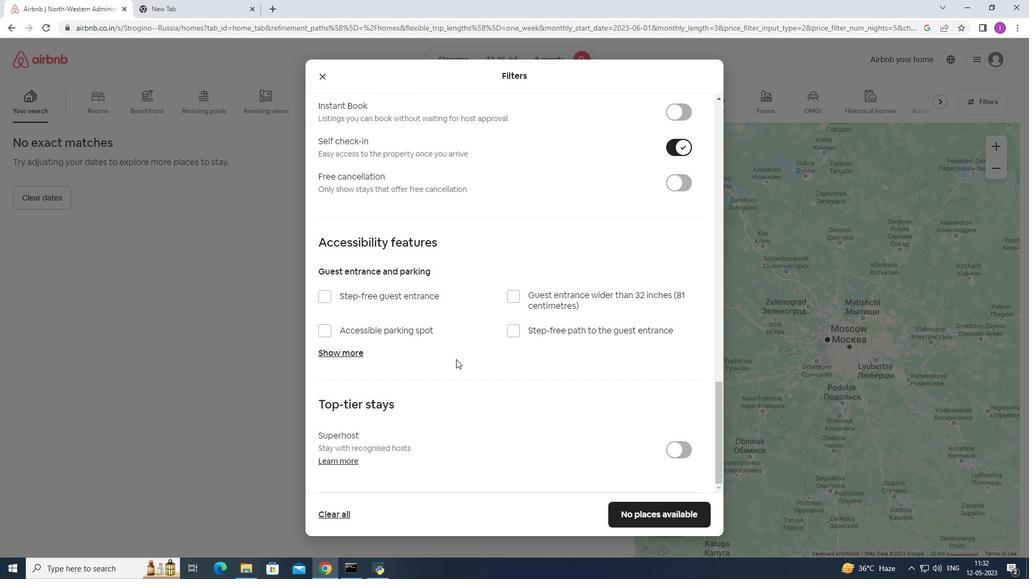 
Action: Mouse moved to (641, 512)
Screenshot: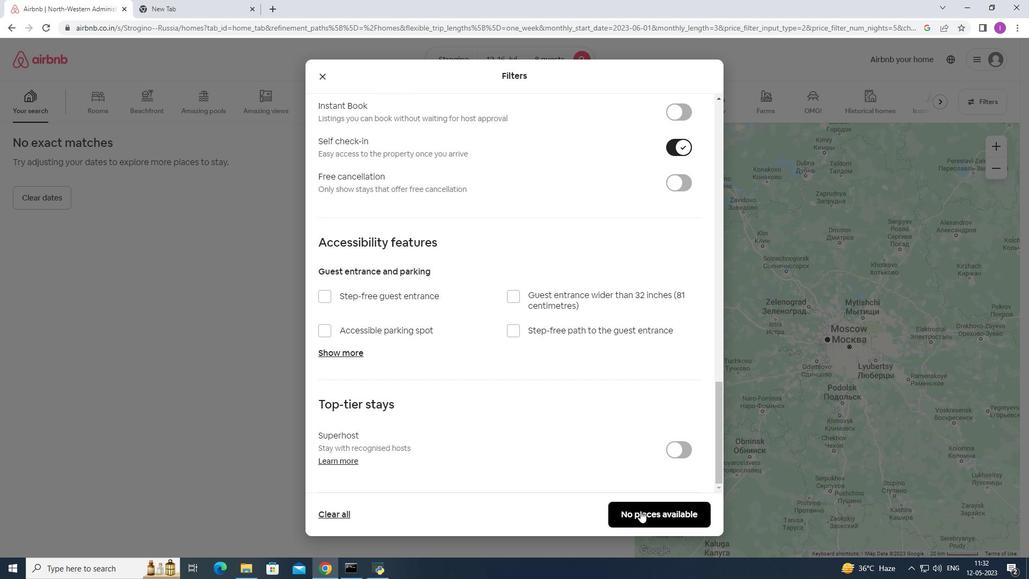
Action: Mouse pressed left at (641, 512)
Screenshot: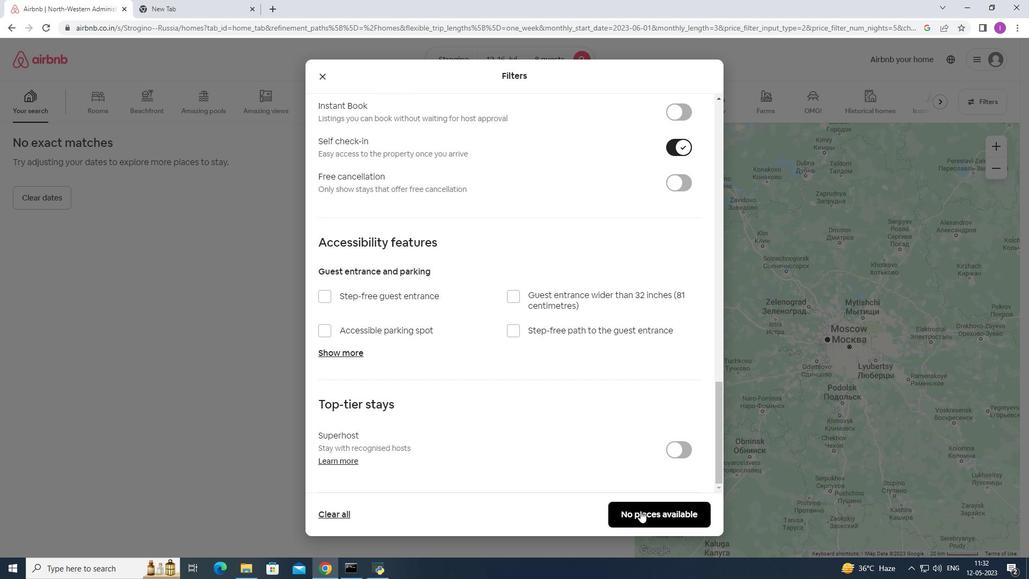 
Action: Mouse moved to (628, 510)
Screenshot: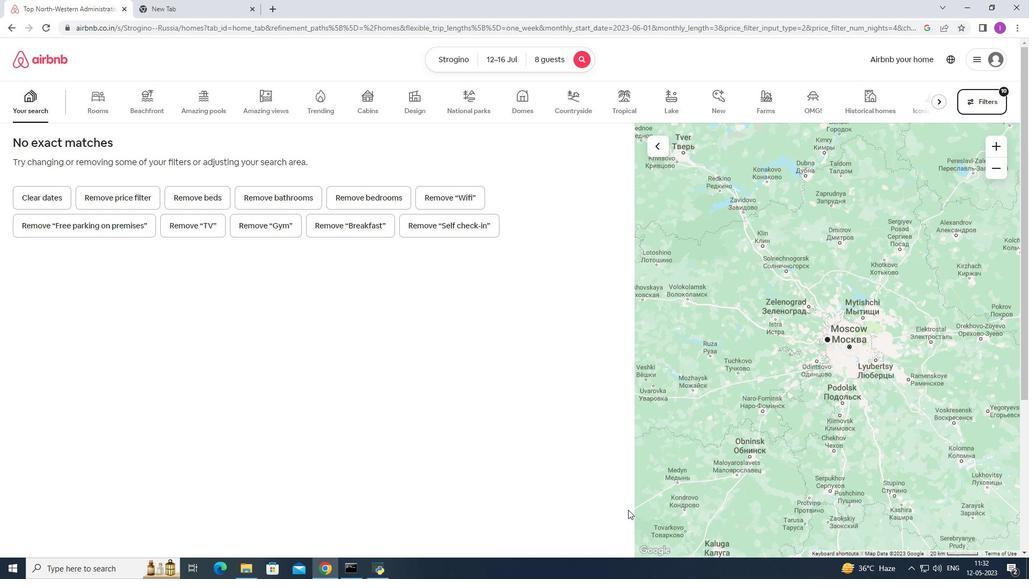 
